 Task: Search one way flight ticket for 5 adults, 1 child, 2 infants in seat and 1 infant on lap in business from Salisbury: Salisbury-ocean City-wicomico Regional Airport to Laramie: Laramie Regional Airport on 5-3-2023. Choice of flights is Emirates. Number of bags: 2 checked bags. Outbound departure time preference is 4:00.
Action: Mouse moved to (295, 461)
Screenshot: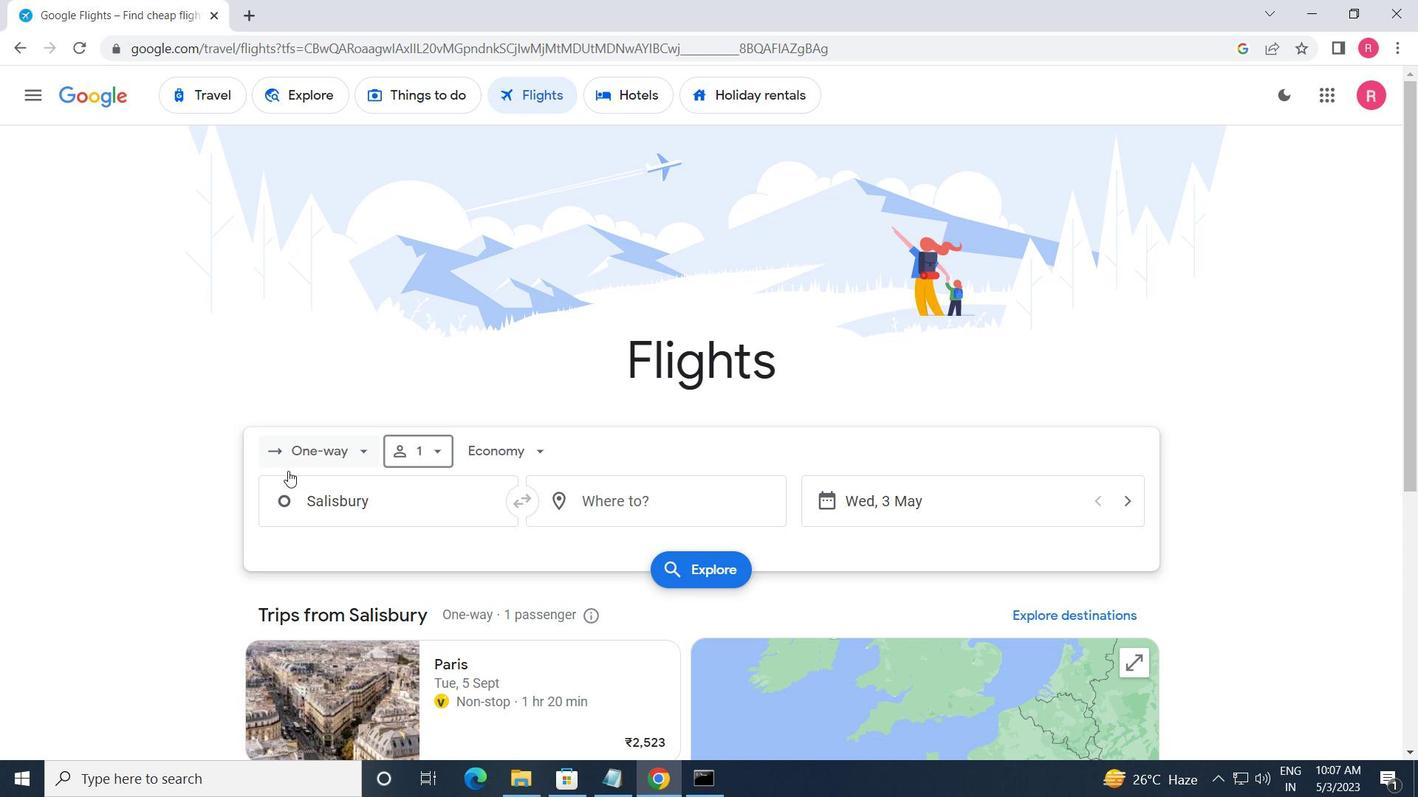 
Action: Mouse pressed left at (295, 461)
Screenshot: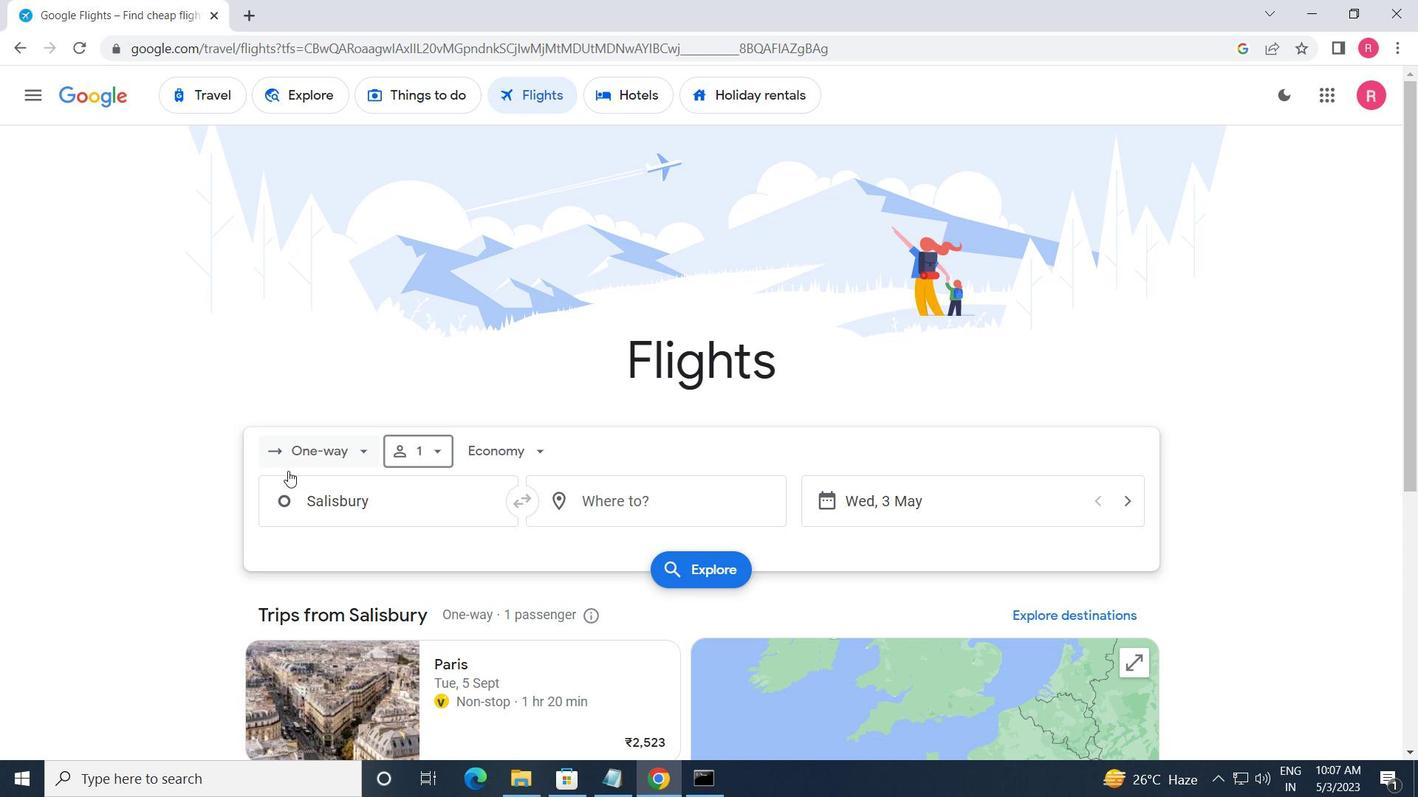 
Action: Mouse moved to (353, 543)
Screenshot: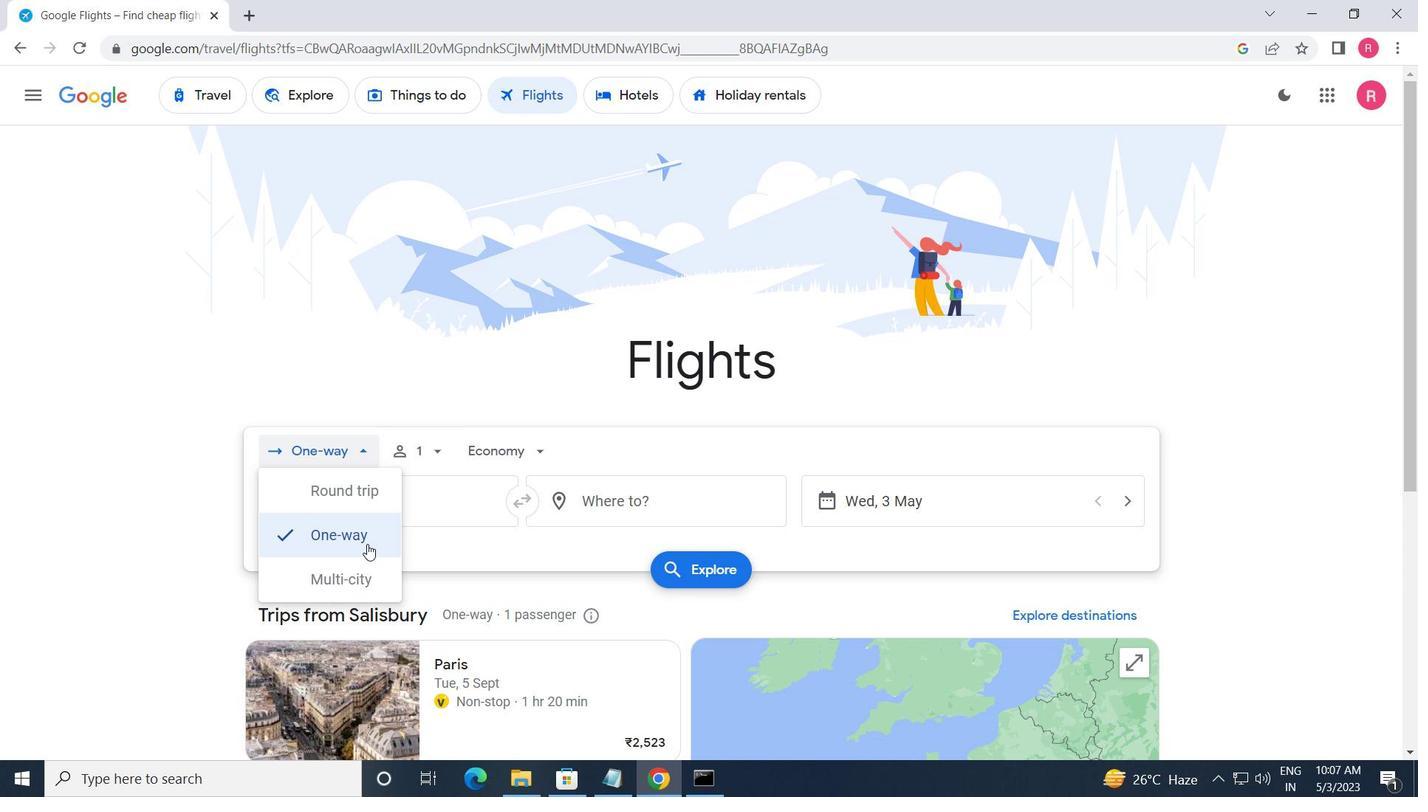 
Action: Mouse pressed left at (353, 543)
Screenshot: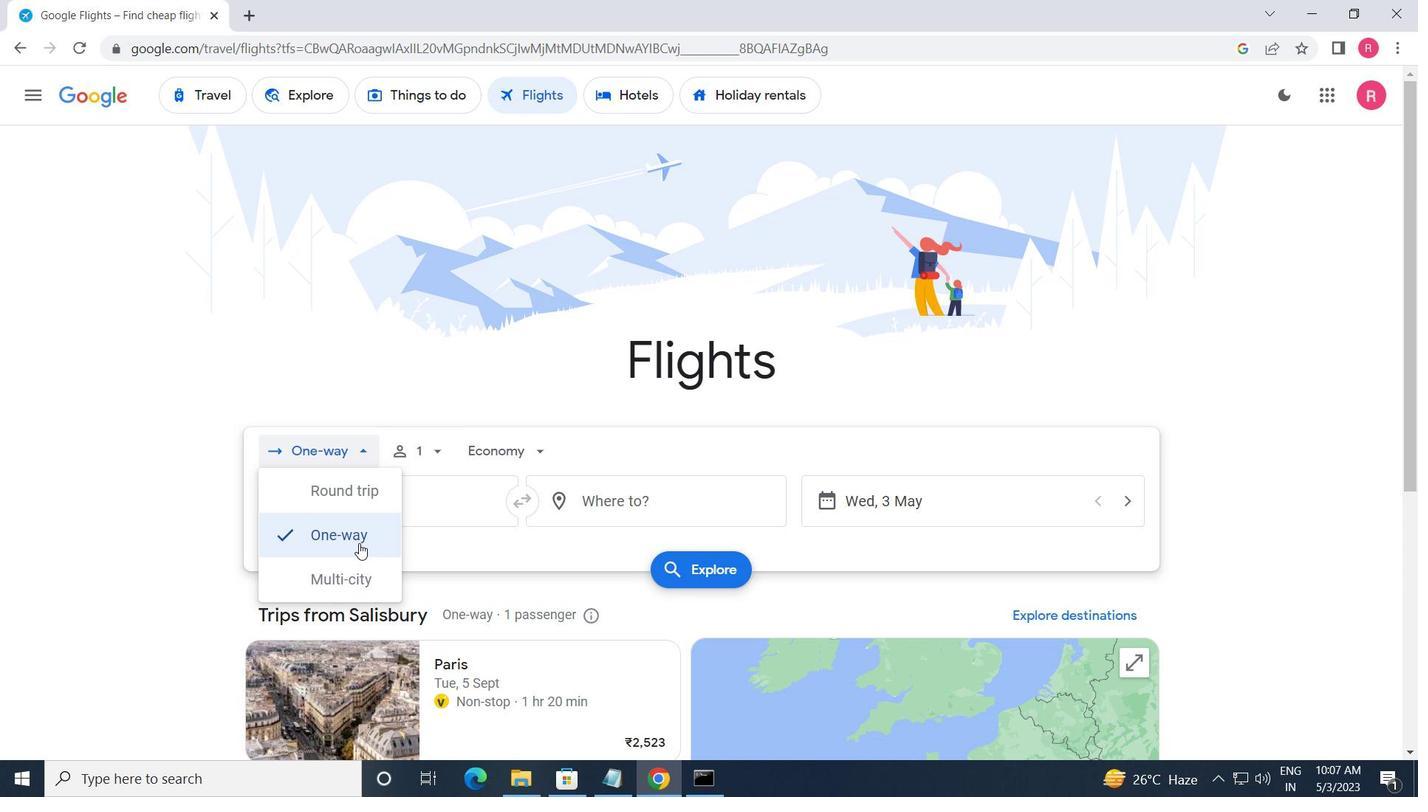
Action: Mouse moved to (432, 460)
Screenshot: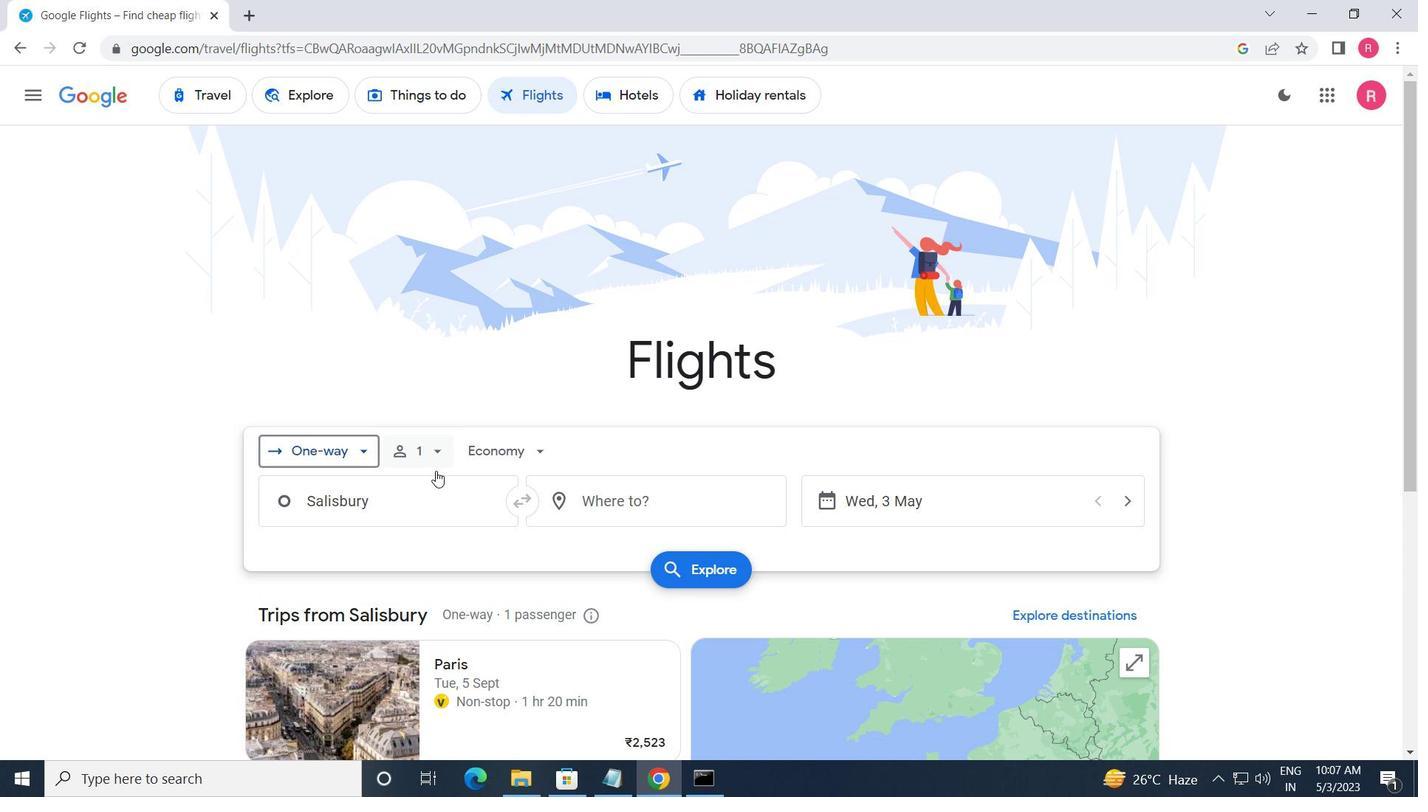 
Action: Mouse pressed left at (432, 460)
Screenshot: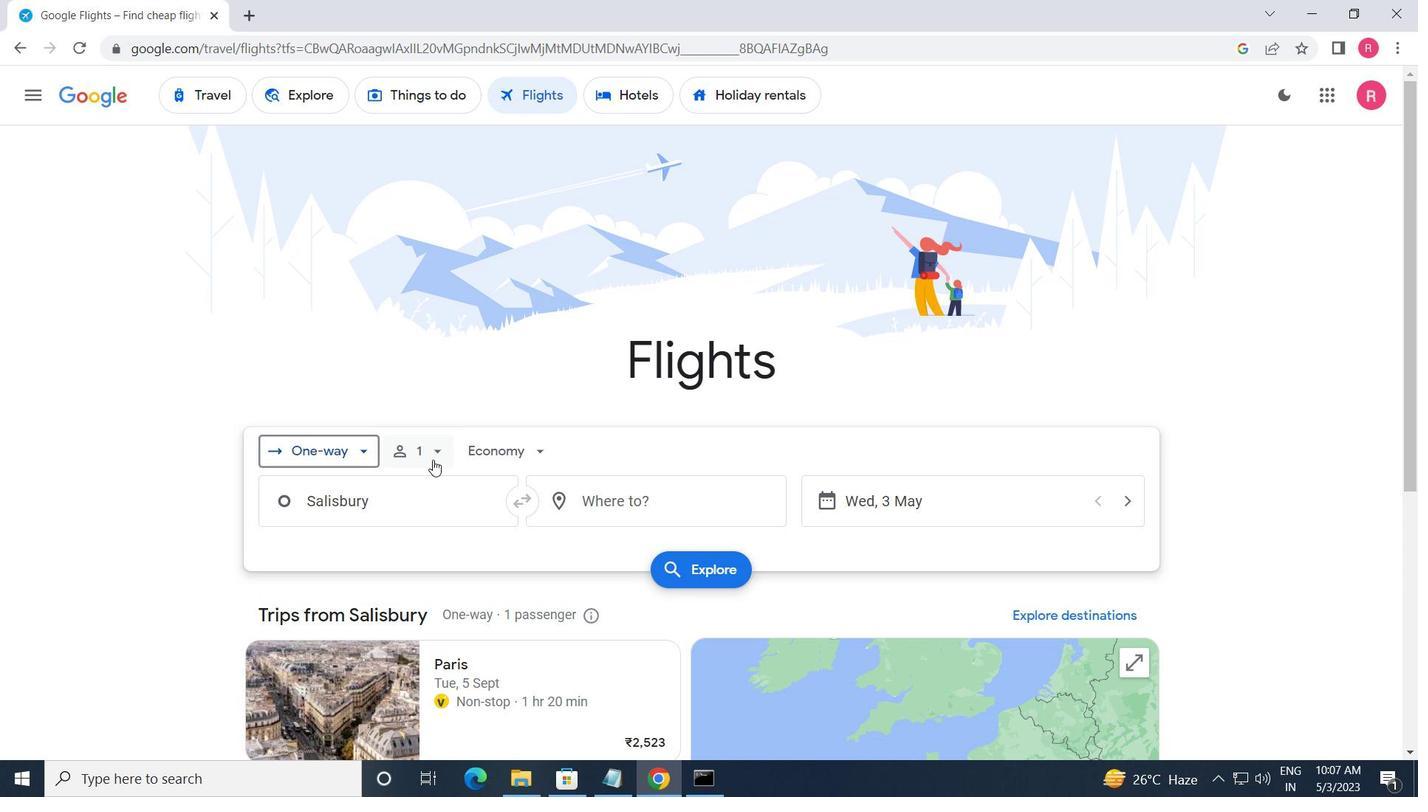
Action: Mouse moved to (576, 511)
Screenshot: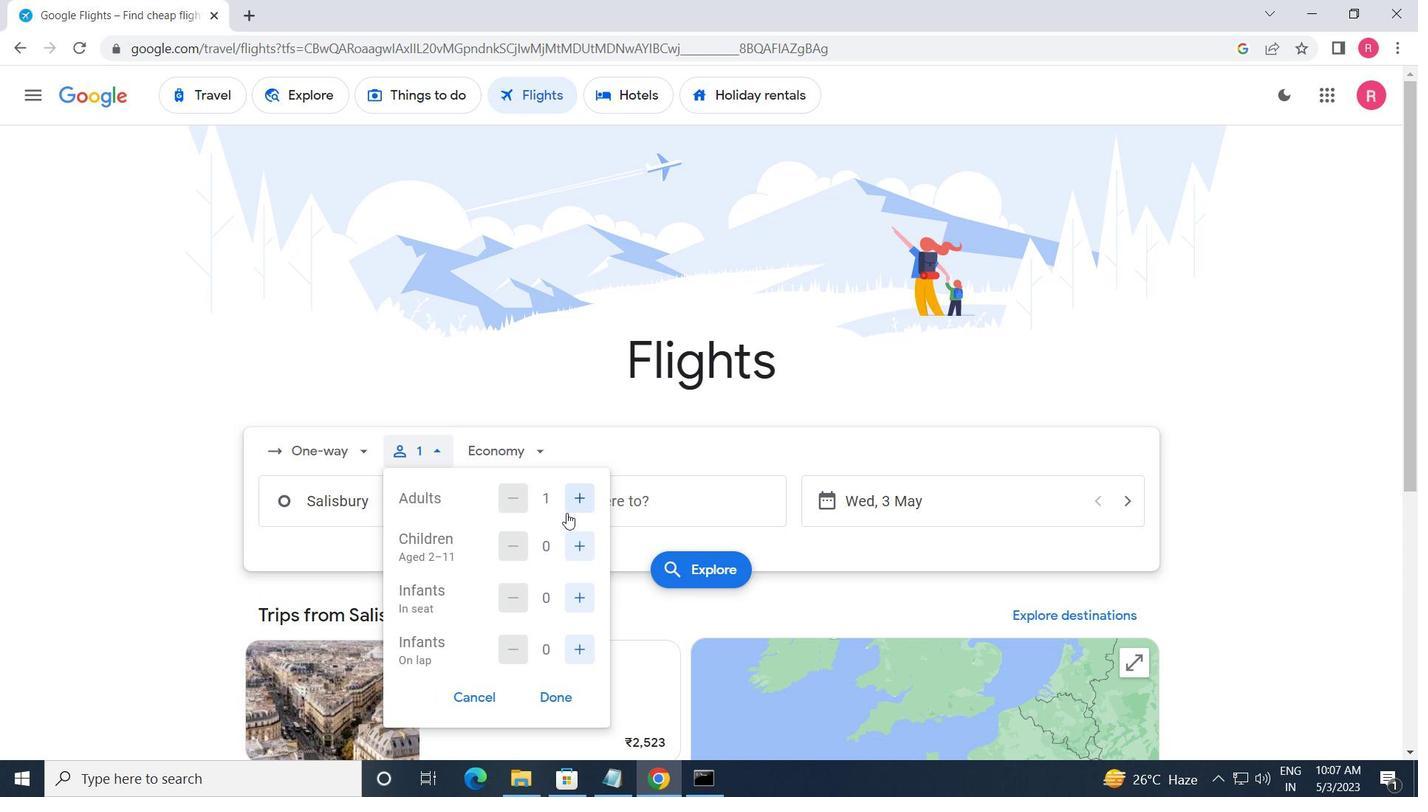 
Action: Mouse pressed left at (576, 511)
Screenshot: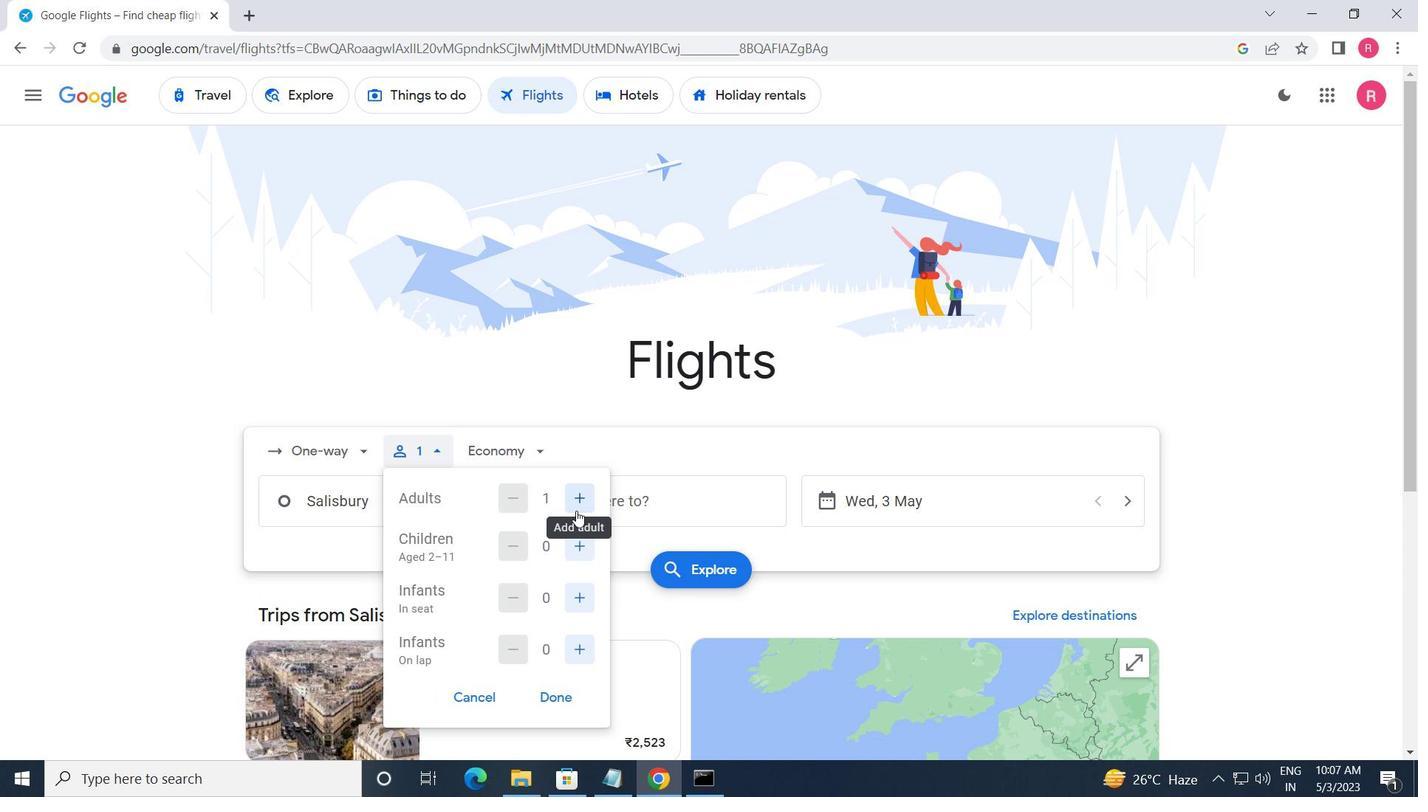 
Action: Mouse pressed left at (576, 511)
Screenshot: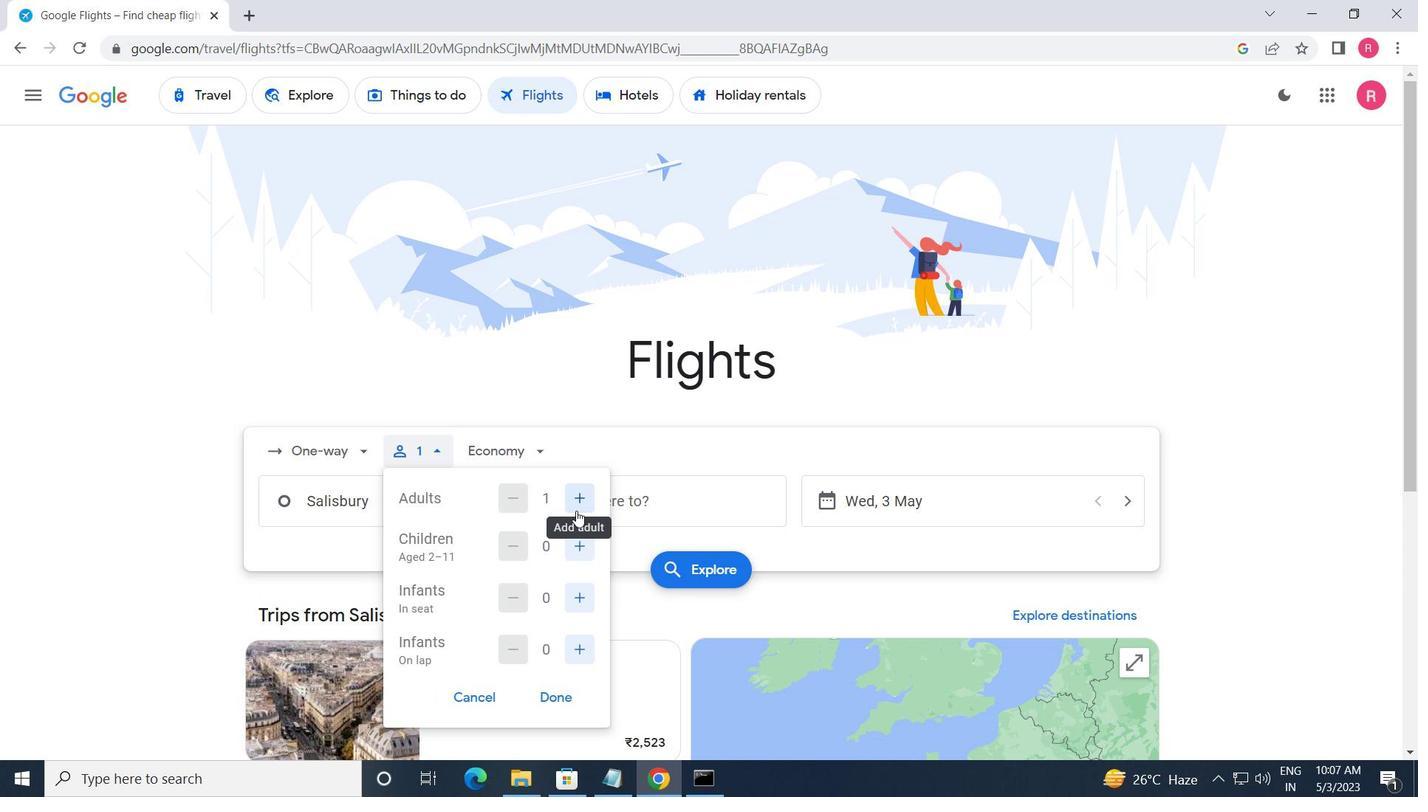 
Action: Mouse pressed left at (576, 511)
Screenshot: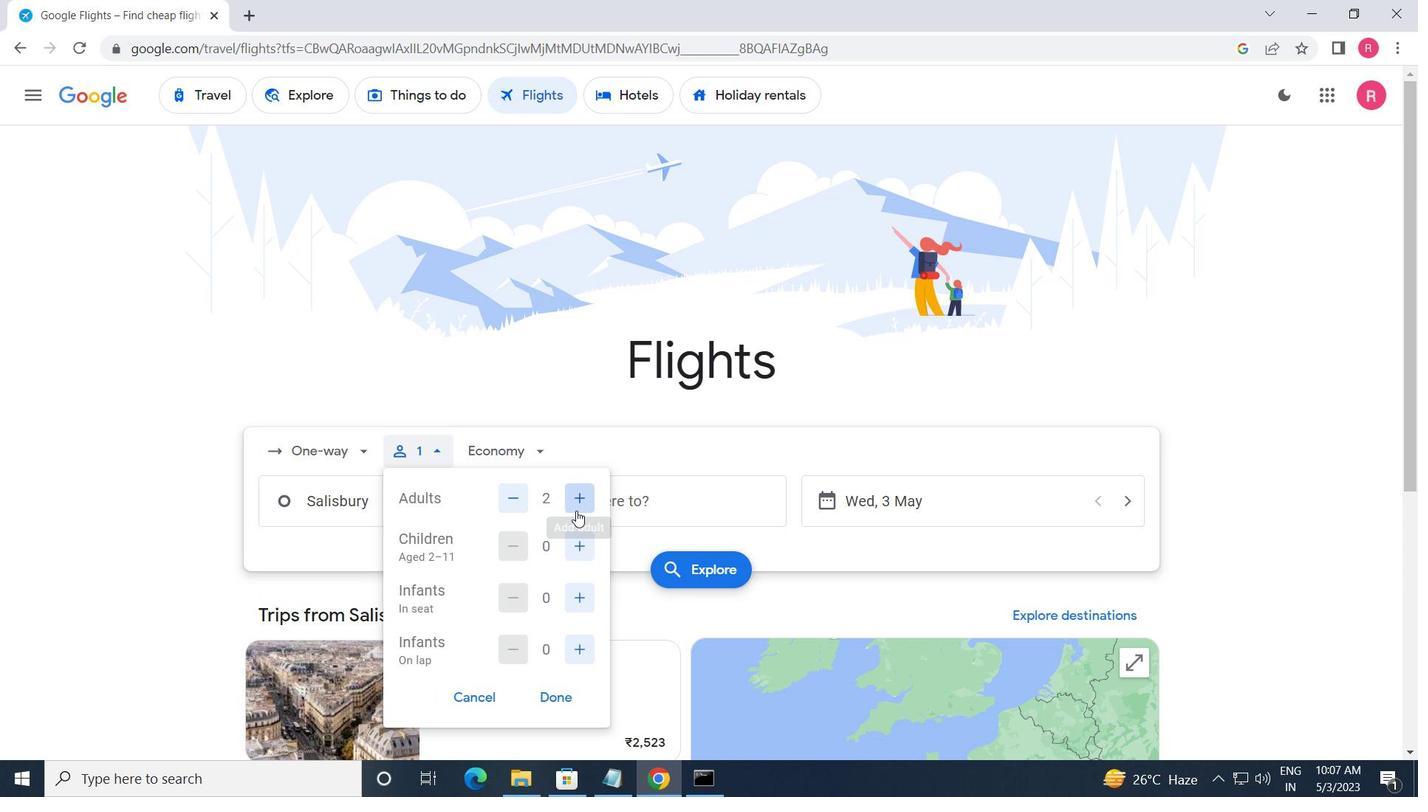 
Action: Mouse pressed left at (576, 511)
Screenshot: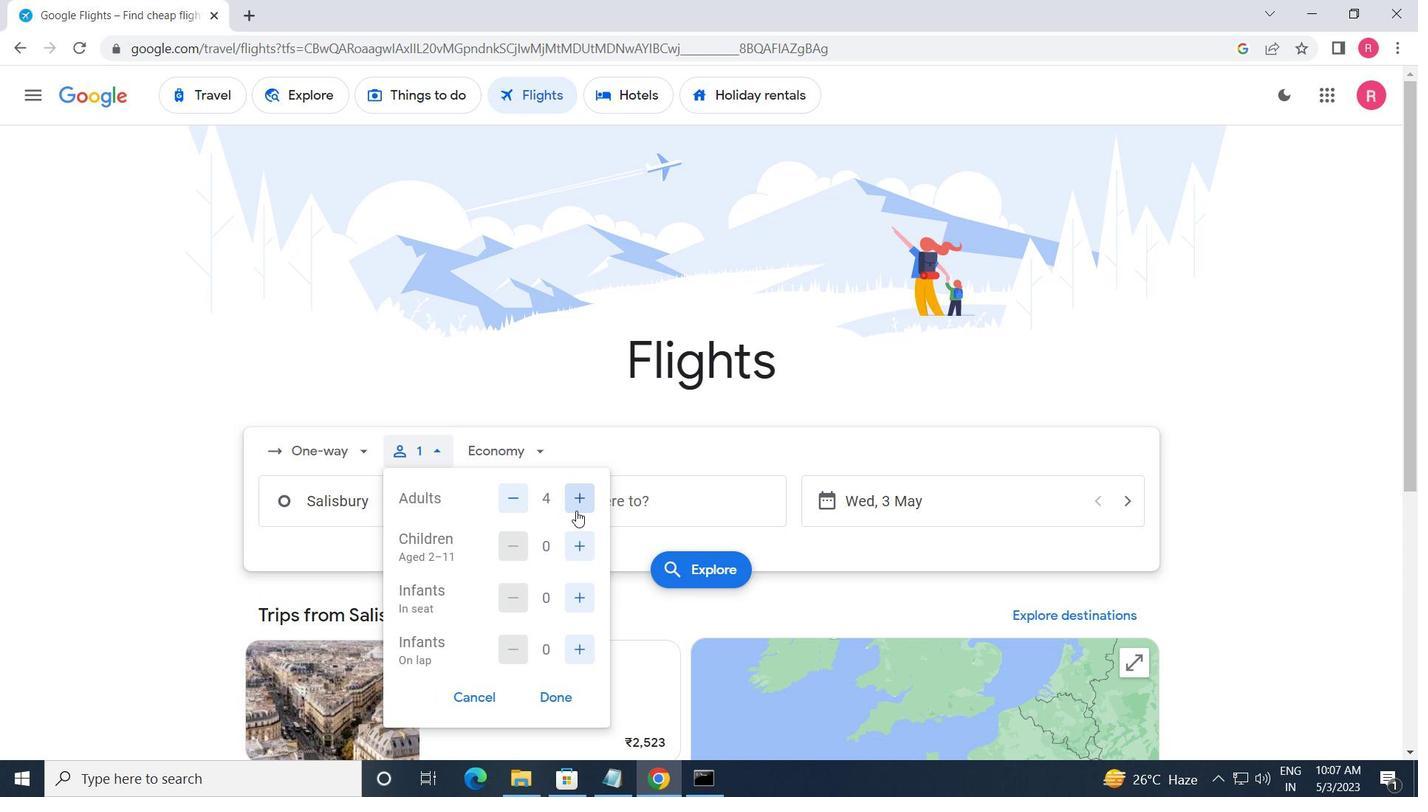 
Action: Mouse moved to (576, 544)
Screenshot: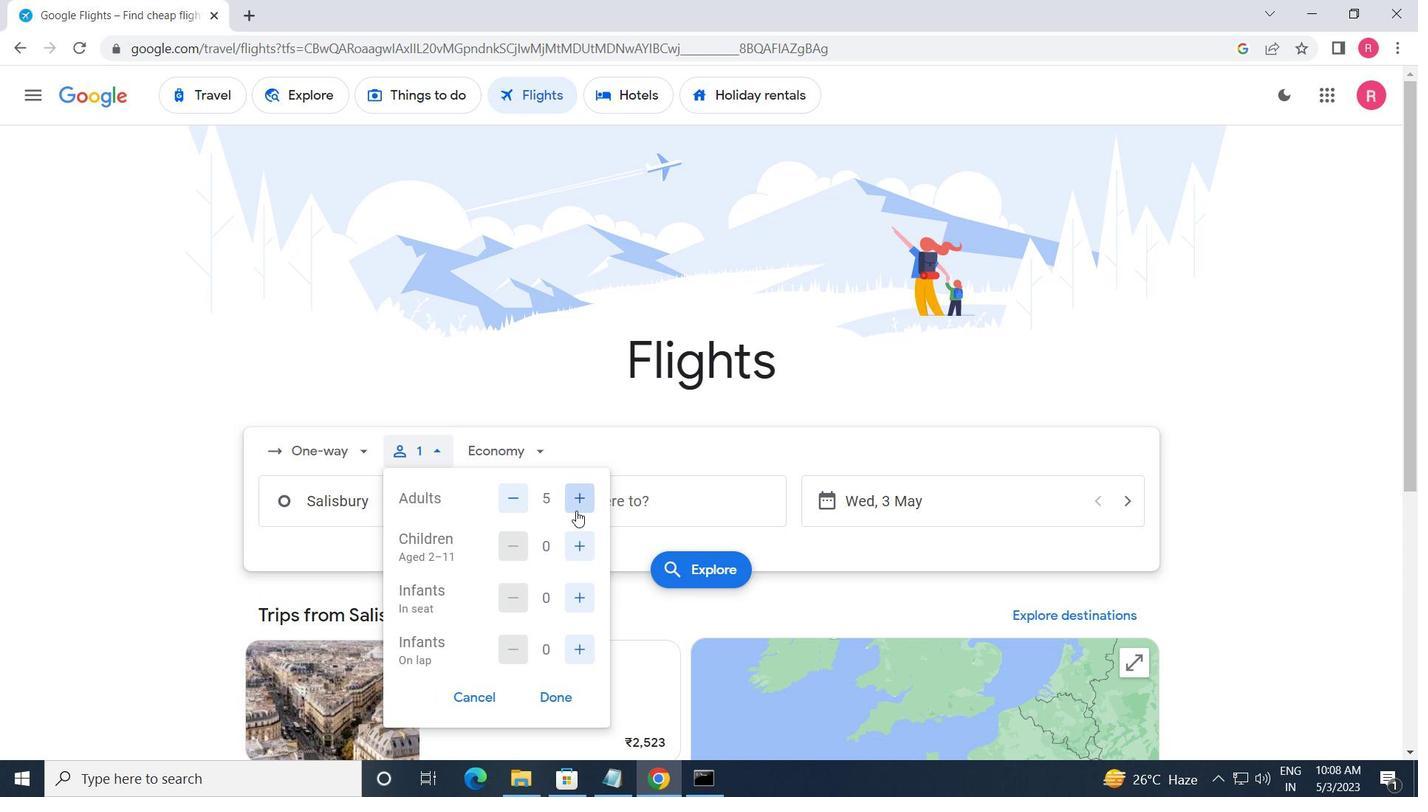 
Action: Mouse pressed left at (576, 544)
Screenshot: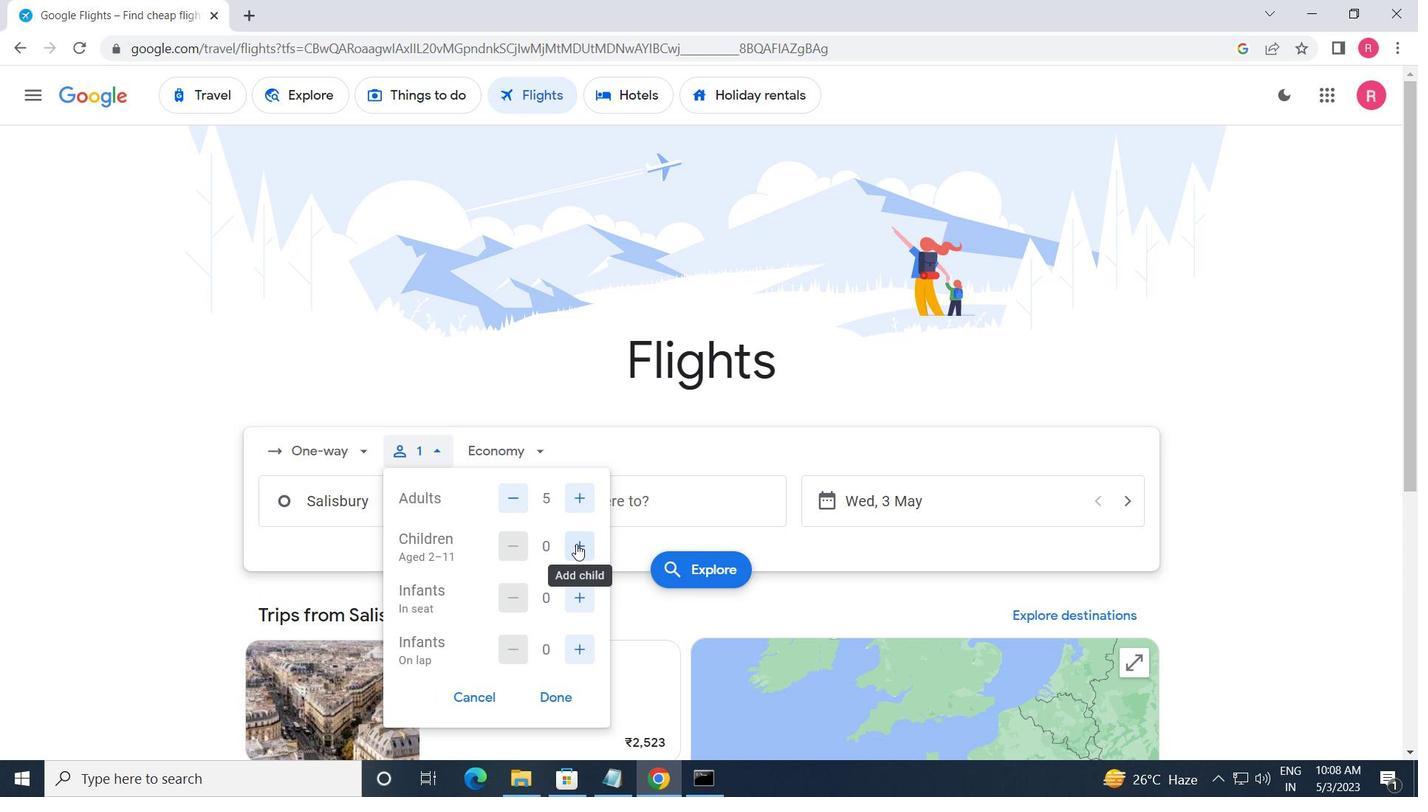 
Action: Mouse moved to (576, 595)
Screenshot: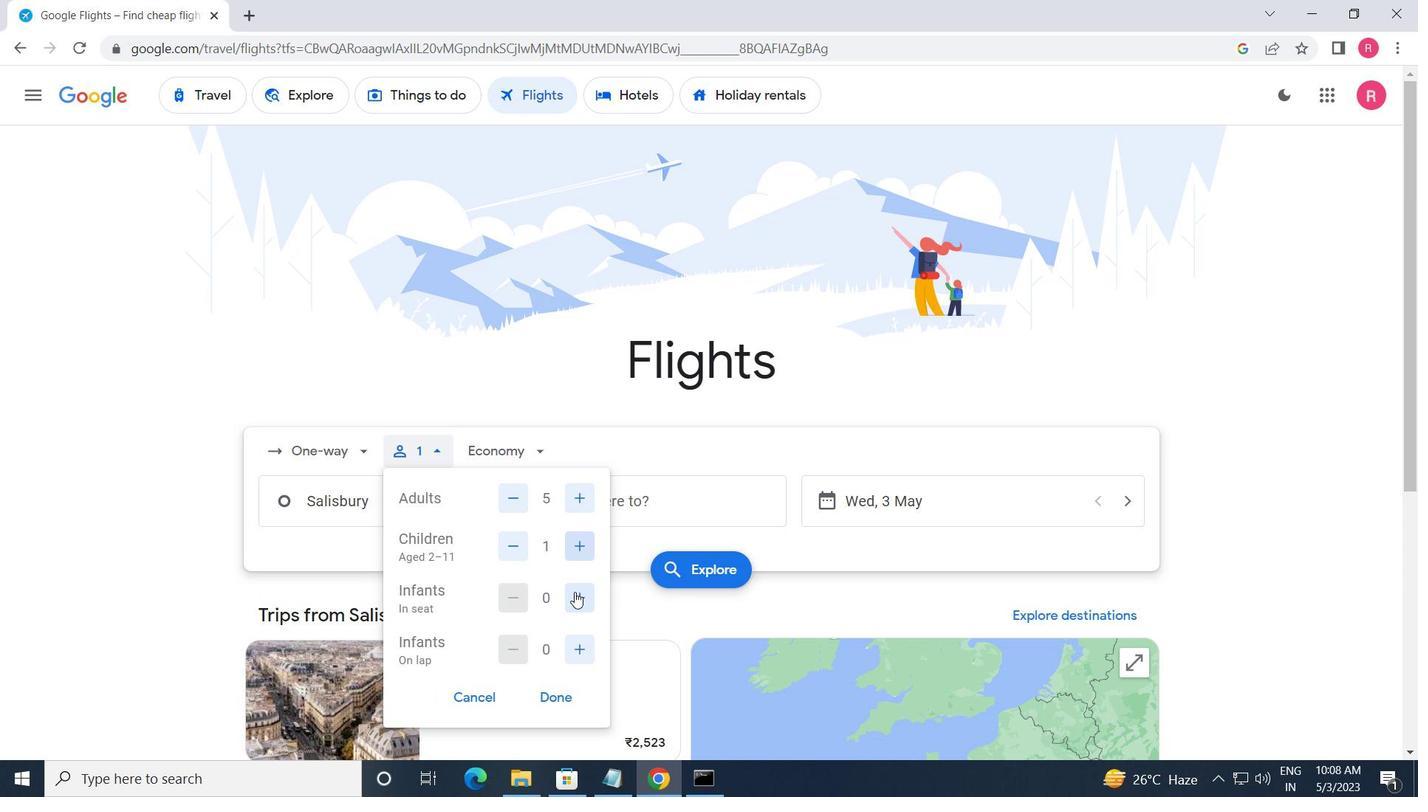 
Action: Mouse pressed left at (576, 595)
Screenshot: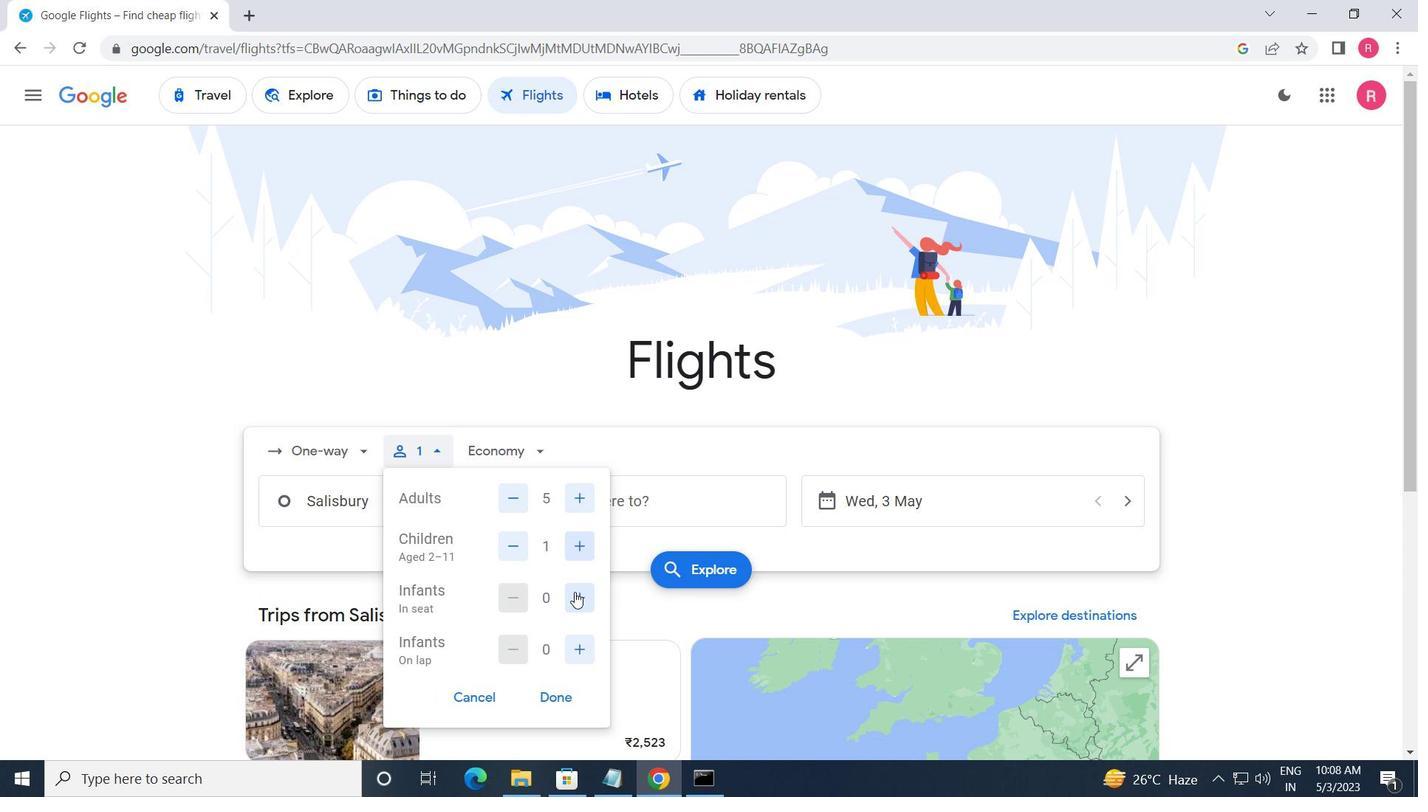 
Action: Mouse pressed left at (576, 595)
Screenshot: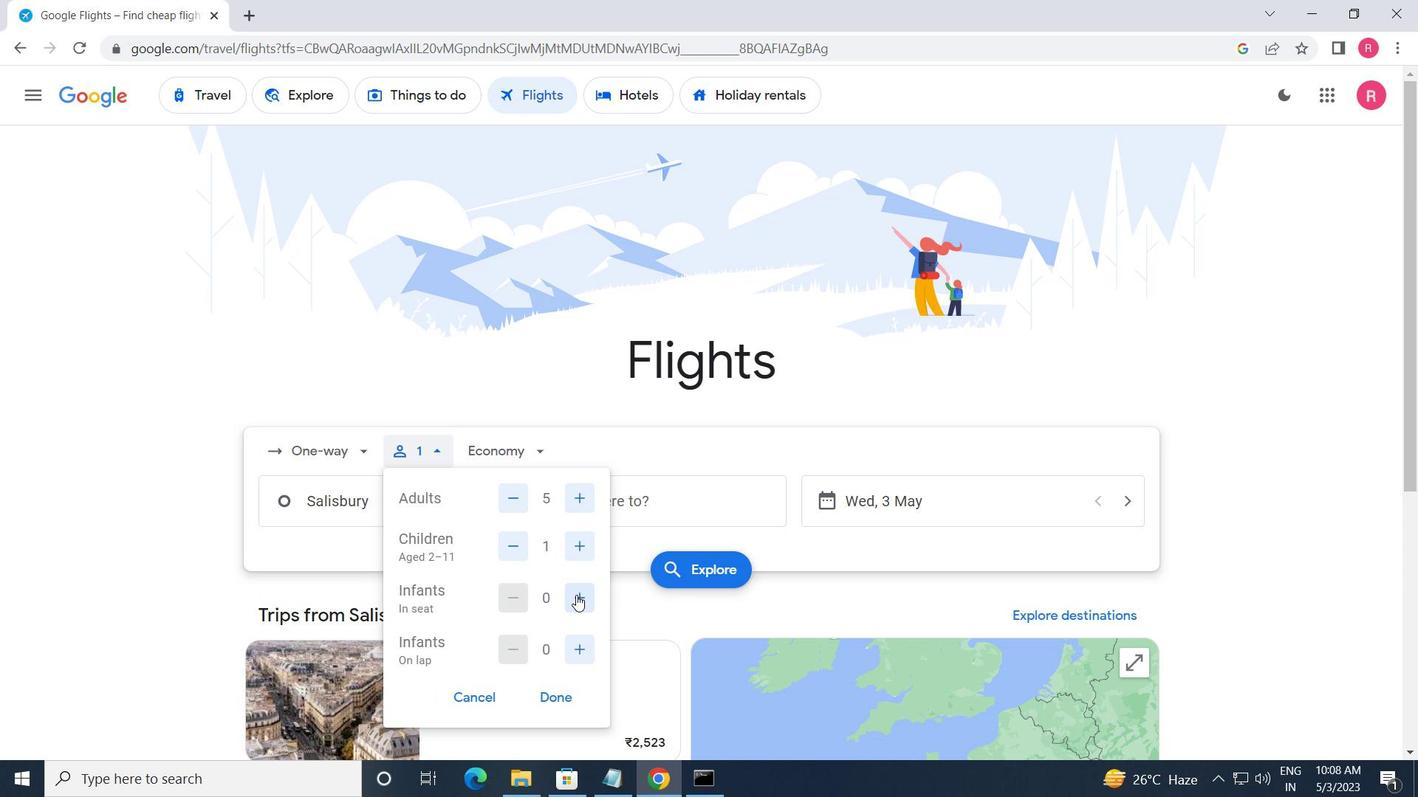 
Action: Mouse moved to (582, 646)
Screenshot: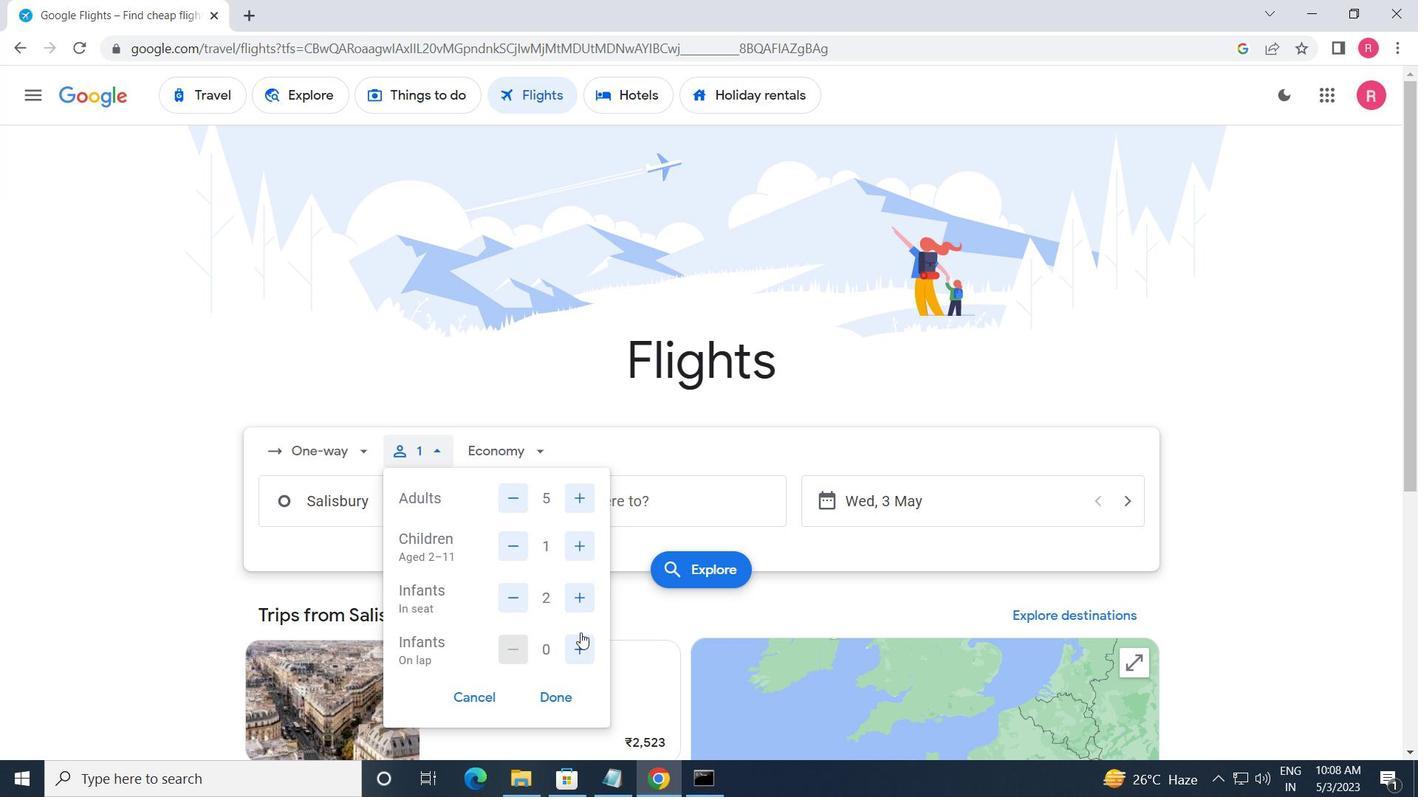 
Action: Mouse pressed left at (582, 646)
Screenshot: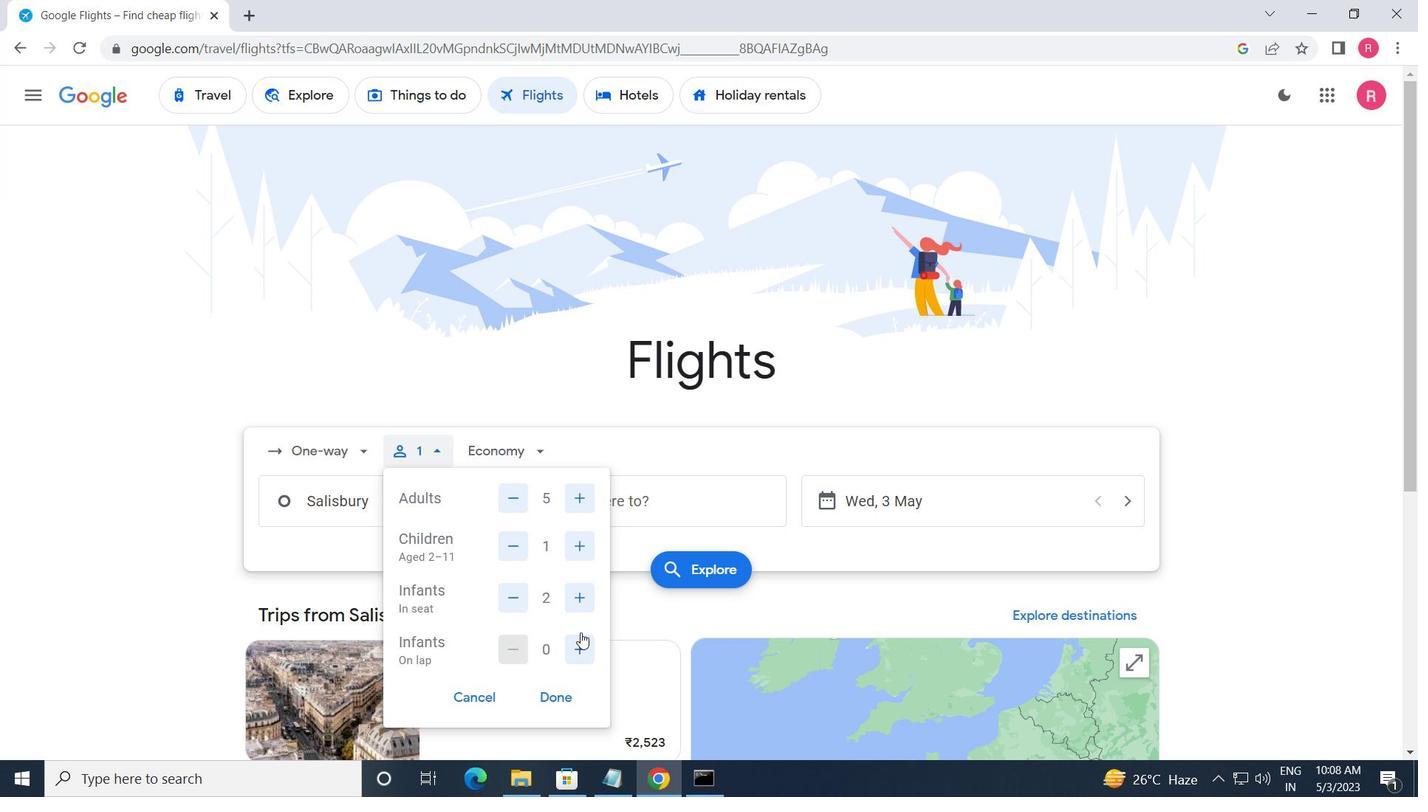 
Action: Mouse moved to (558, 695)
Screenshot: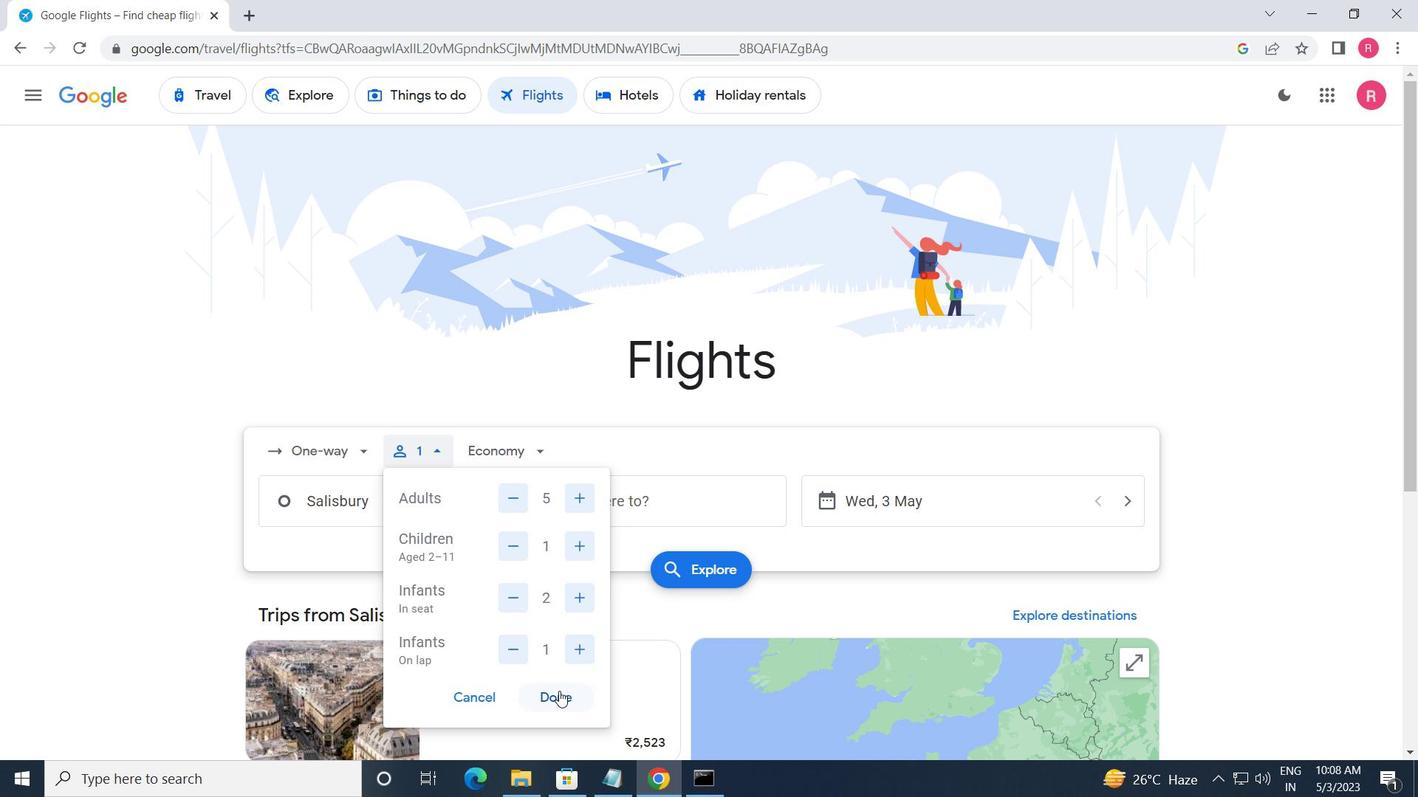 
Action: Mouse pressed left at (558, 695)
Screenshot: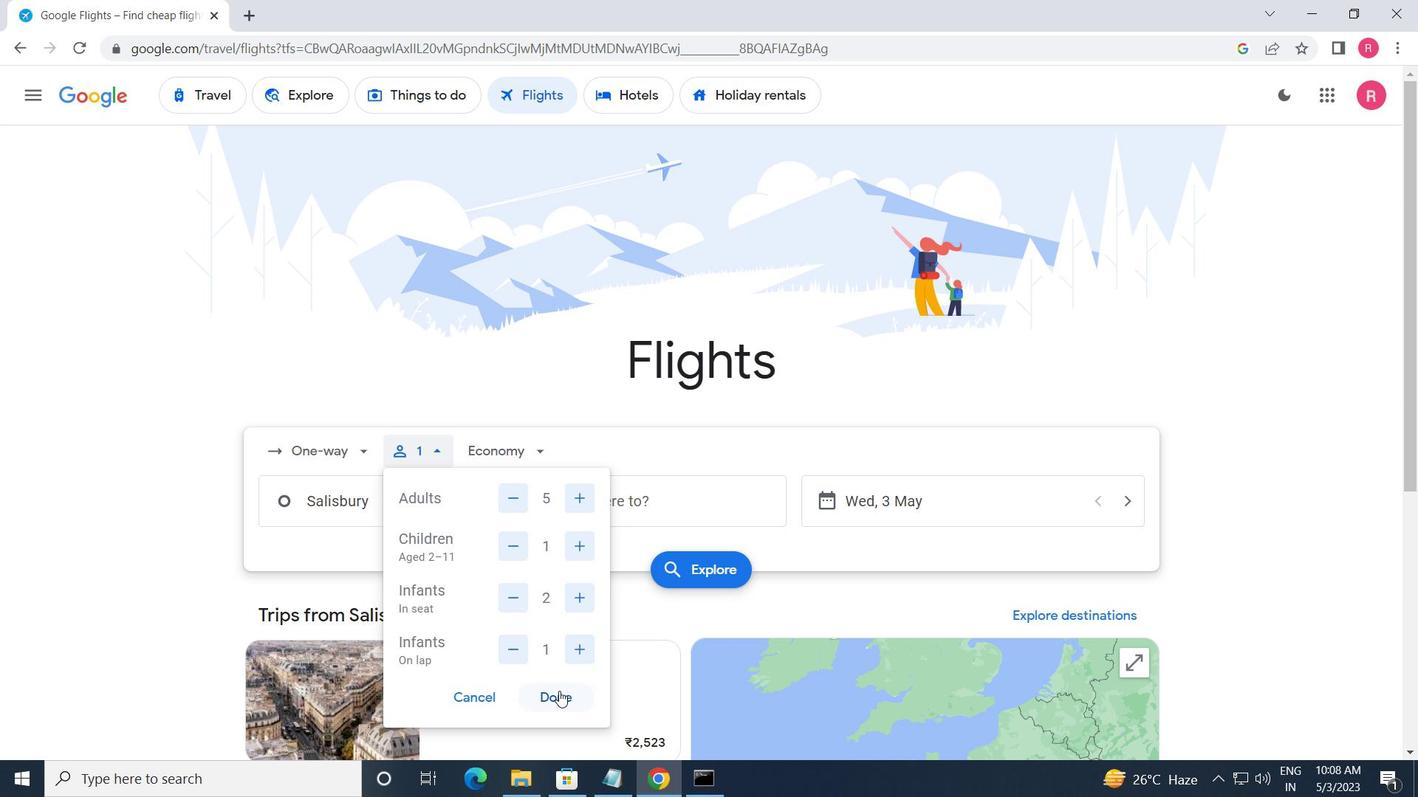 
Action: Mouse moved to (527, 454)
Screenshot: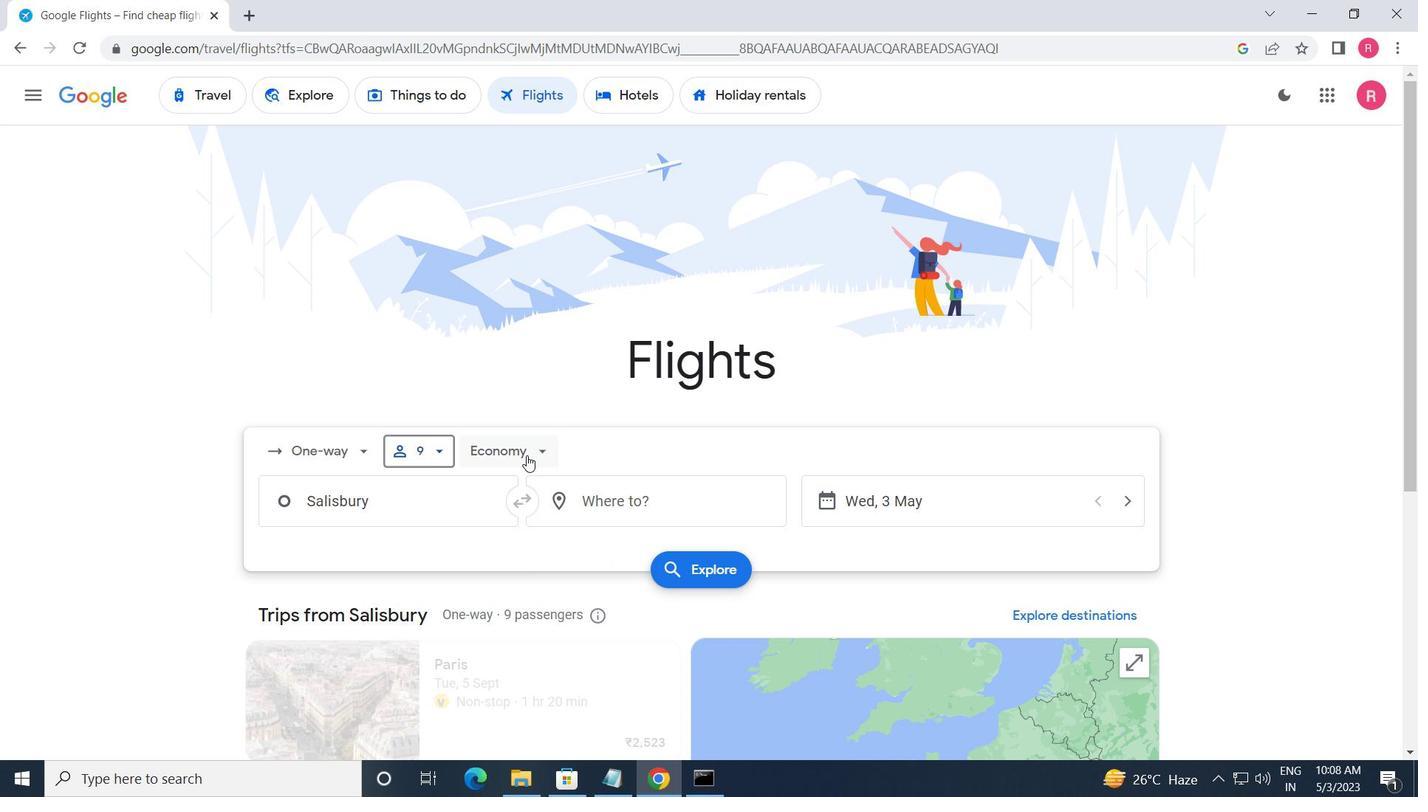 
Action: Mouse pressed left at (527, 454)
Screenshot: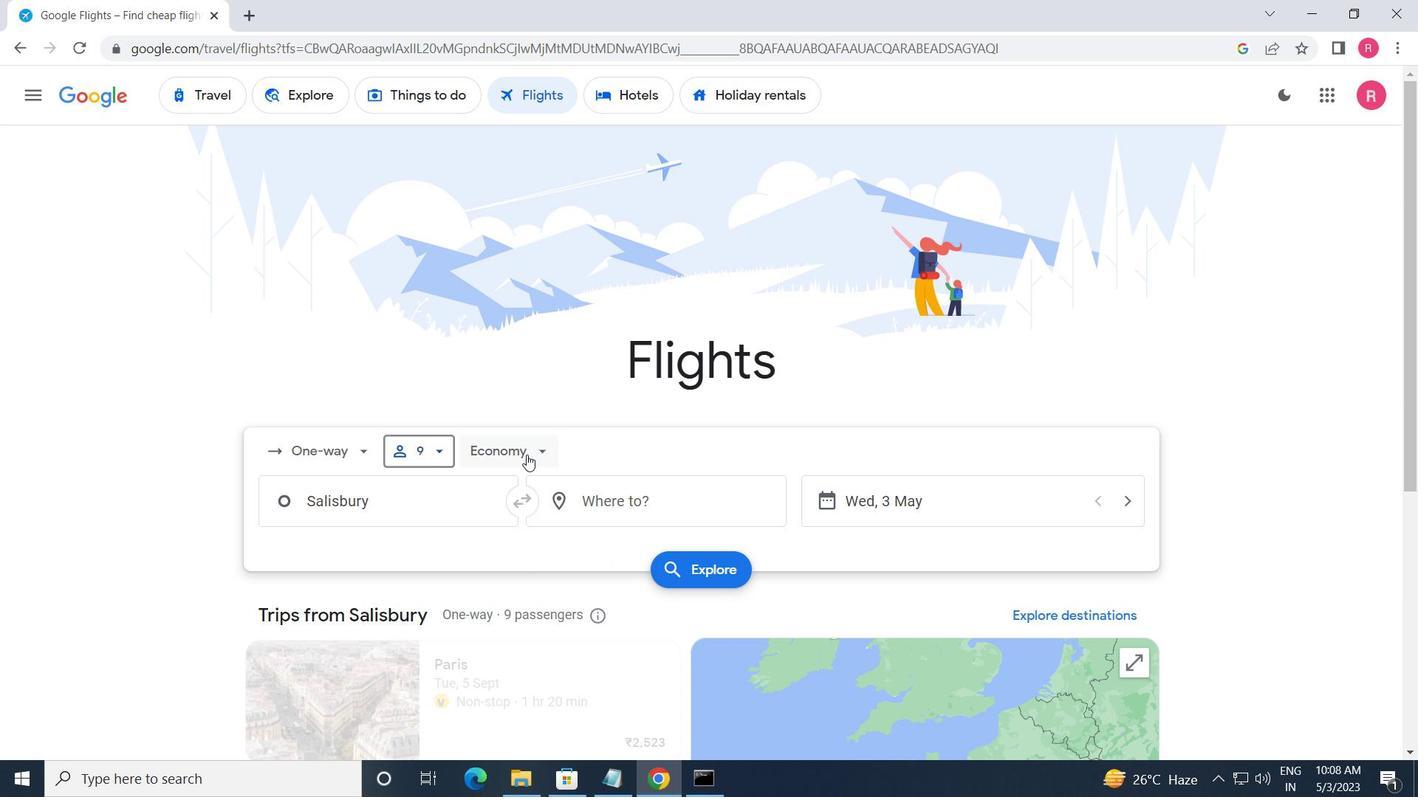 
Action: Mouse moved to (542, 579)
Screenshot: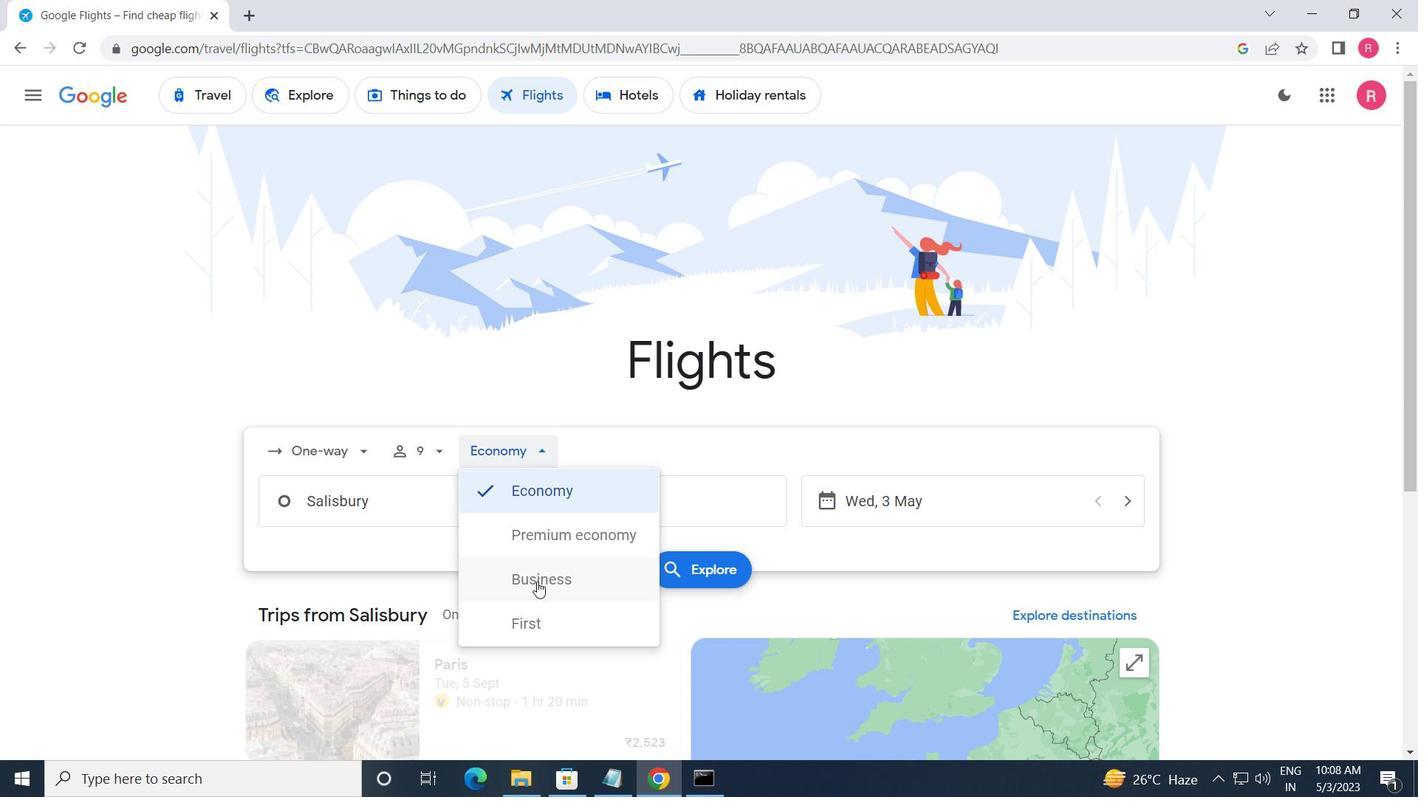 
Action: Mouse pressed left at (542, 579)
Screenshot: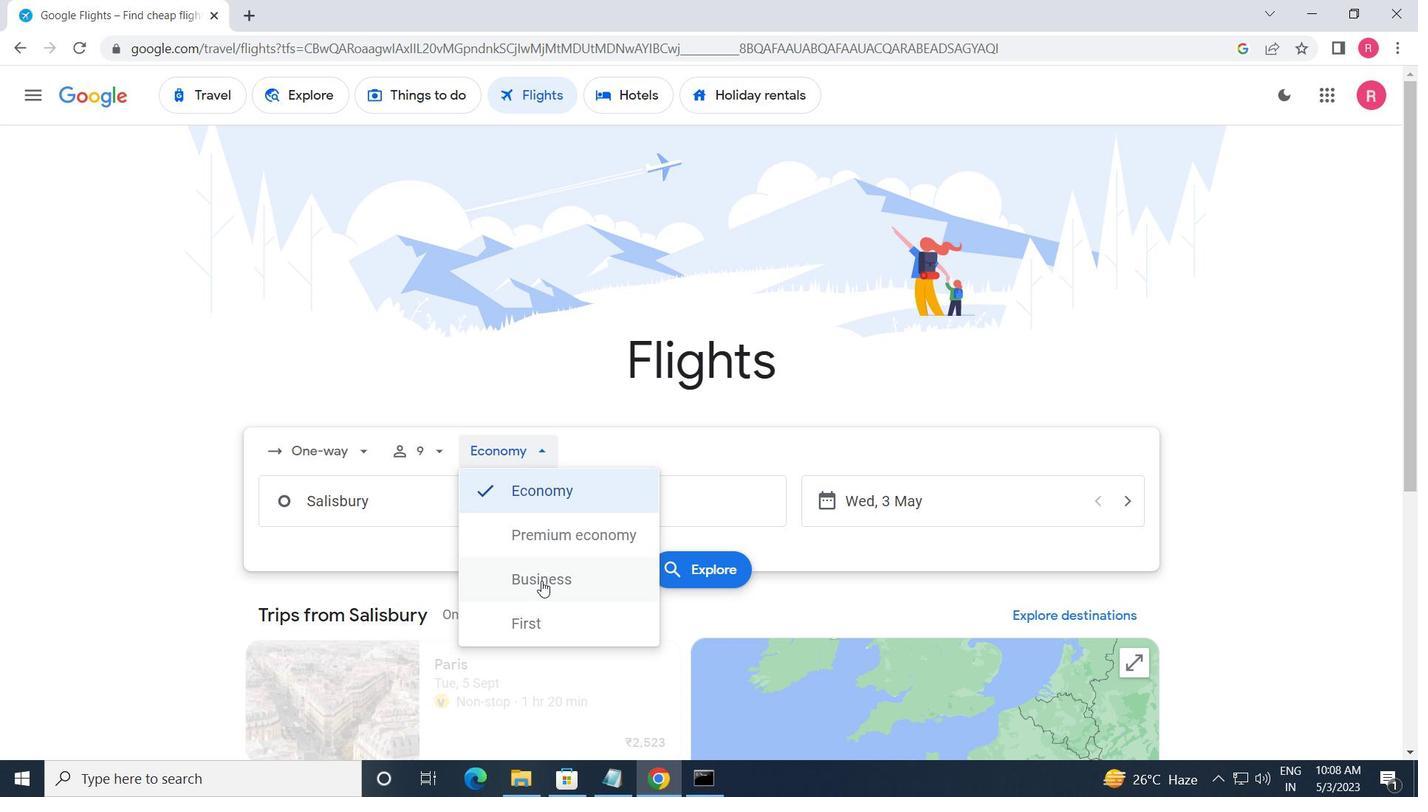 
Action: Mouse moved to (411, 500)
Screenshot: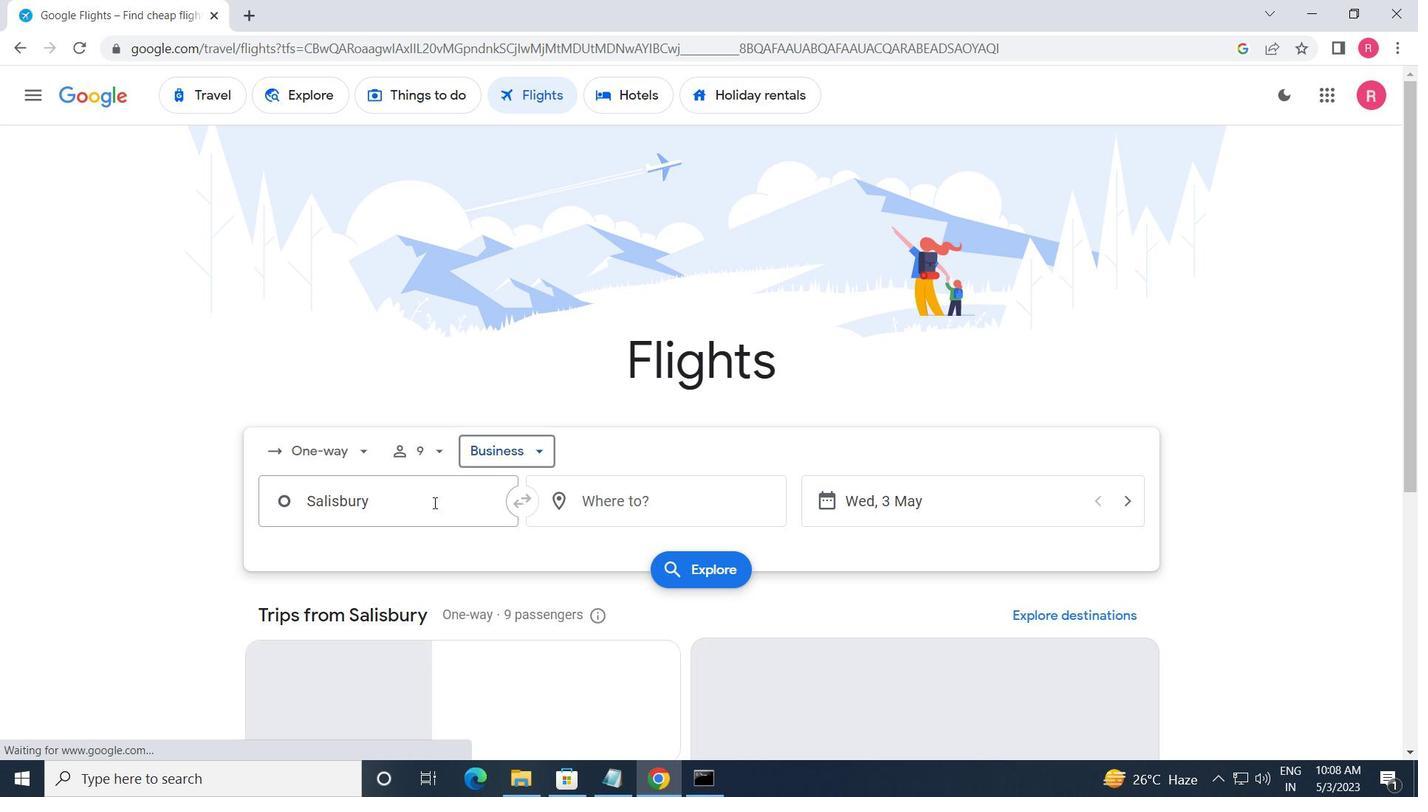 
Action: Mouse pressed left at (411, 500)
Screenshot: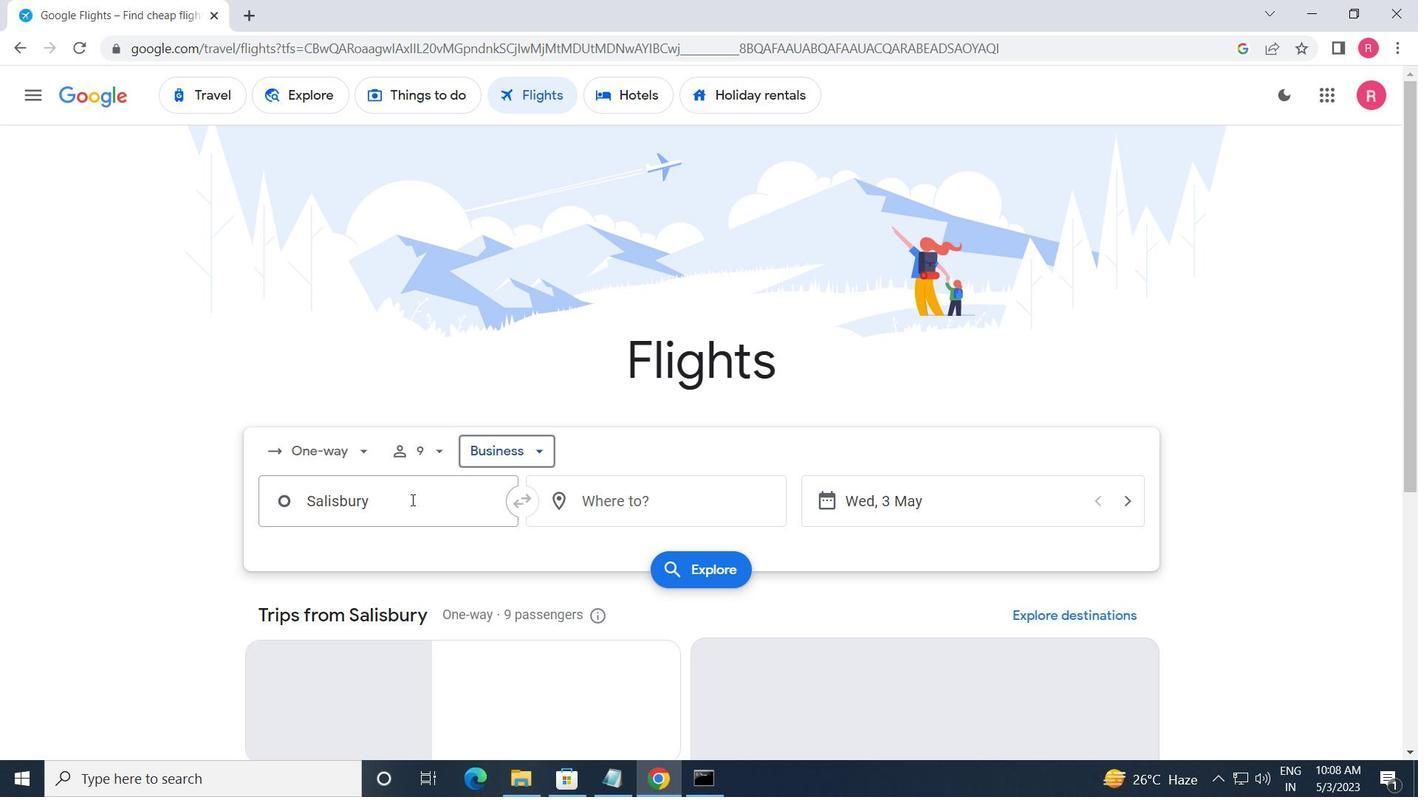 
Action: Key pressed <Key.shift_r><Key.shift>WICOMICO<Key.space><Key.shift><Key.shift>R<Key.backspace>
Screenshot: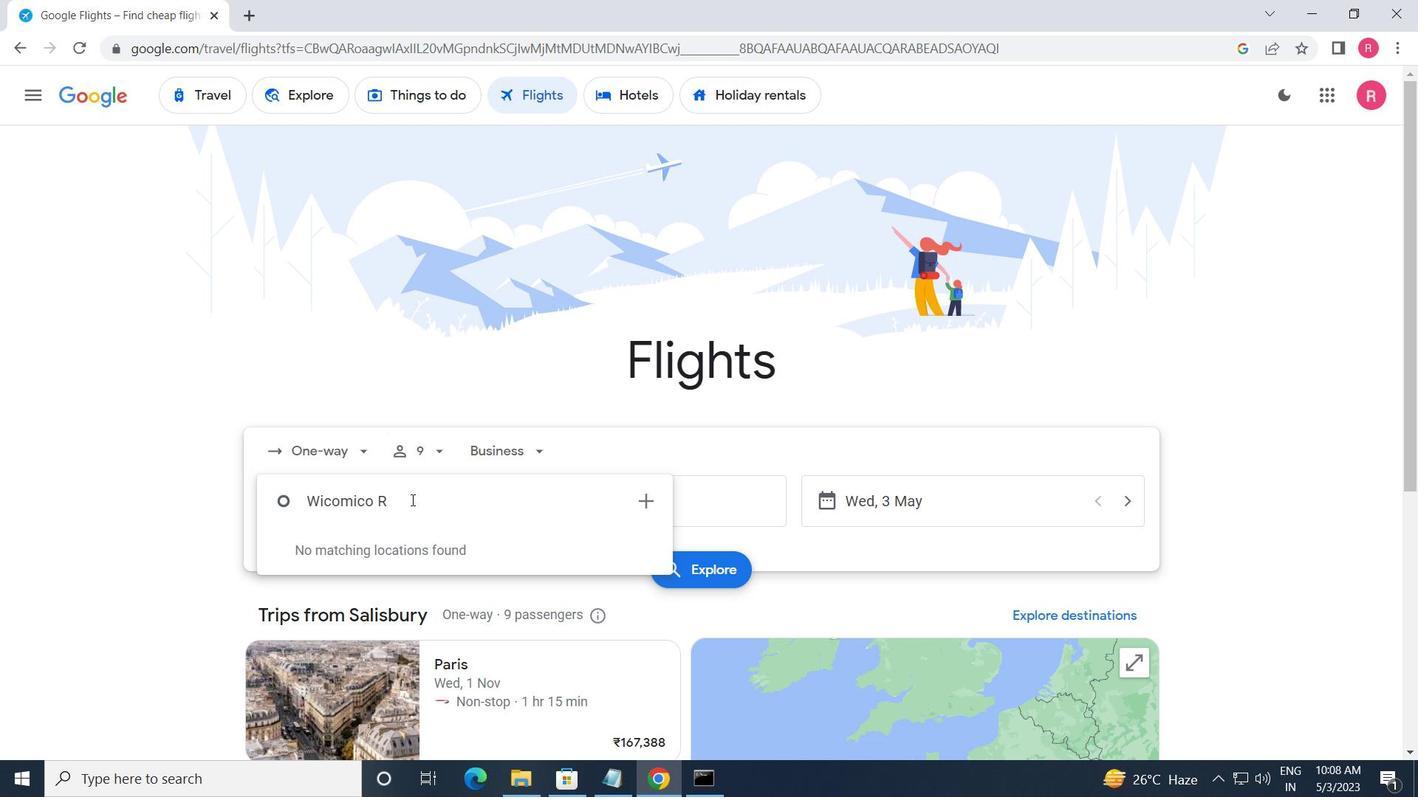 
Action: Mouse moved to (365, 571)
Screenshot: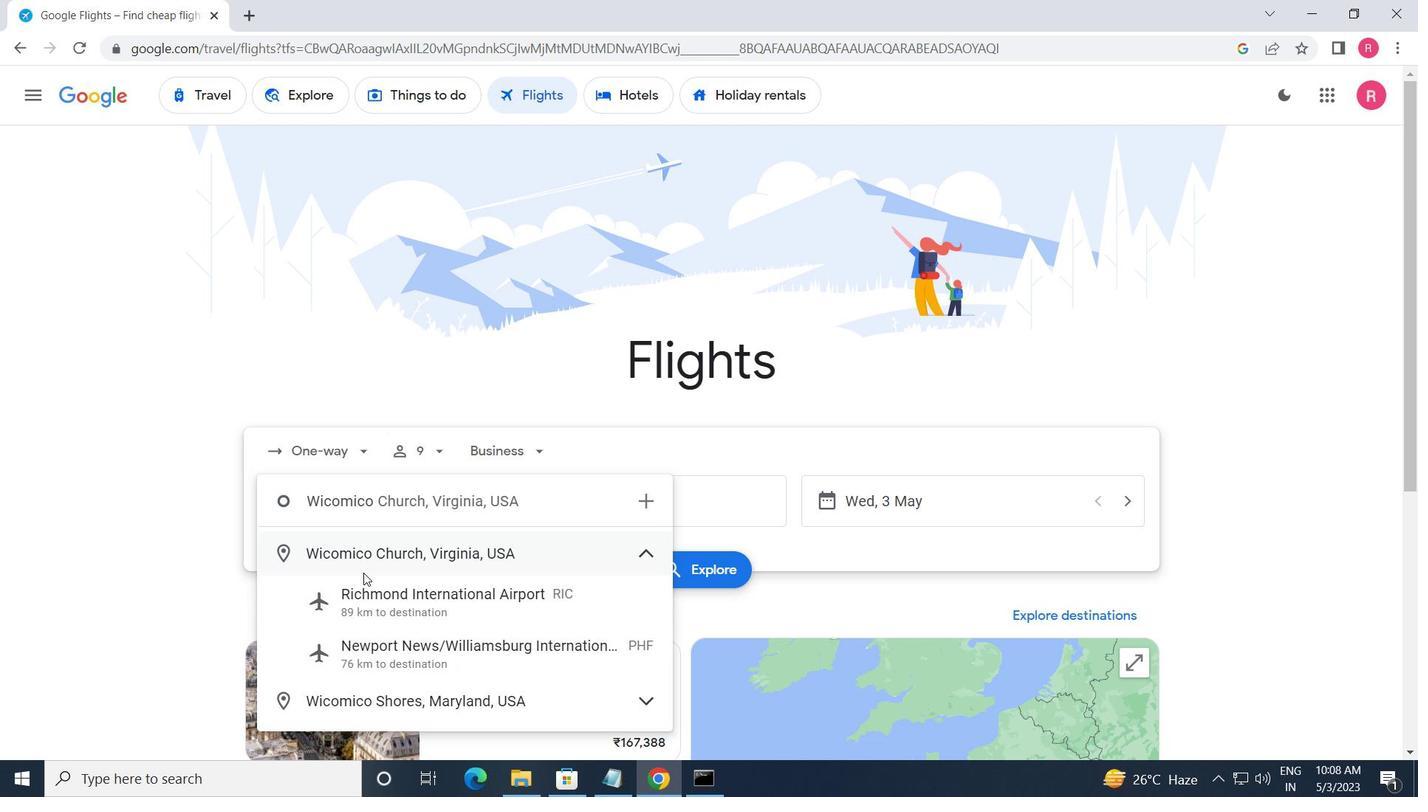 
Action: Mouse pressed left at (365, 571)
Screenshot: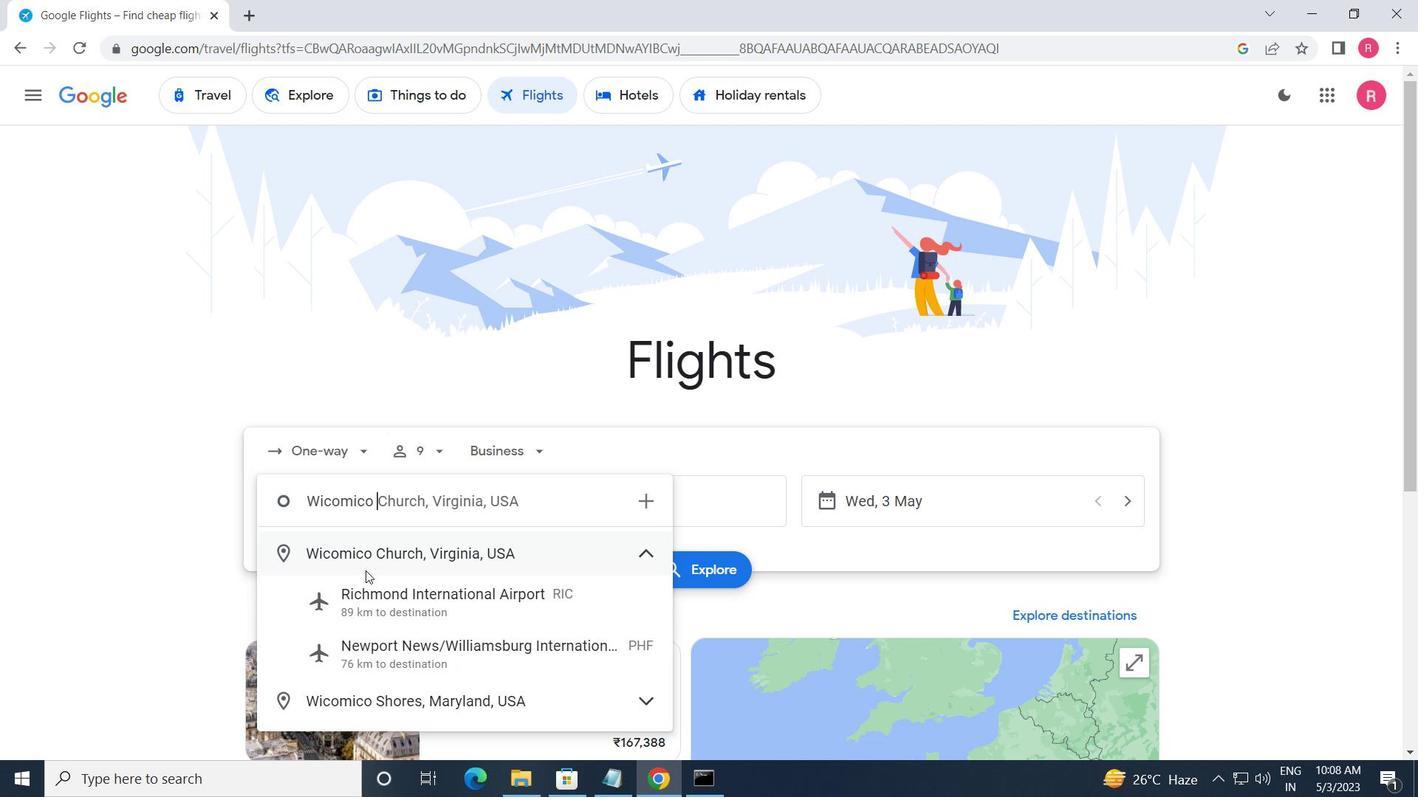 
Action: Mouse moved to (660, 502)
Screenshot: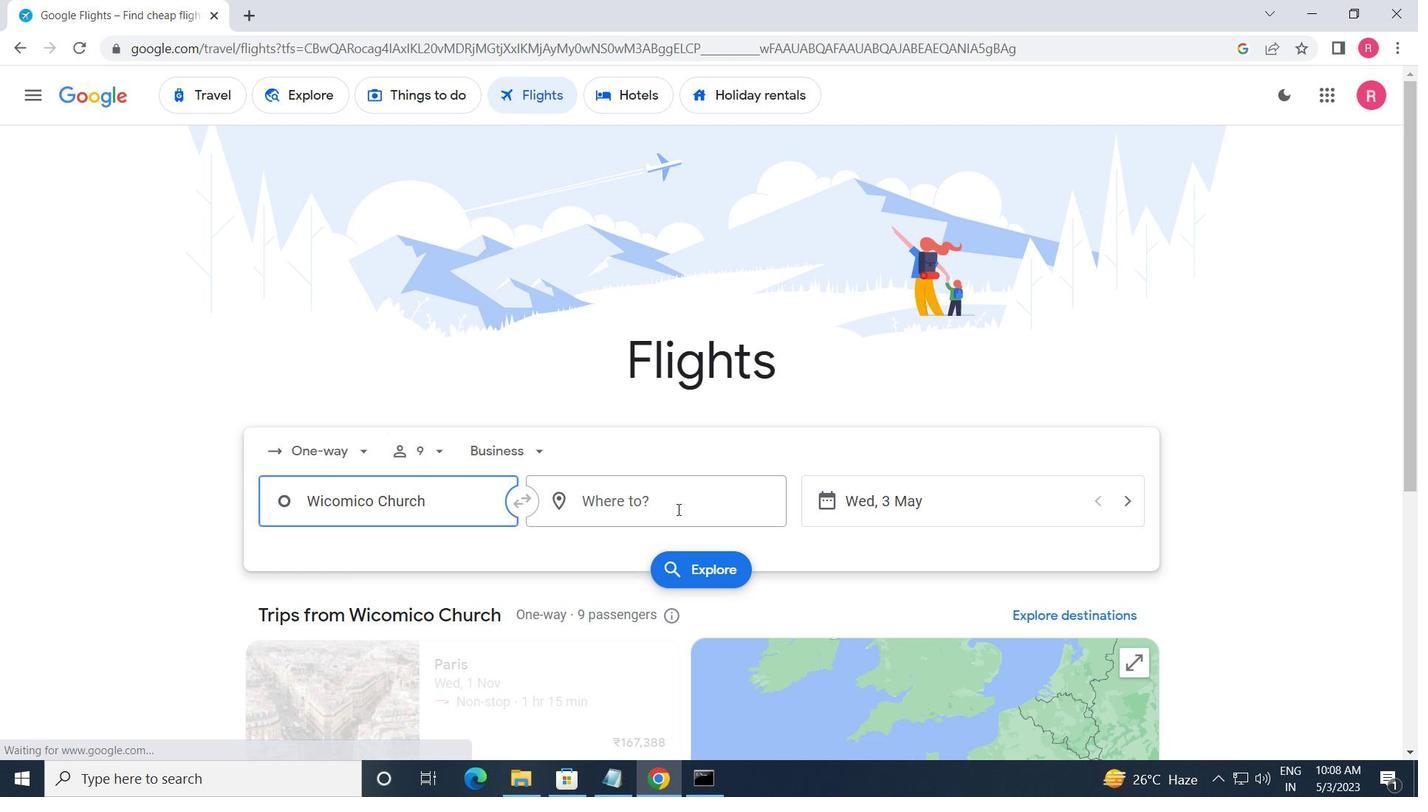 
Action: Mouse pressed left at (660, 502)
Screenshot: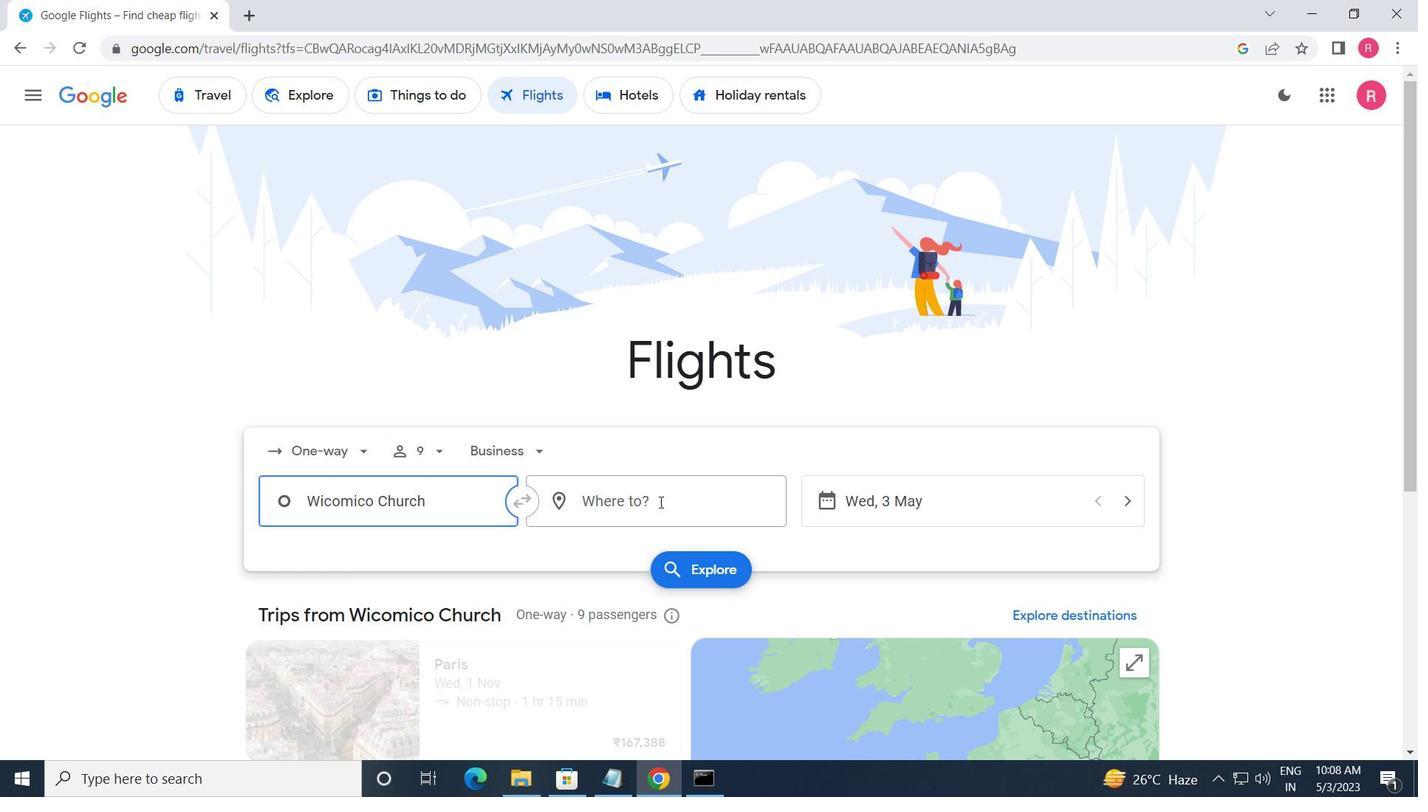 
Action: Mouse moved to (638, 694)
Screenshot: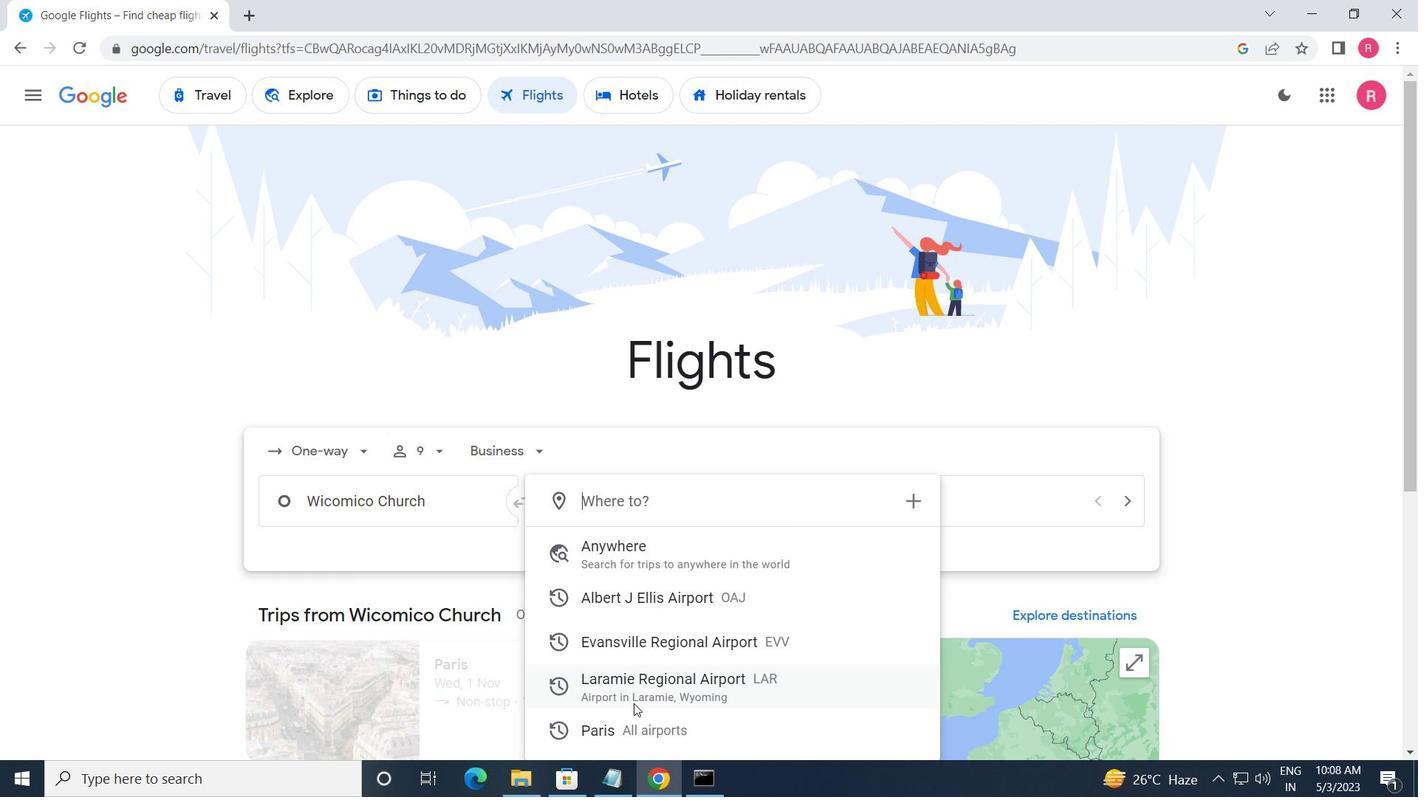 
Action: Mouse pressed left at (638, 694)
Screenshot: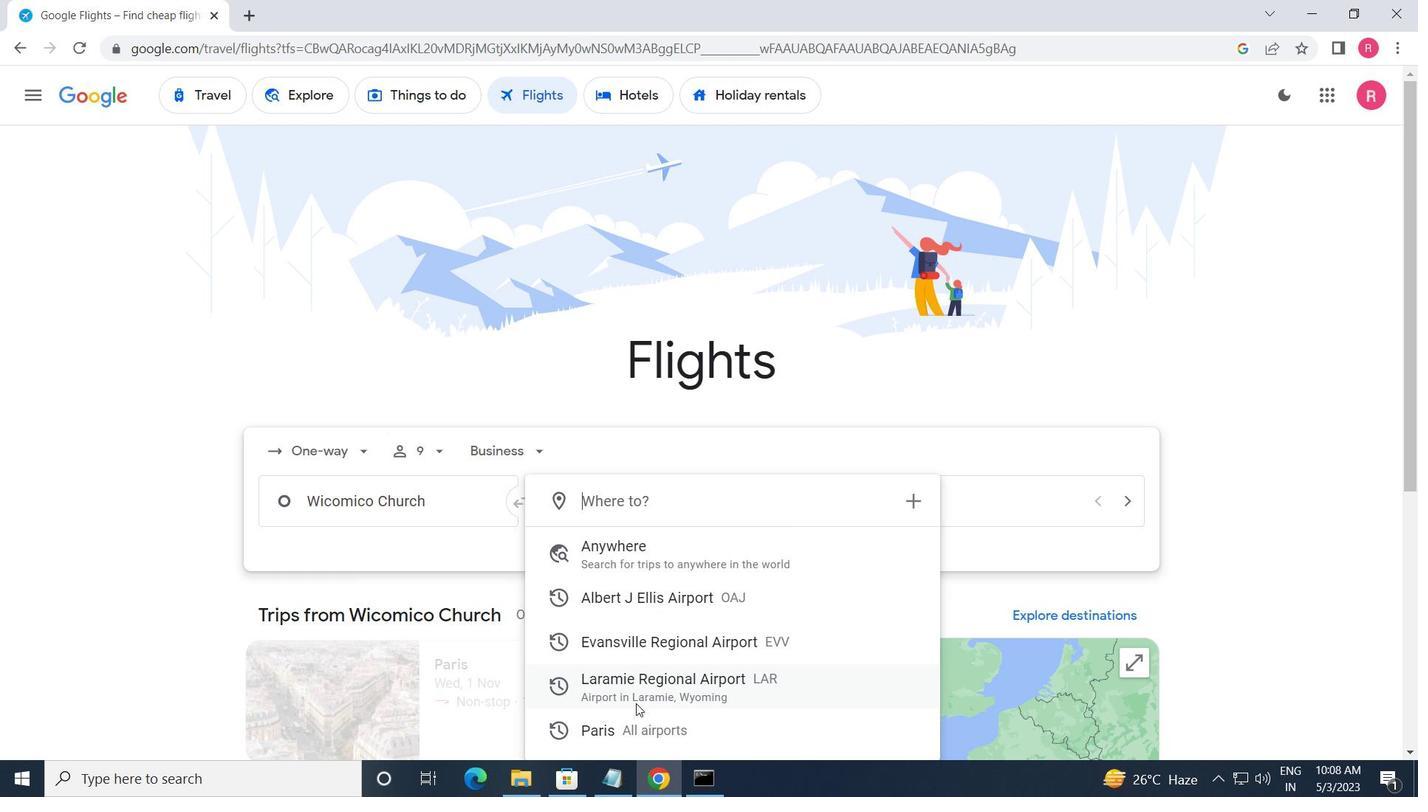 
Action: Mouse moved to (913, 494)
Screenshot: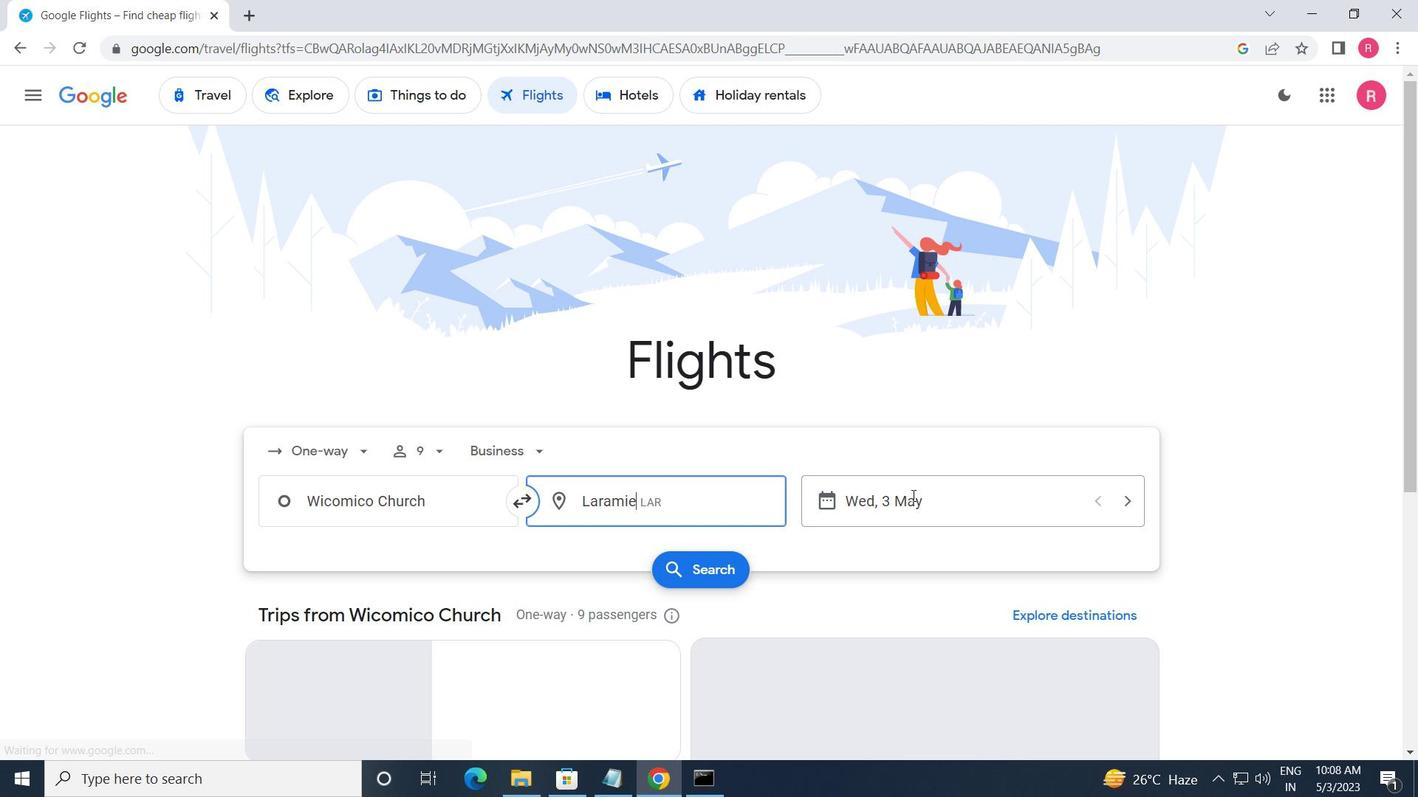 
Action: Mouse pressed left at (913, 494)
Screenshot: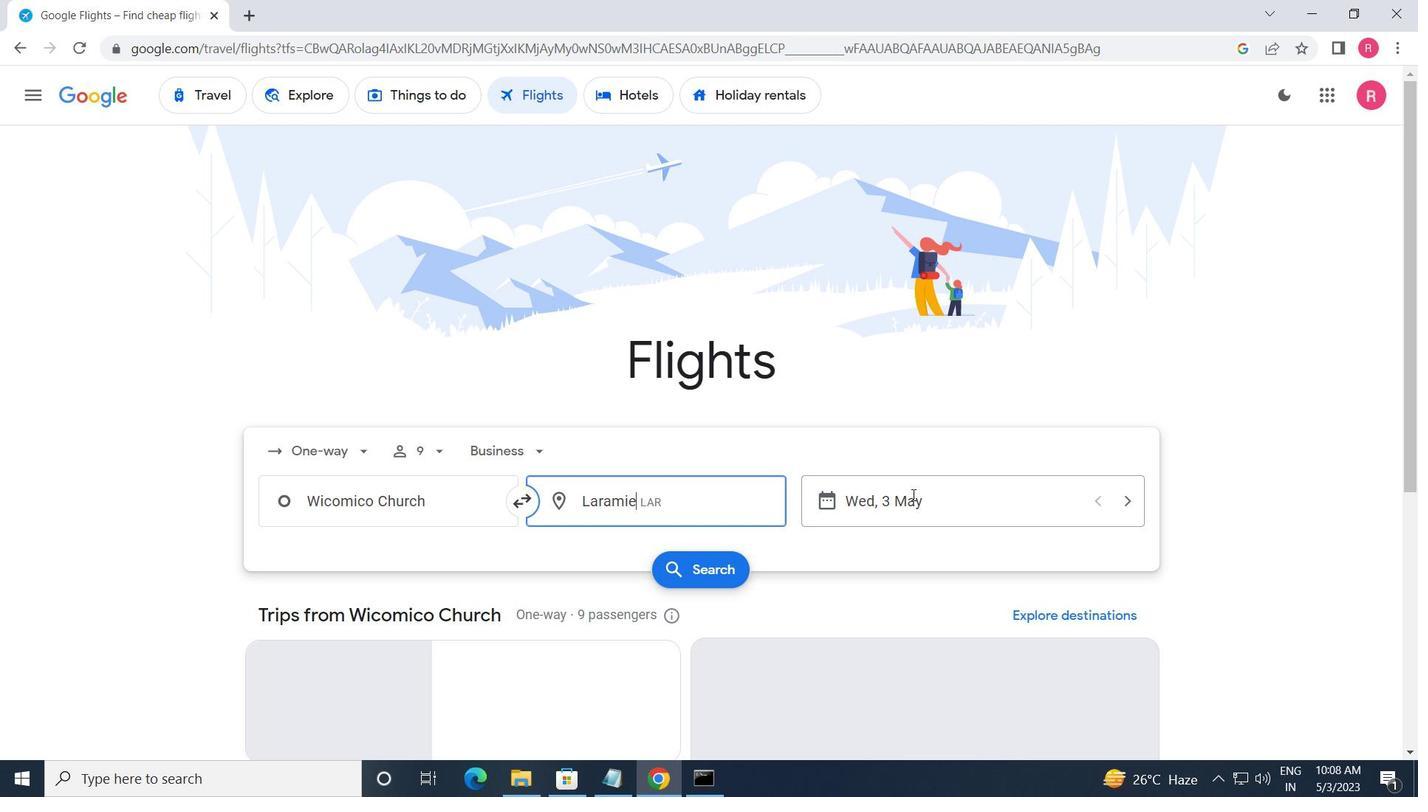 
Action: Mouse moved to (616, 429)
Screenshot: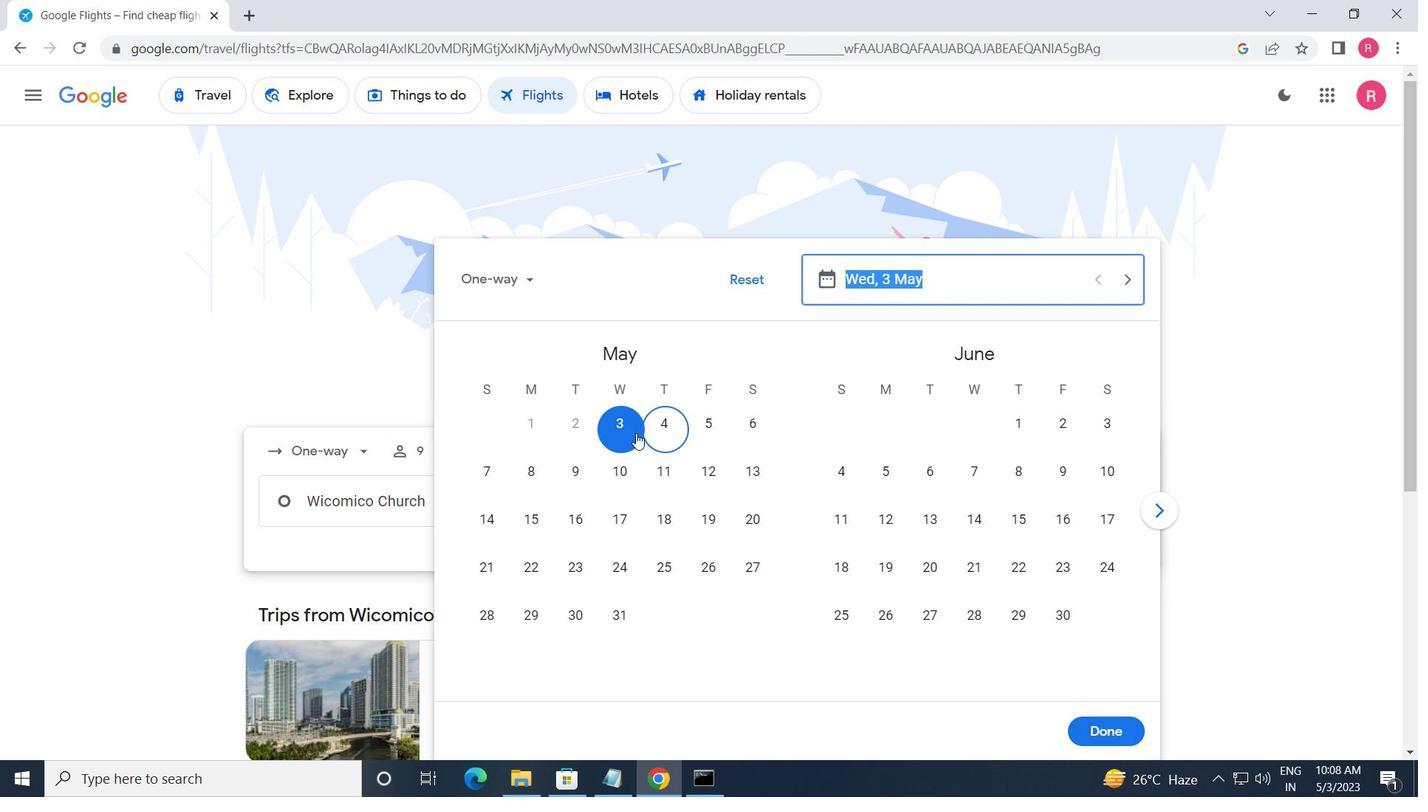 
Action: Mouse pressed left at (616, 429)
Screenshot: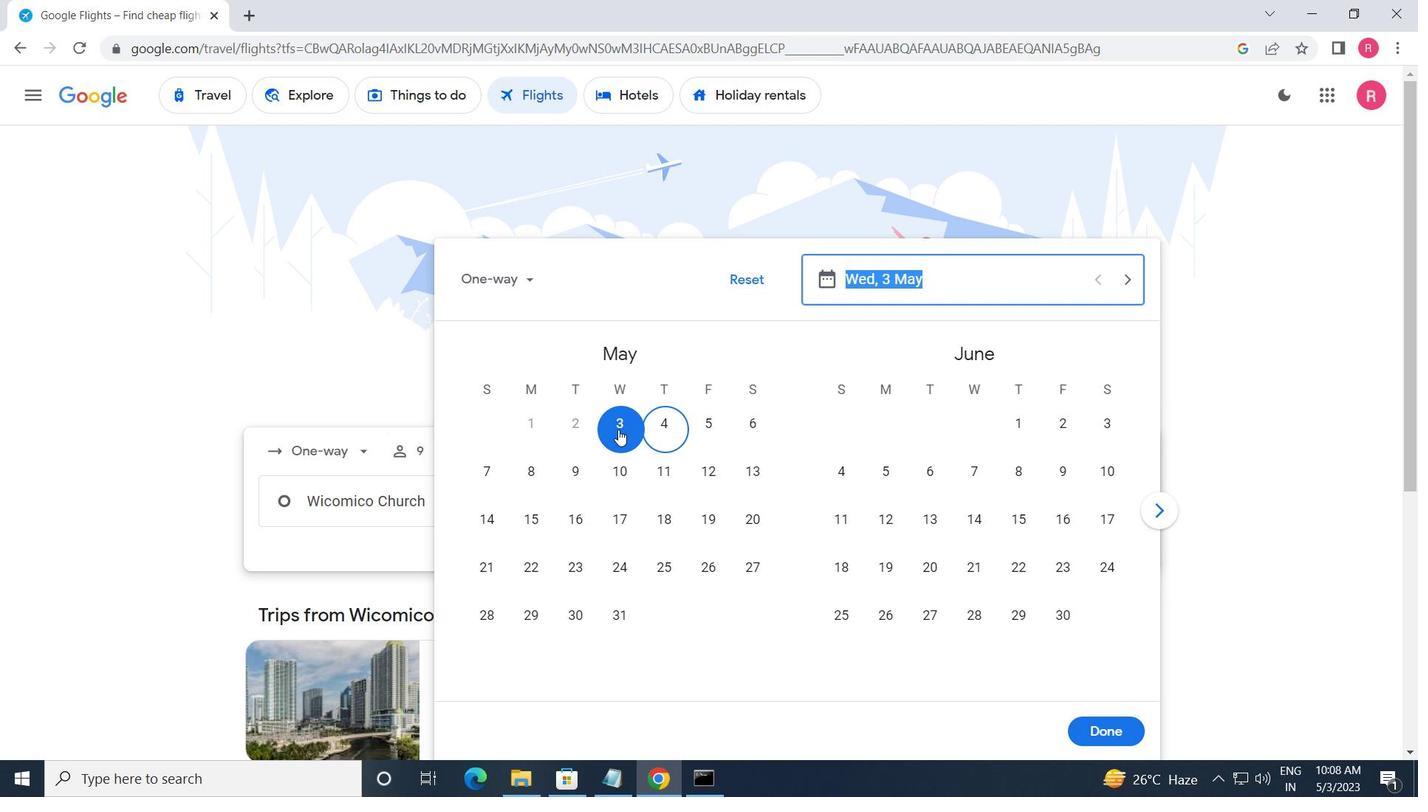 
Action: Mouse moved to (1101, 730)
Screenshot: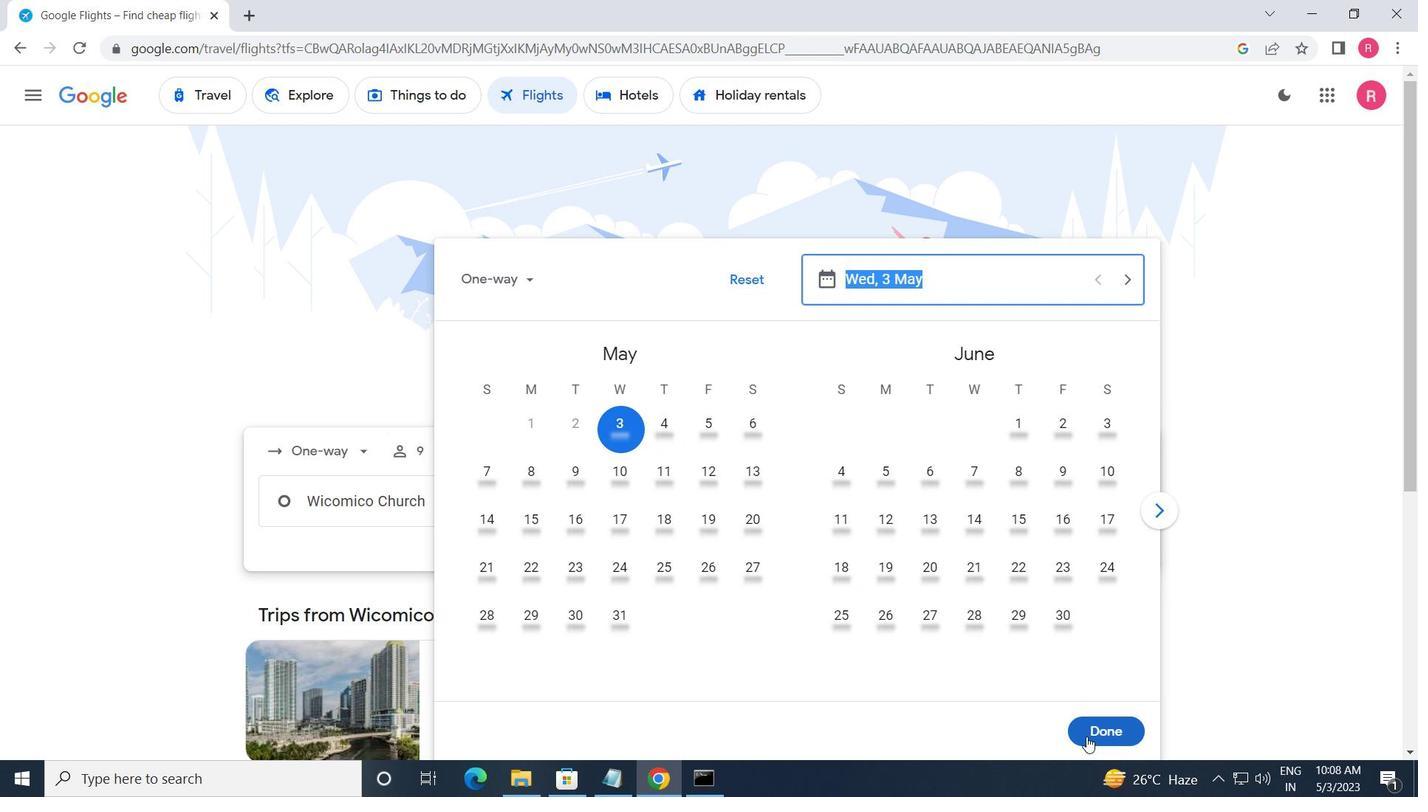 
Action: Mouse pressed left at (1101, 730)
Screenshot: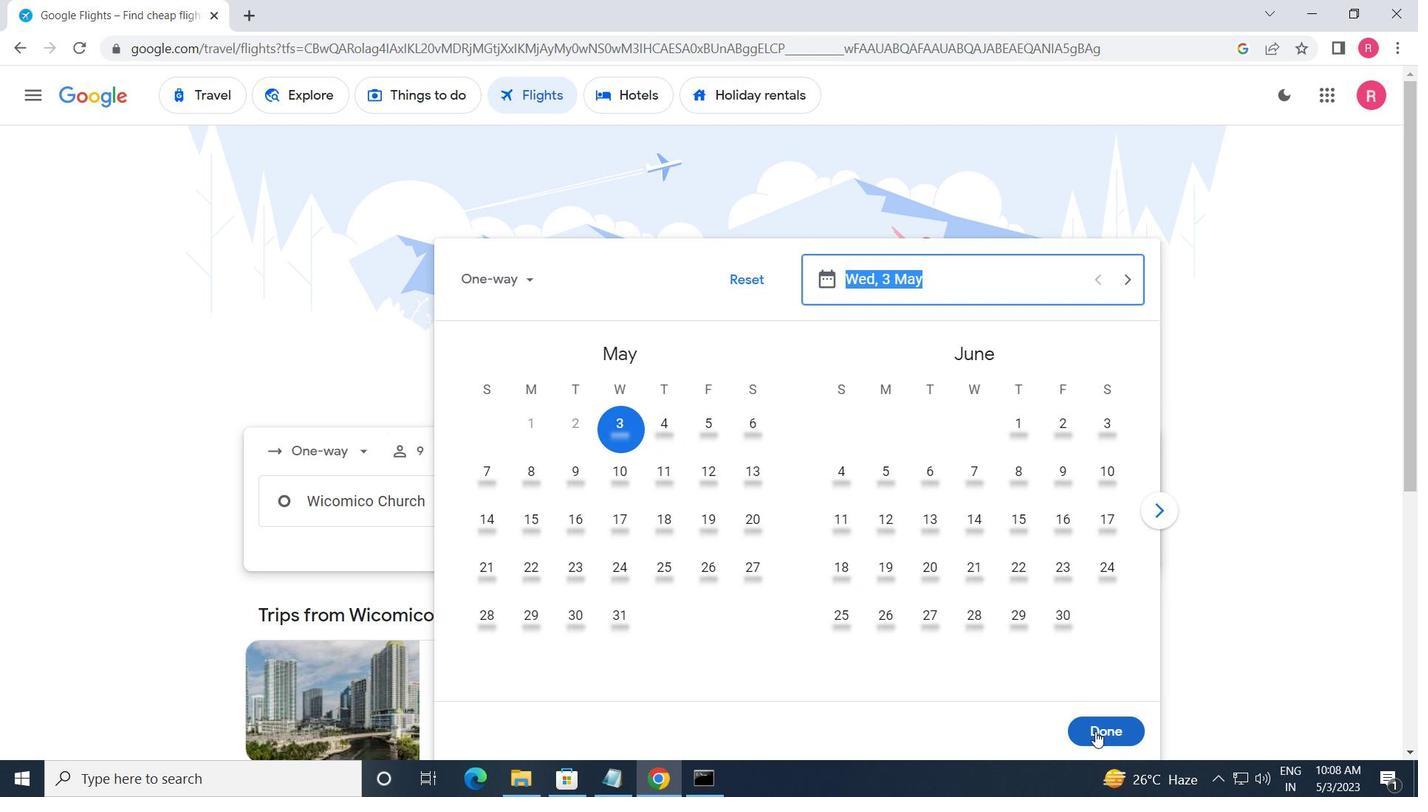 
Action: Mouse moved to (699, 582)
Screenshot: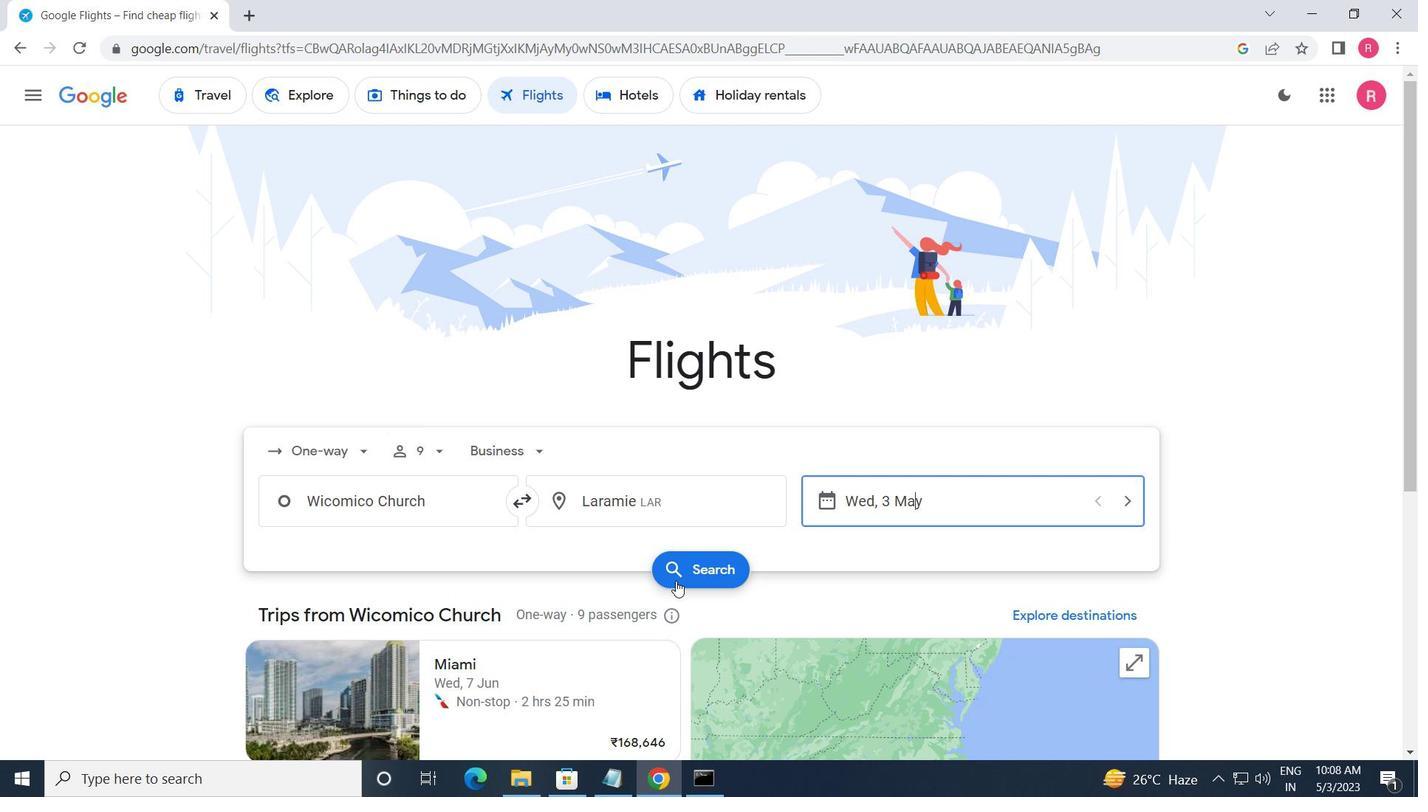 
Action: Mouse pressed left at (699, 582)
Screenshot: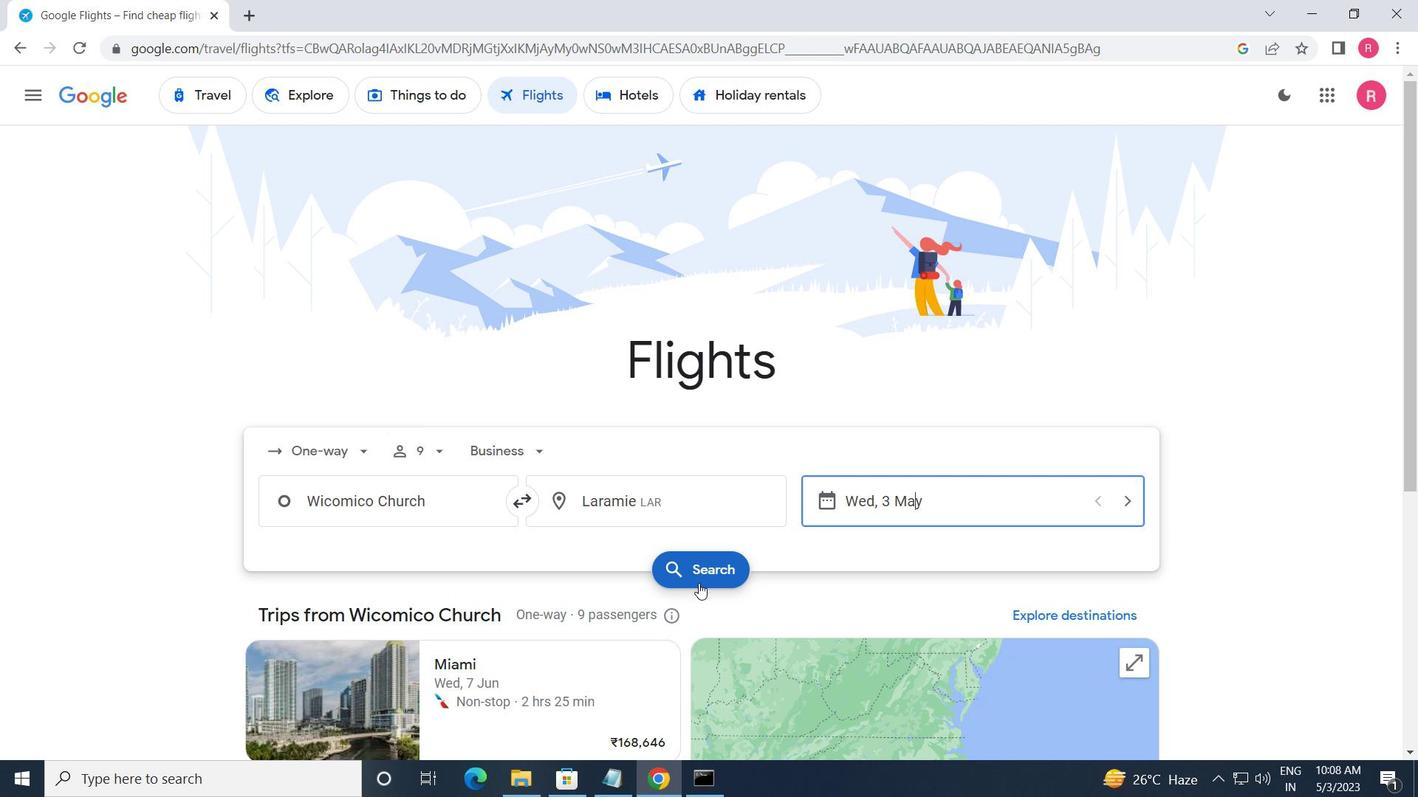 
Action: Mouse moved to (268, 273)
Screenshot: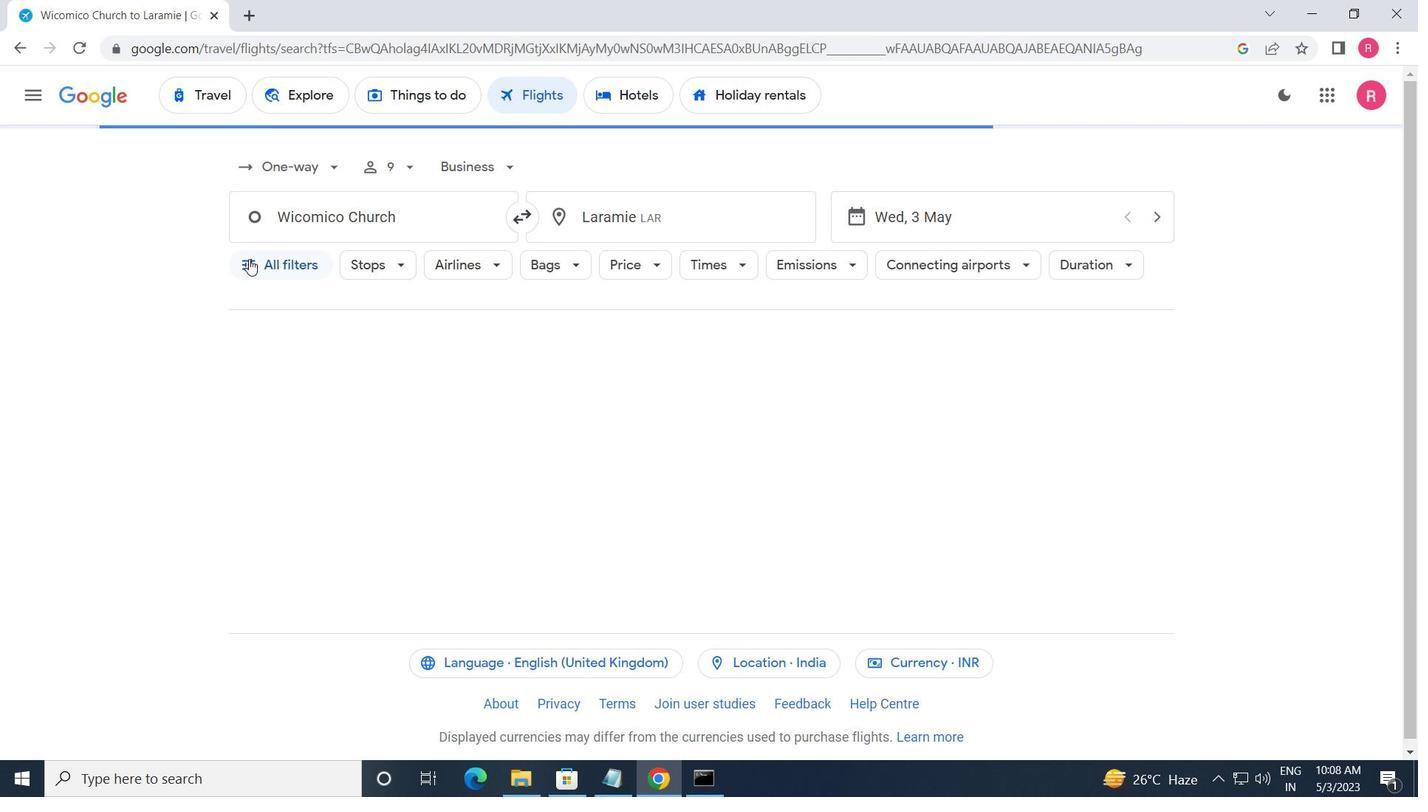 
Action: Mouse pressed left at (268, 273)
Screenshot: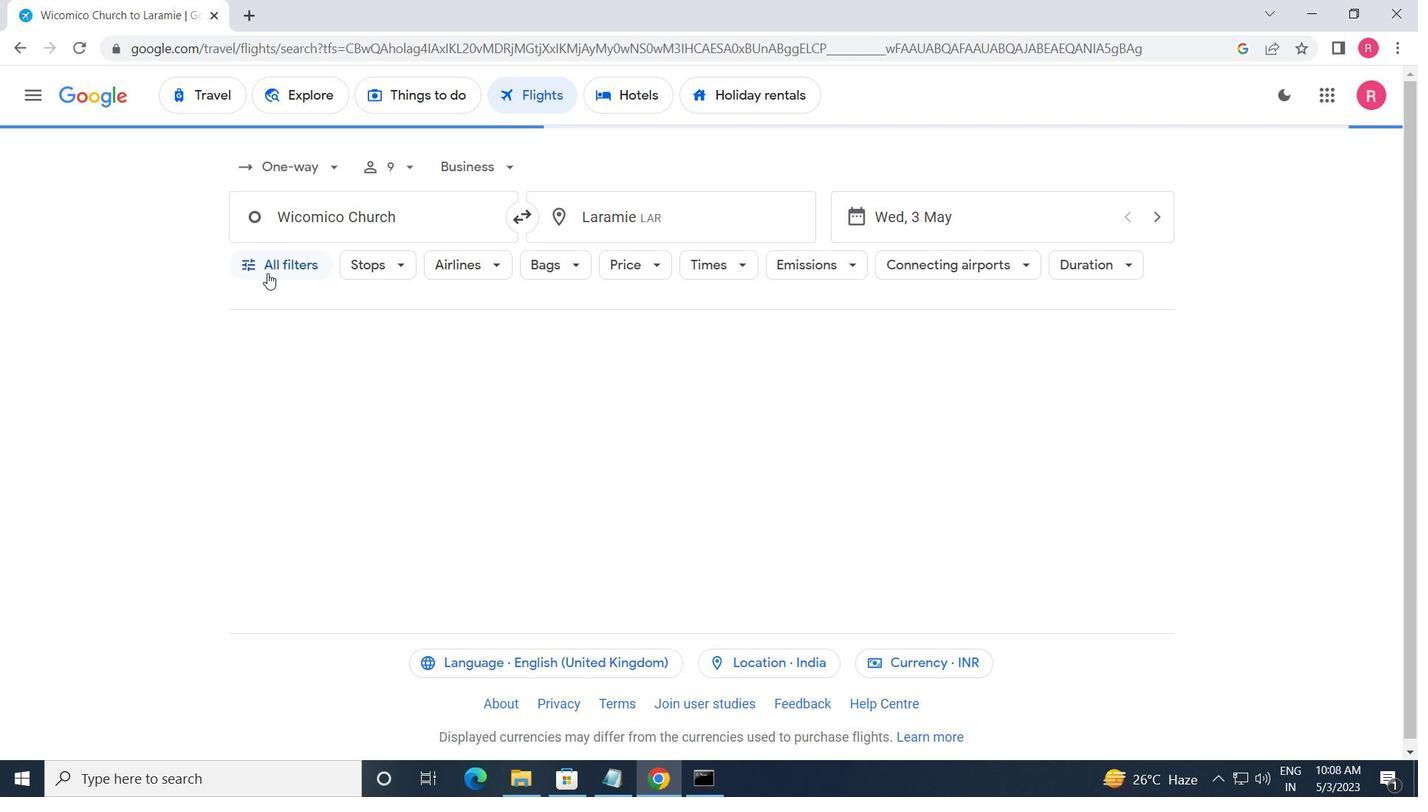 
Action: Mouse moved to (293, 468)
Screenshot: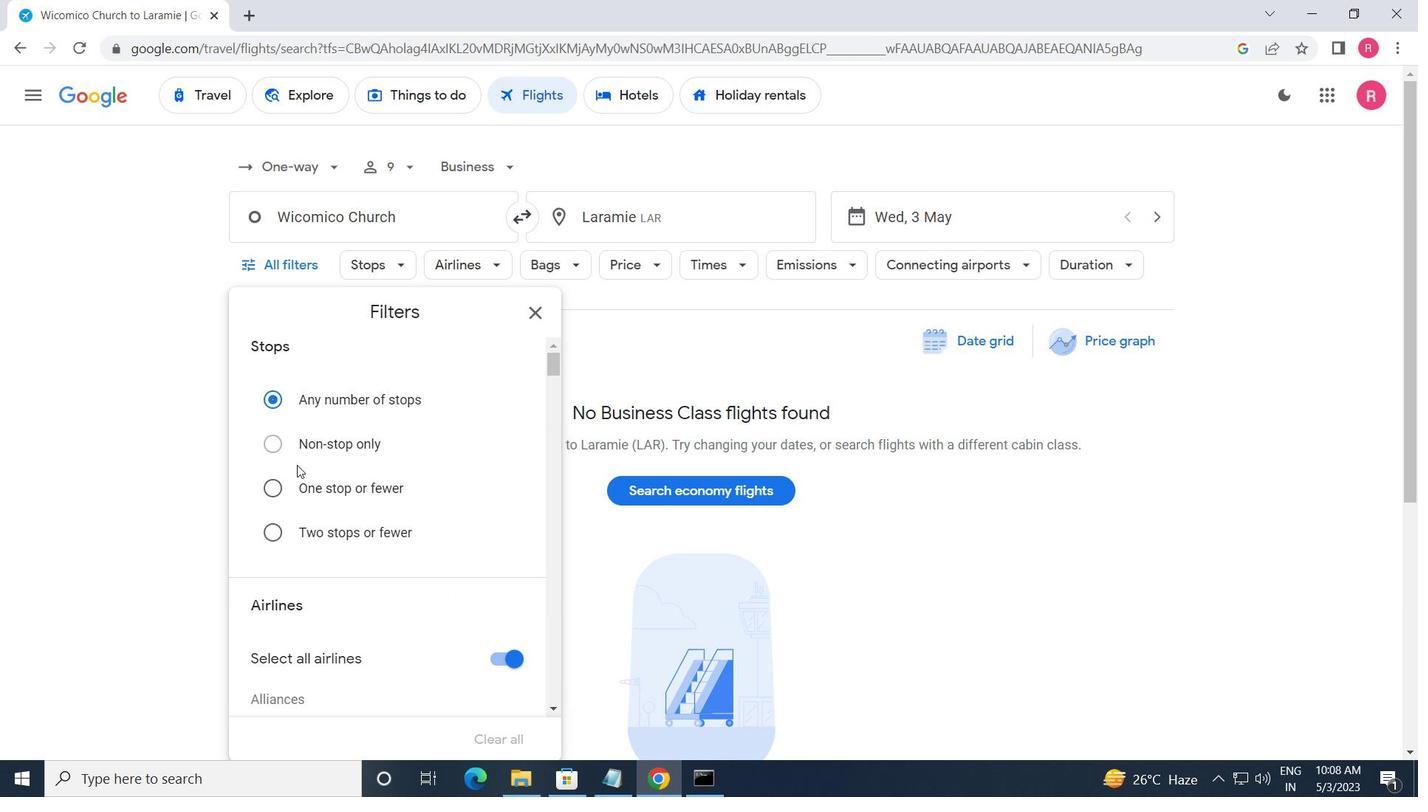 
Action: Mouse scrolled (293, 468) with delta (0, 0)
Screenshot: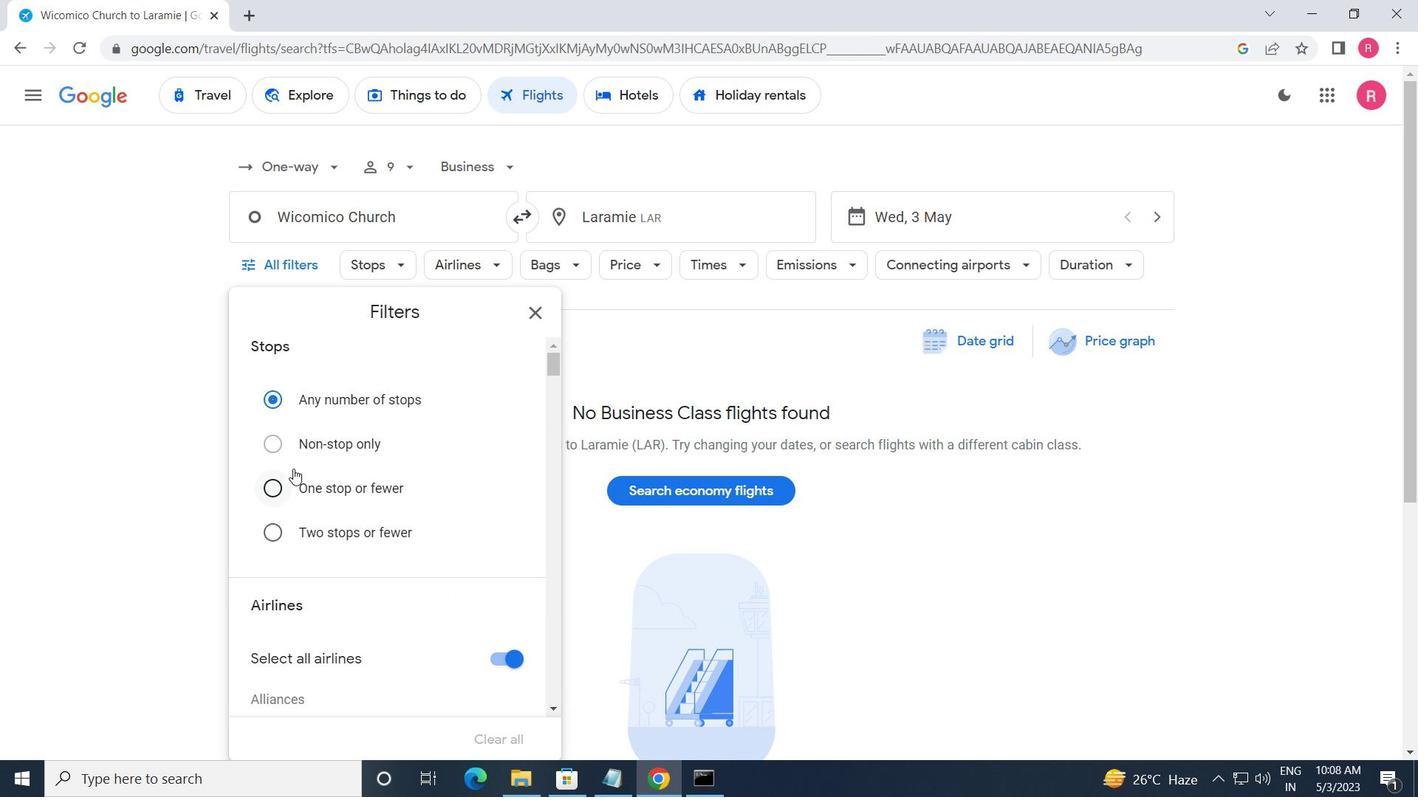 
Action: Mouse scrolled (293, 468) with delta (0, 0)
Screenshot: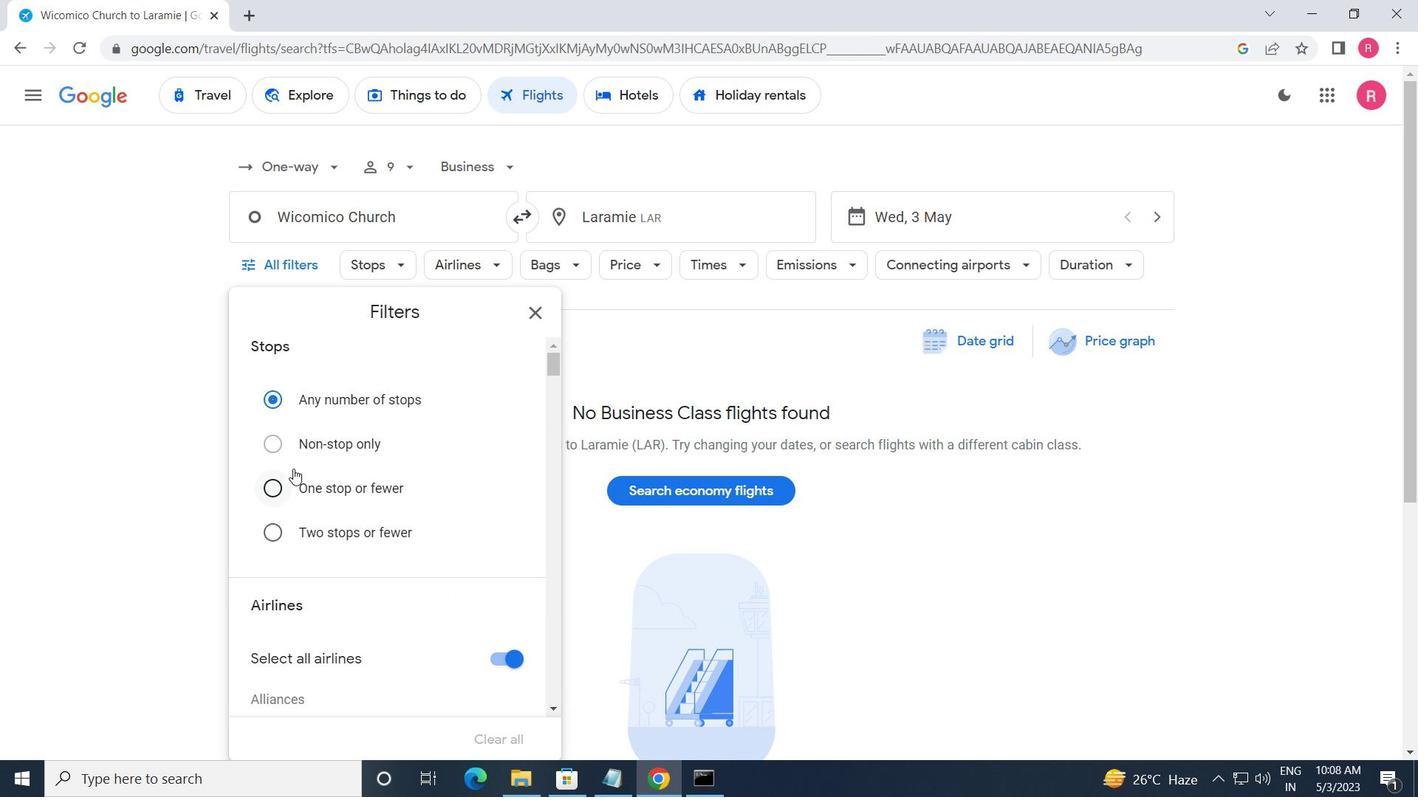 
Action: Mouse scrolled (293, 468) with delta (0, 0)
Screenshot: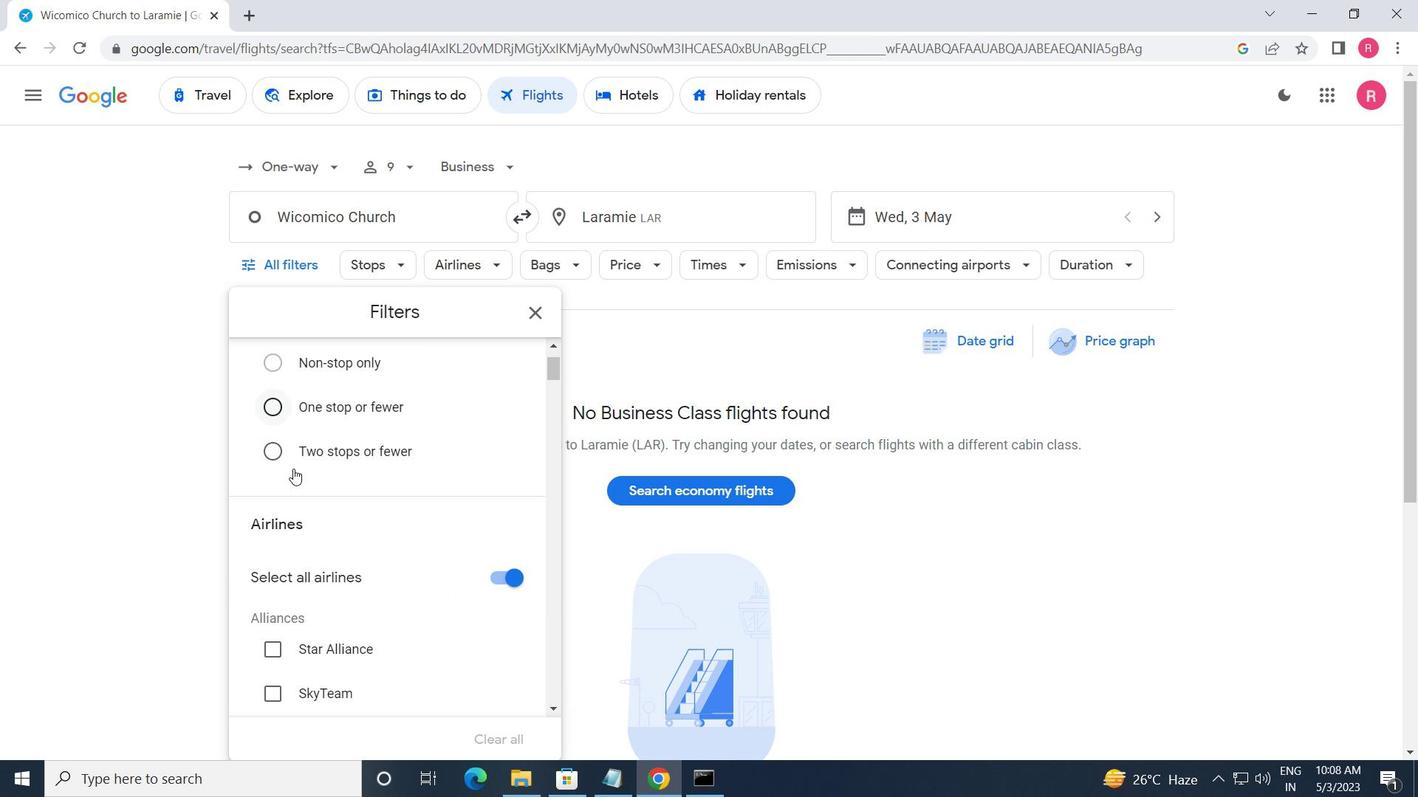 
Action: Mouse moved to (293, 469)
Screenshot: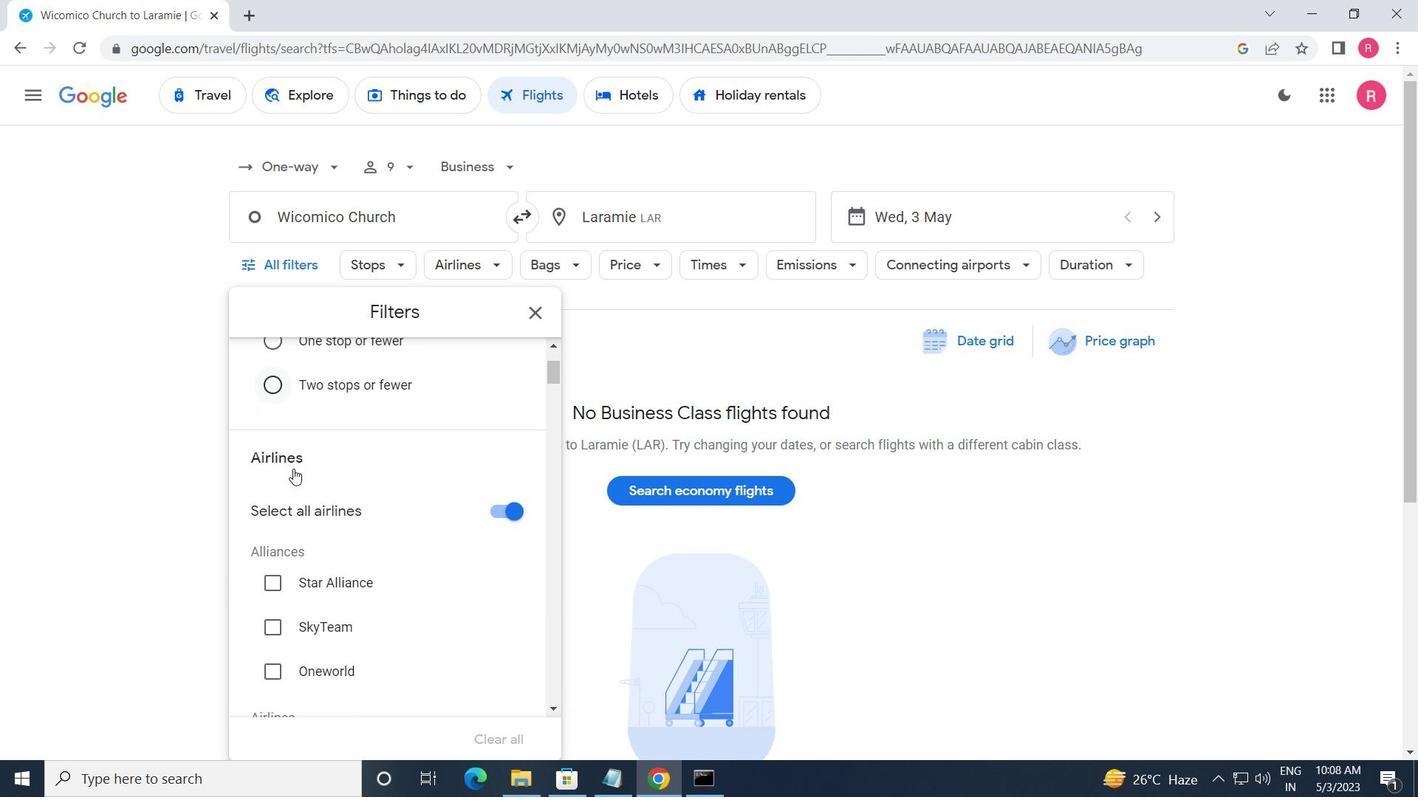 
Action: Mouse scrolled (293, 468) with delta (0, 0)
Screenshot: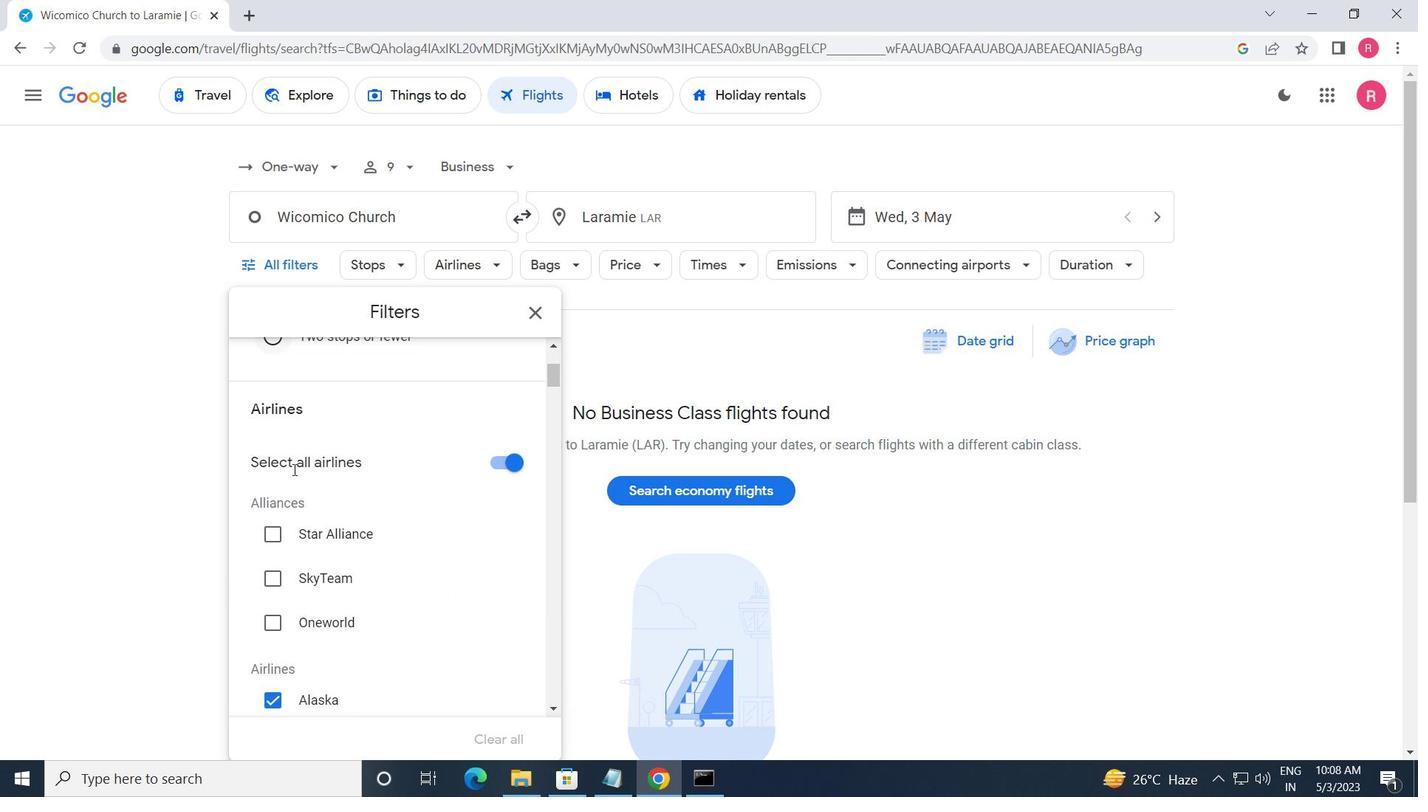 
Action: Mouse scrolled (293, 468) with delta (0, 0)
Screenshot: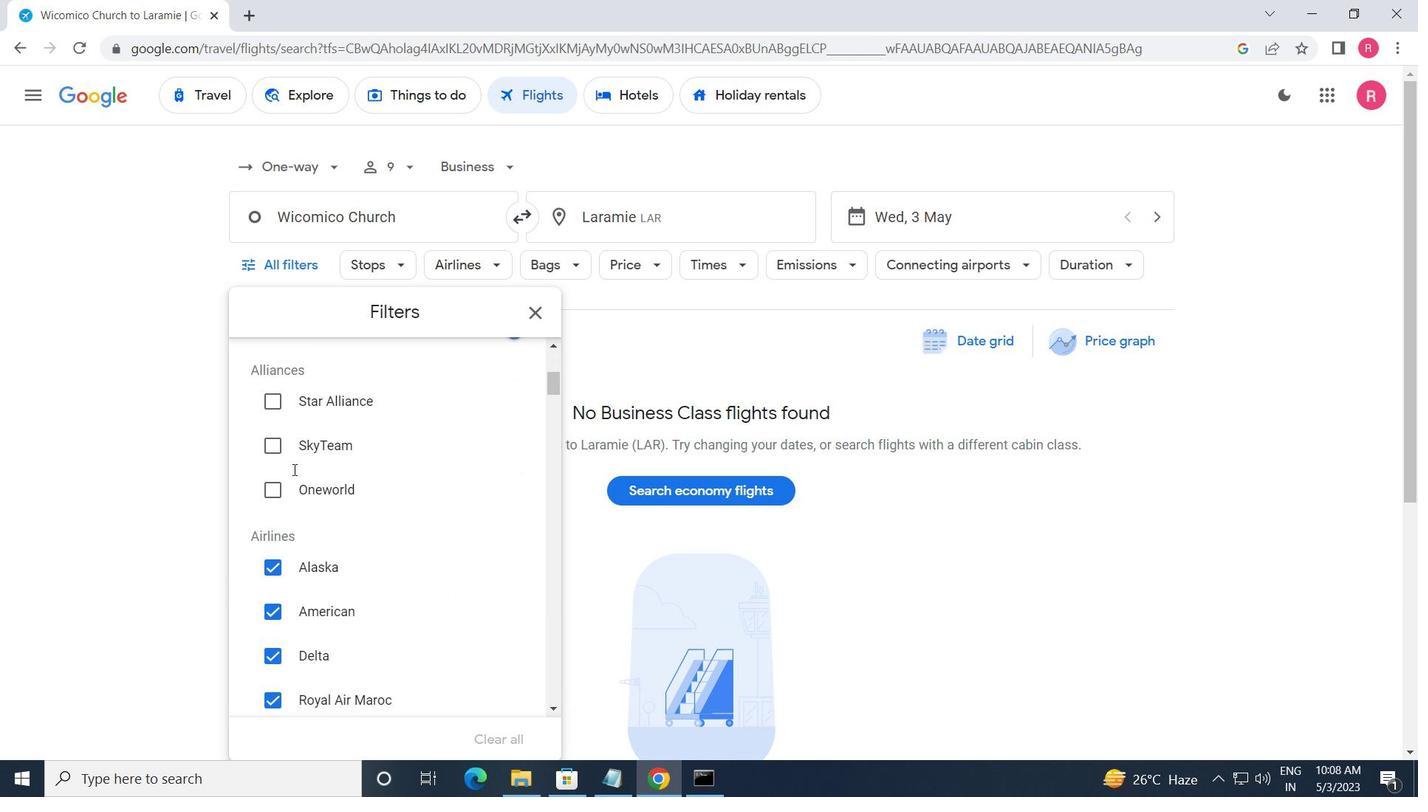 
Action: Mouse moved to (305, 471)
Screenshot: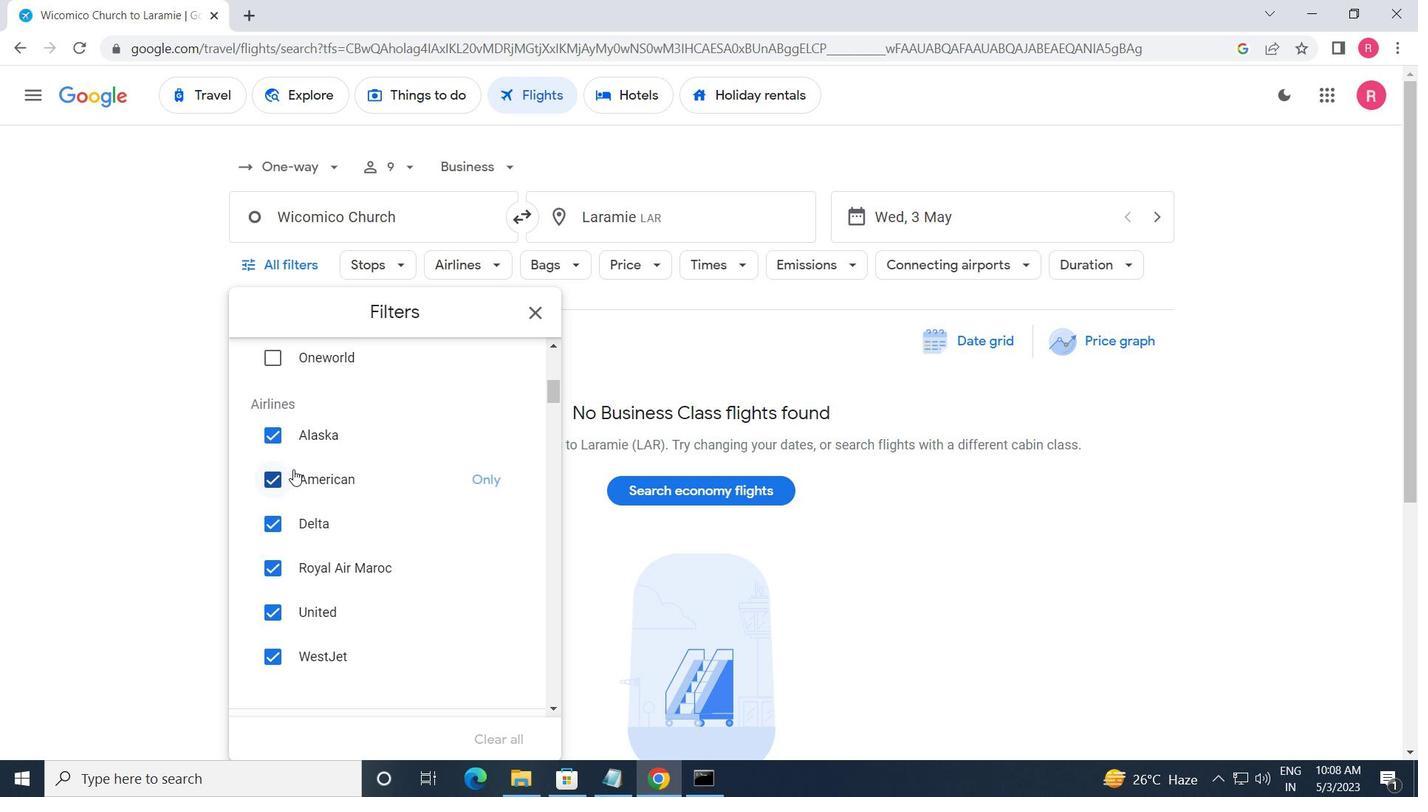 
Action: Mouse scrolled (305, 471) with delta (0, 0)
Screenshot: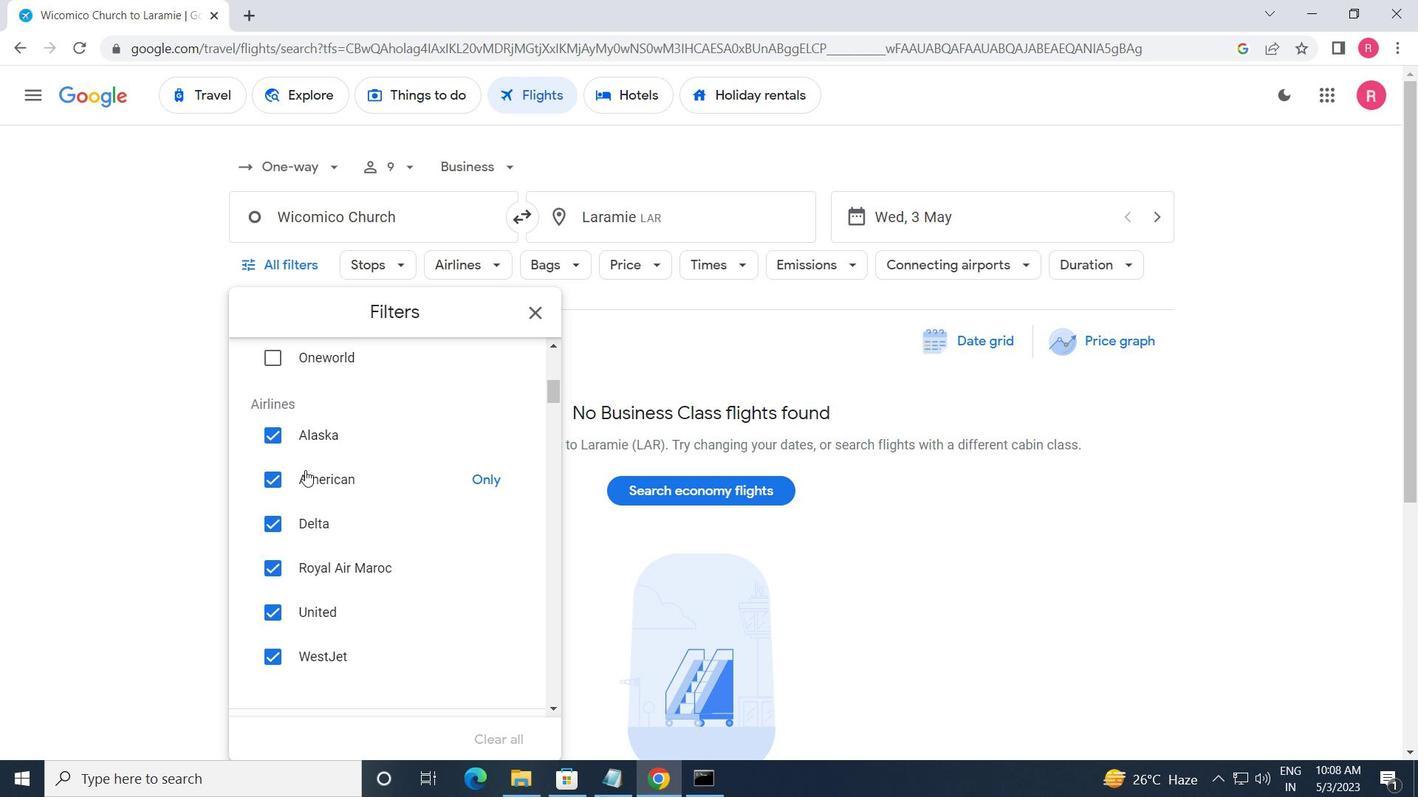 
Action: Mouse scrolled (305, 471) with delta (0, 0)
Screenshot: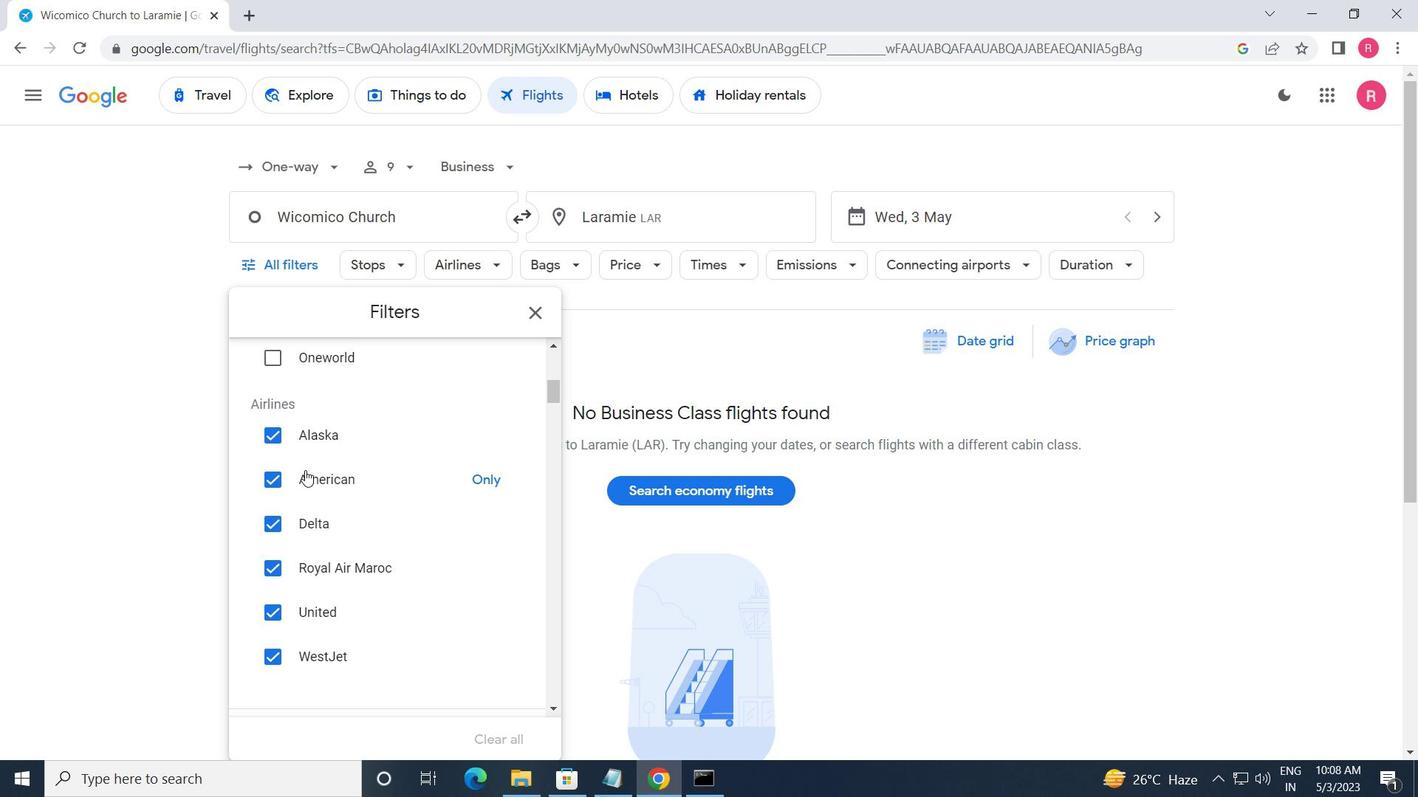 
Action: Mouse scrolled (305, 471) with delta (0, 0)
Screenshot: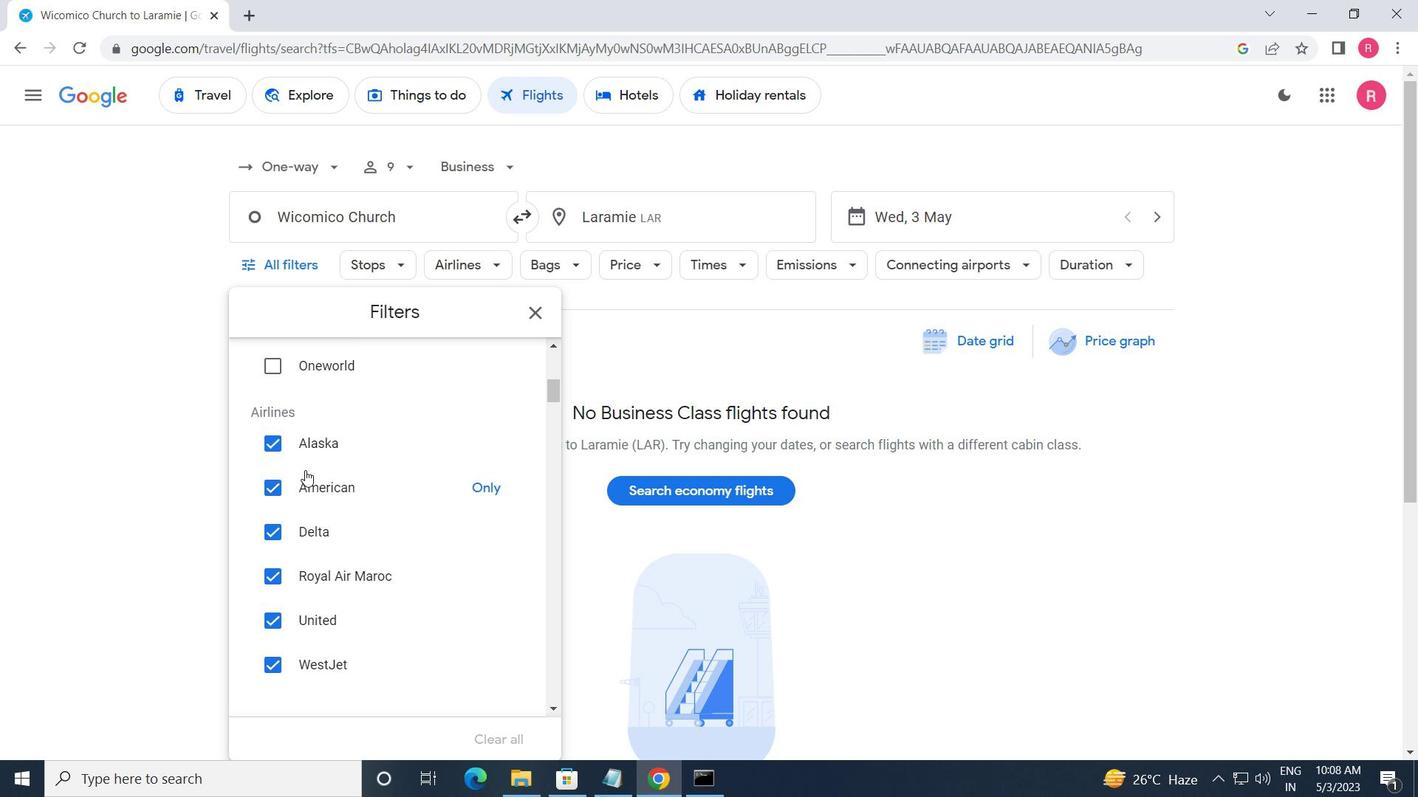 
Action: Mouse moved to (503, 470)
Screenshot: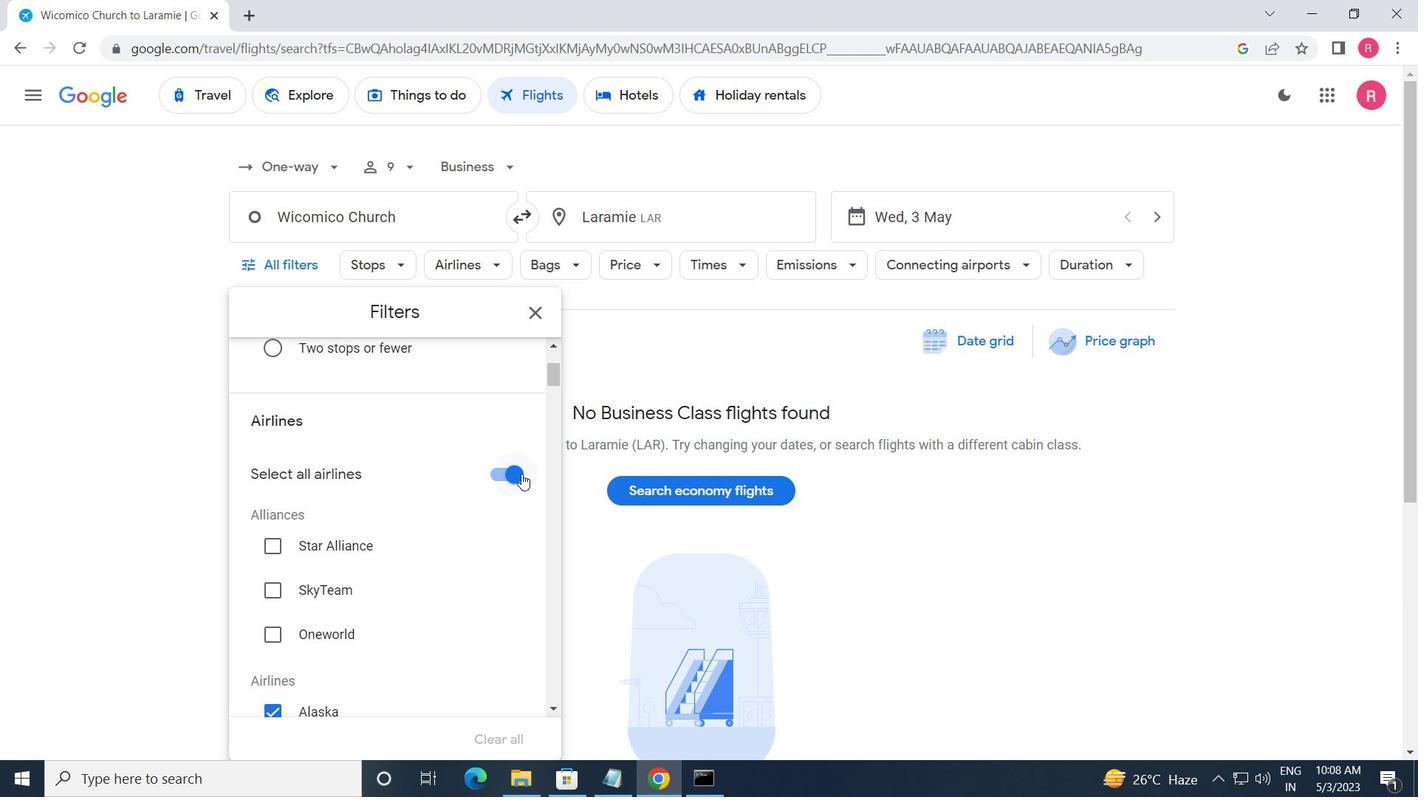
Action: Mouse pressed left at (503, 470)
Screenshot: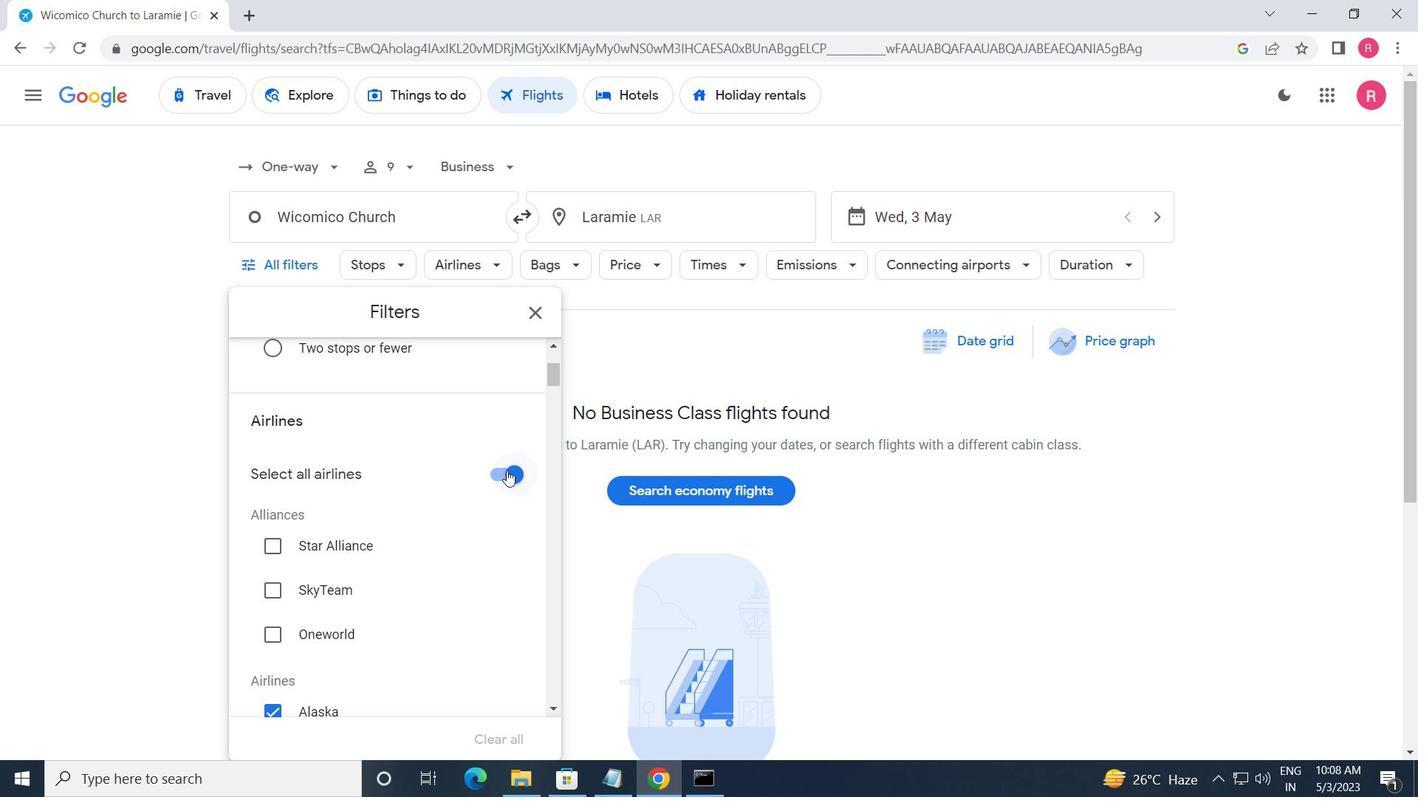 
Action: Mouse moved to (454, 533)
Screenshot: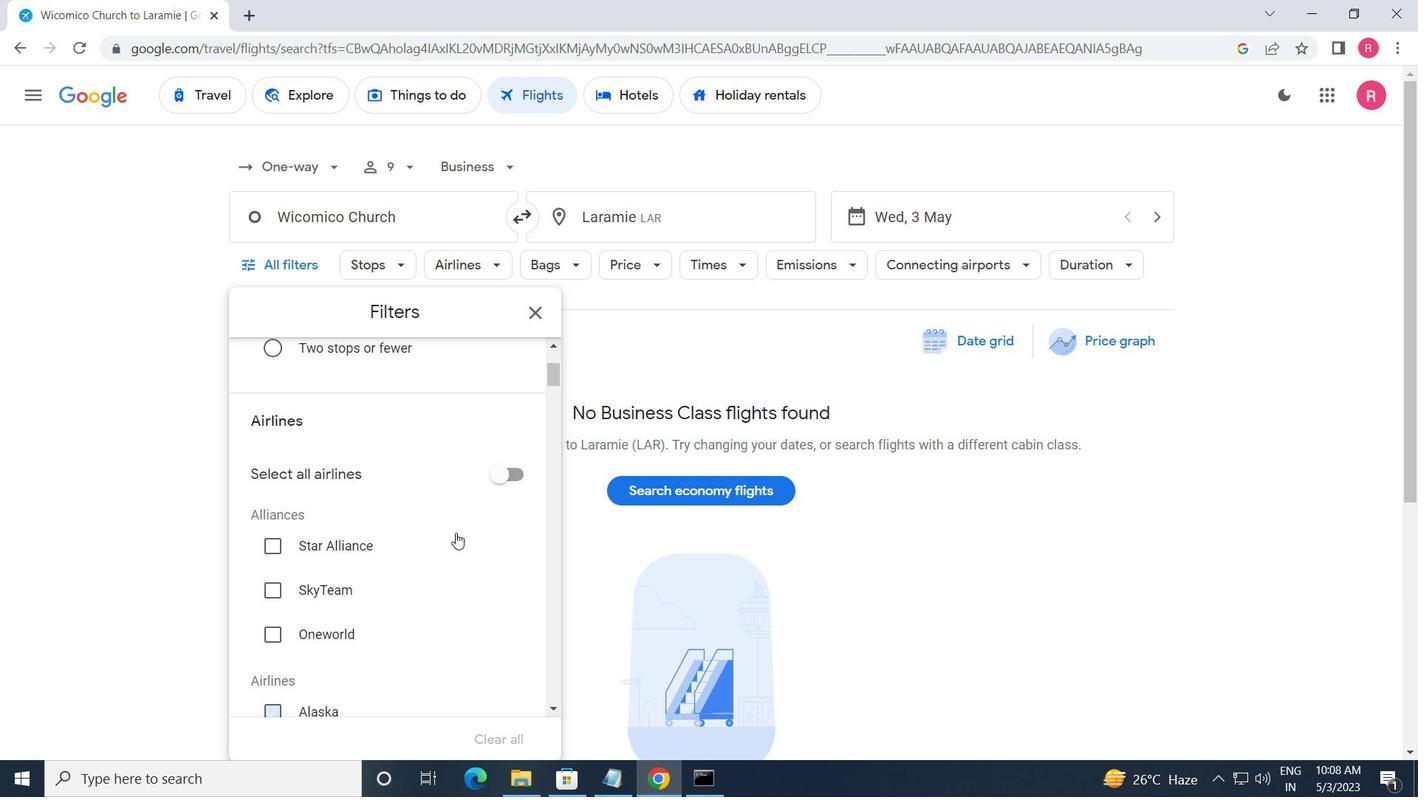 
Action: Mouse scrolled (454, 532) with delta (0, 0)
Screenshot: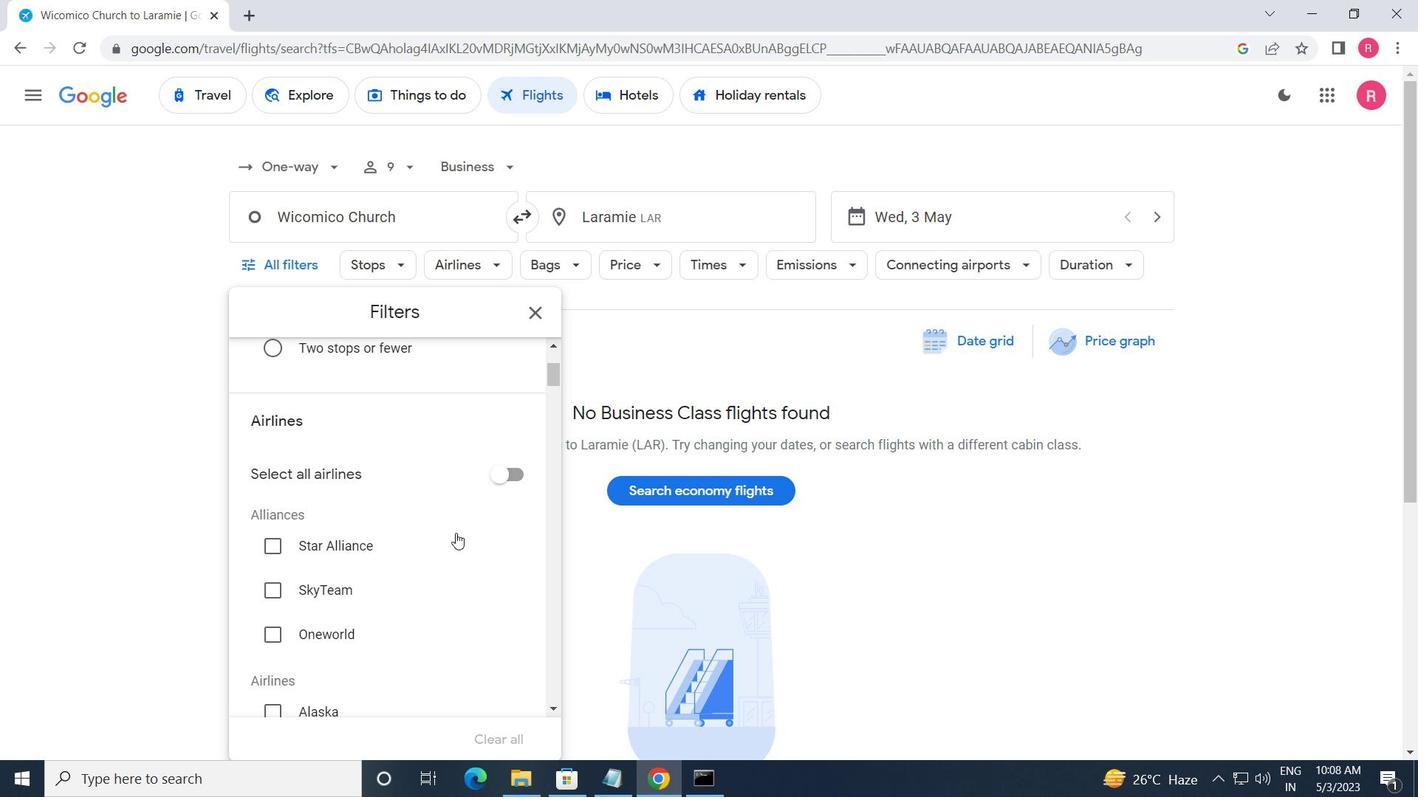
Action: Mouse moved to (454, 533)
Screenshot: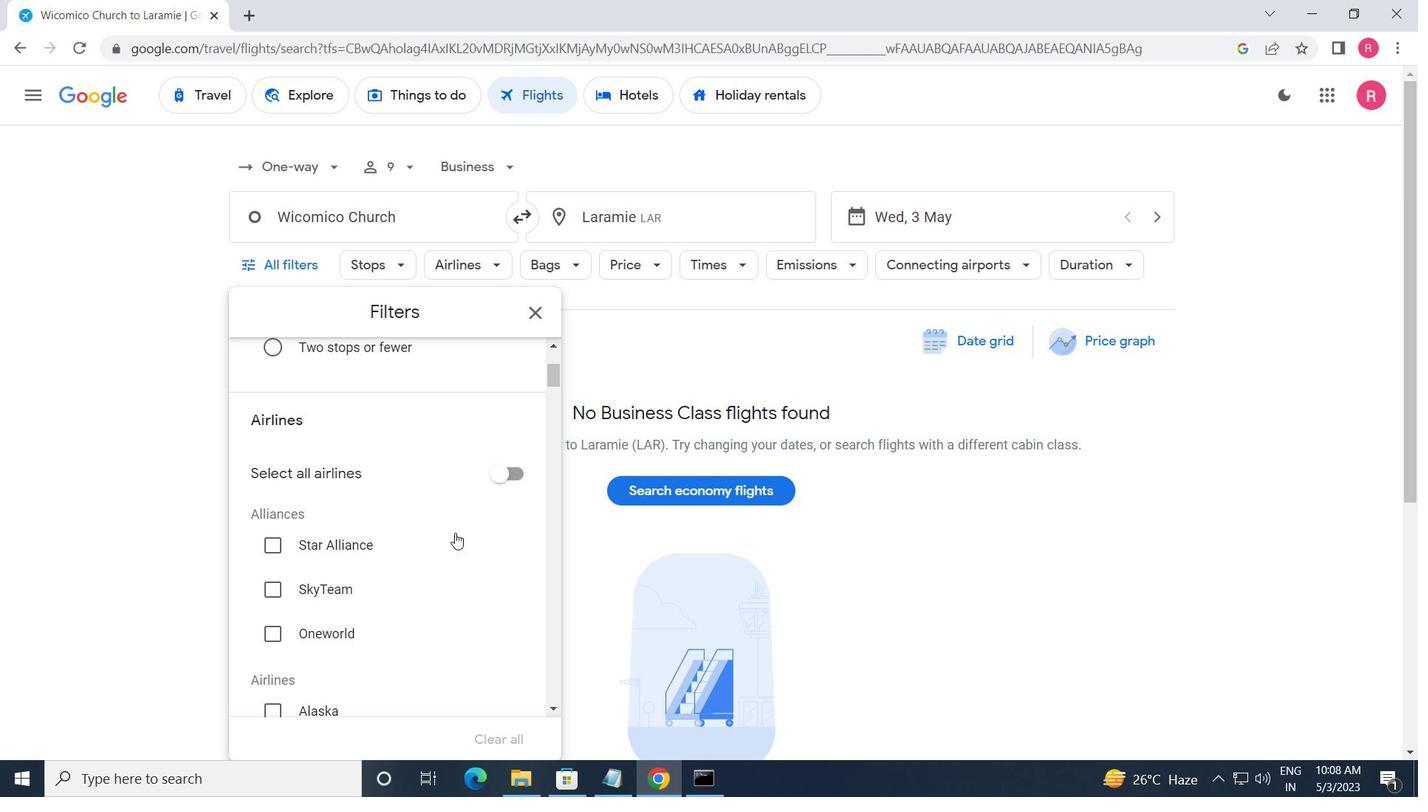 
Action: Mouse scrolled (454, 533) with delta (0, 0)
Screenshot: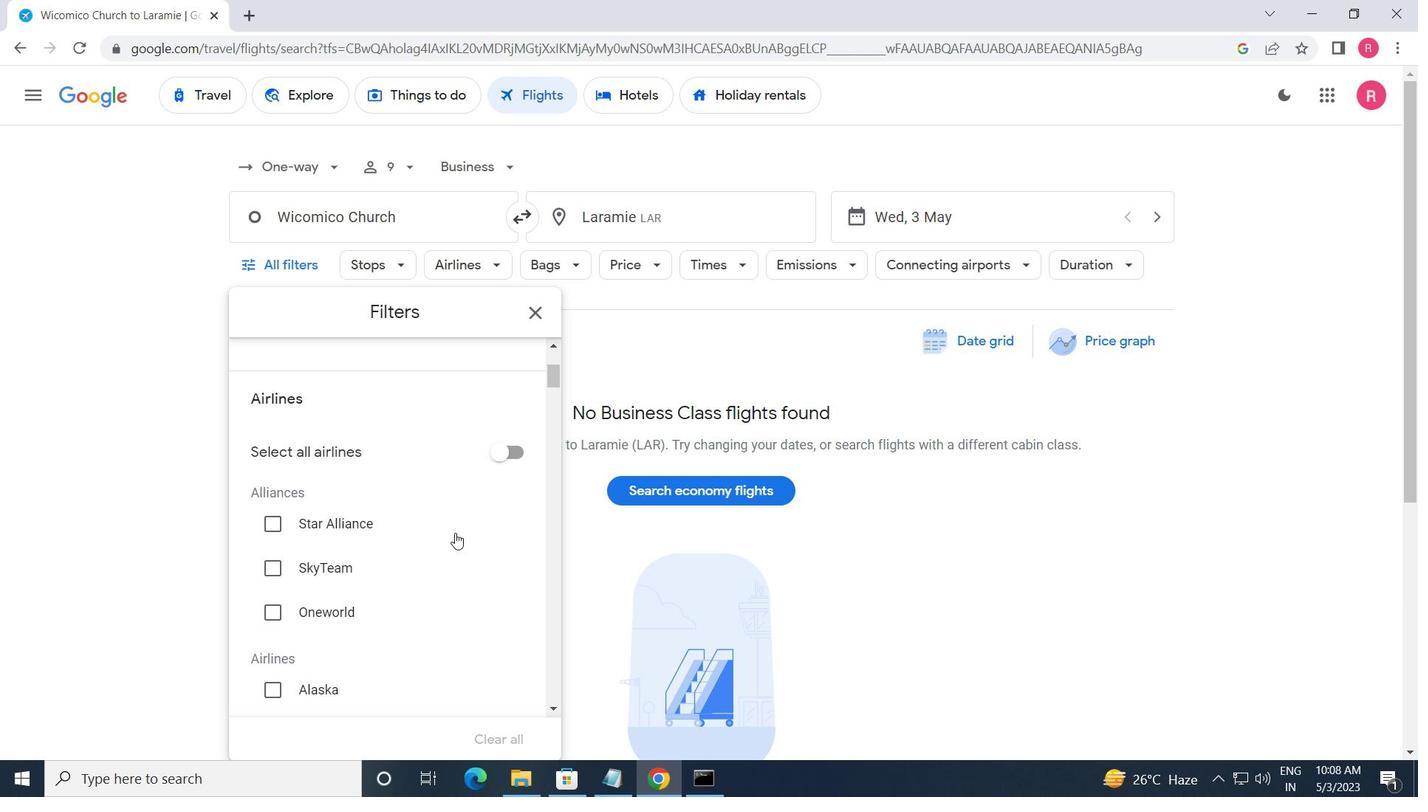 
Action: Mouse moved to (454, 533)
Screenshot: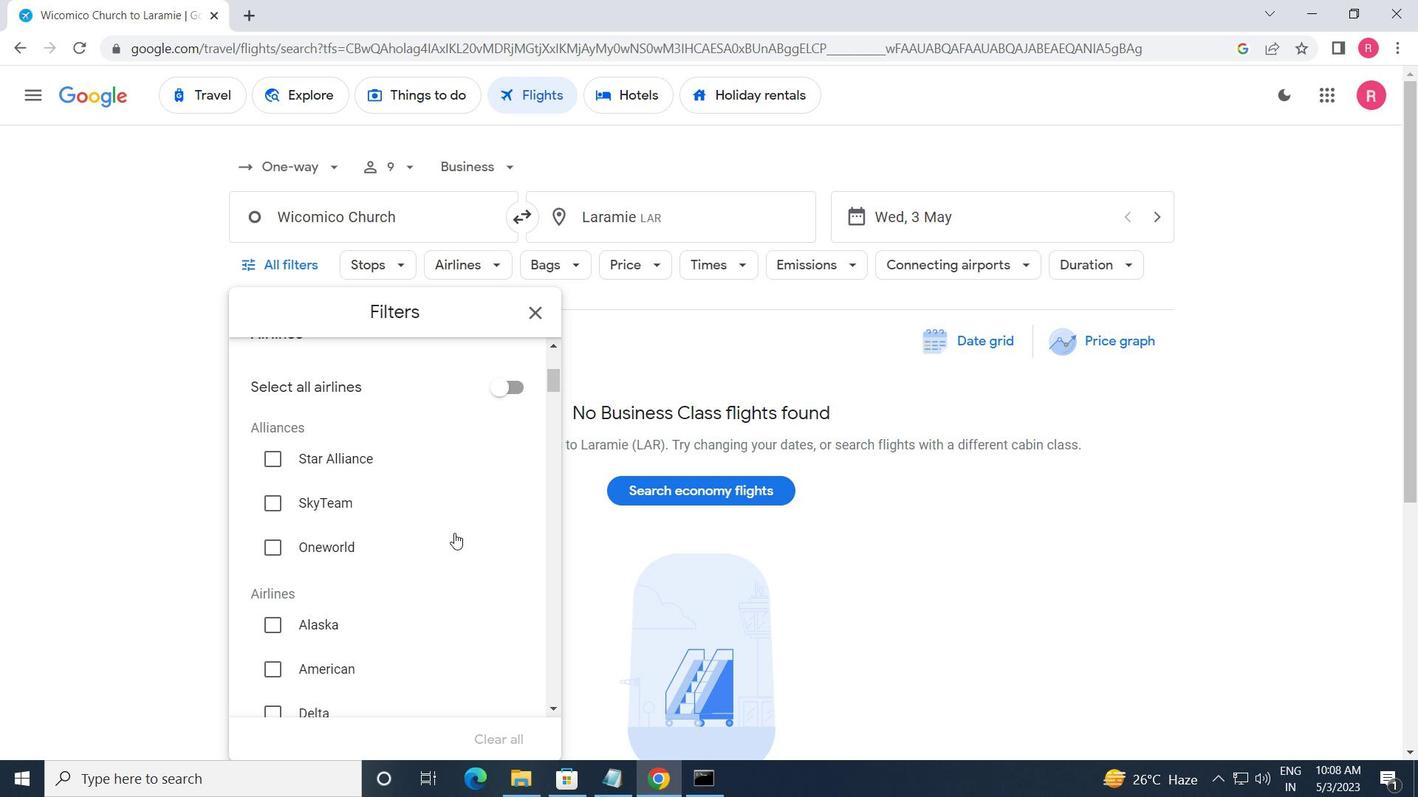 
Action: Mouse scrolled (454, 533) with delta (0, 0)
Screenshot: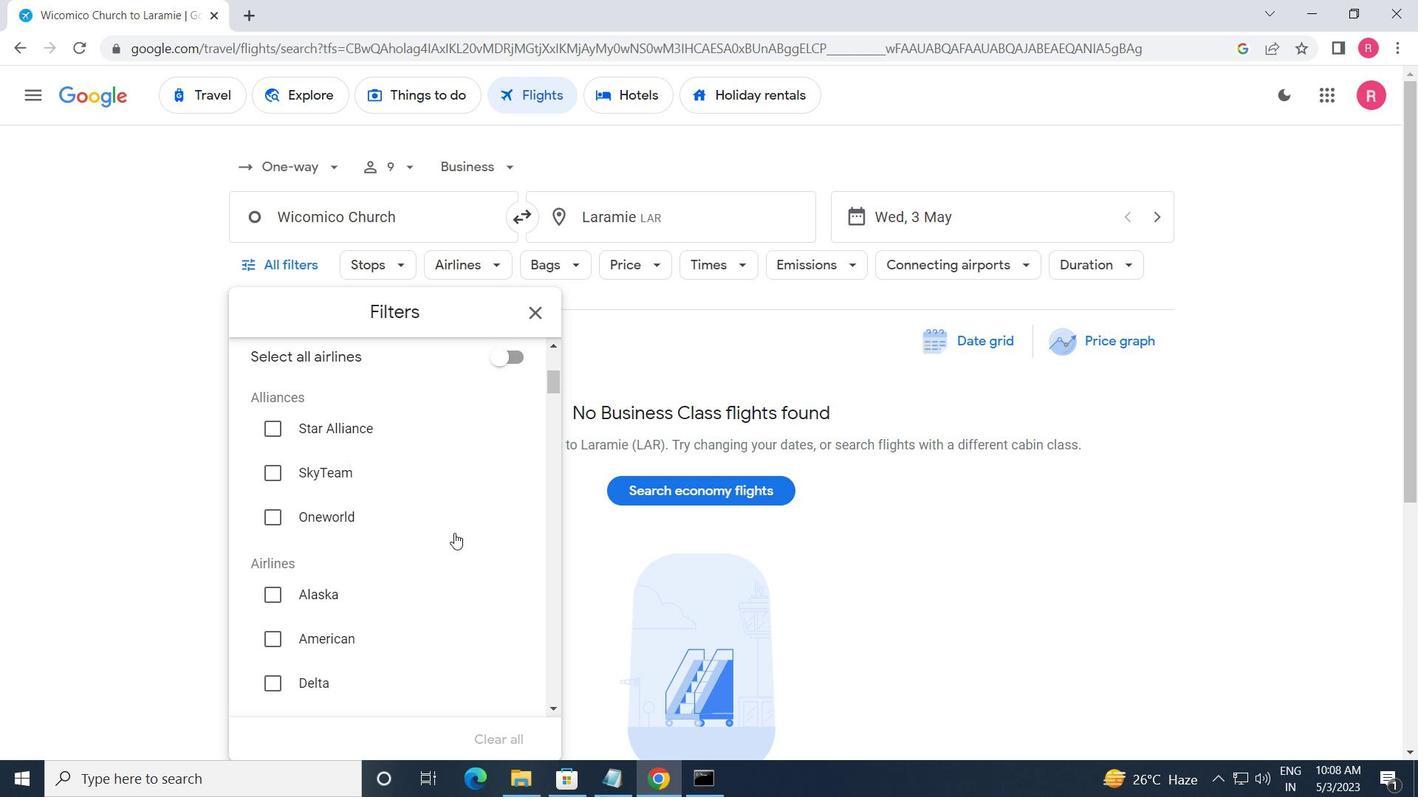 
Action: Mouse moved to (454, 534)
Screenshot: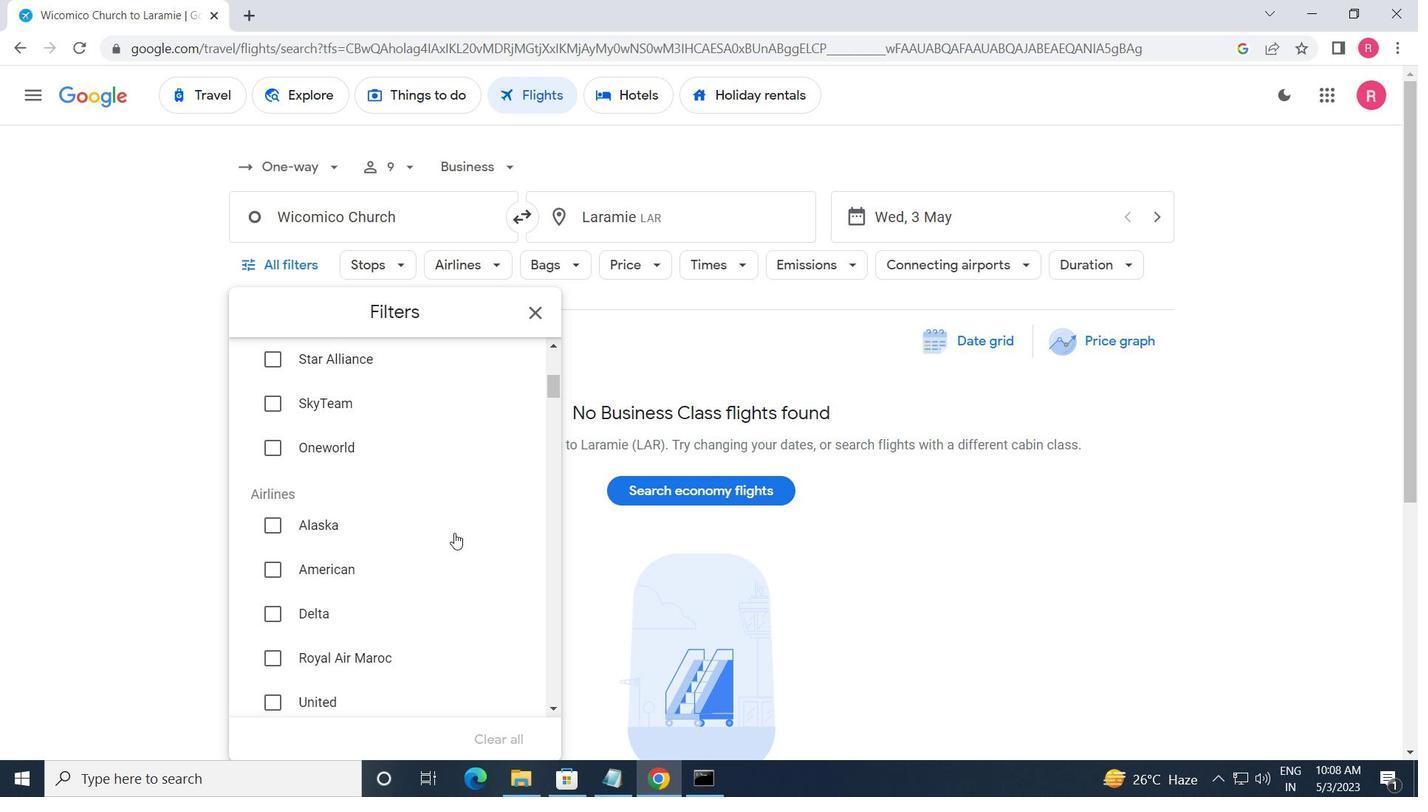 
Action: Mouse scrolled (454, 533) with delta (0, 0)
Screenshot: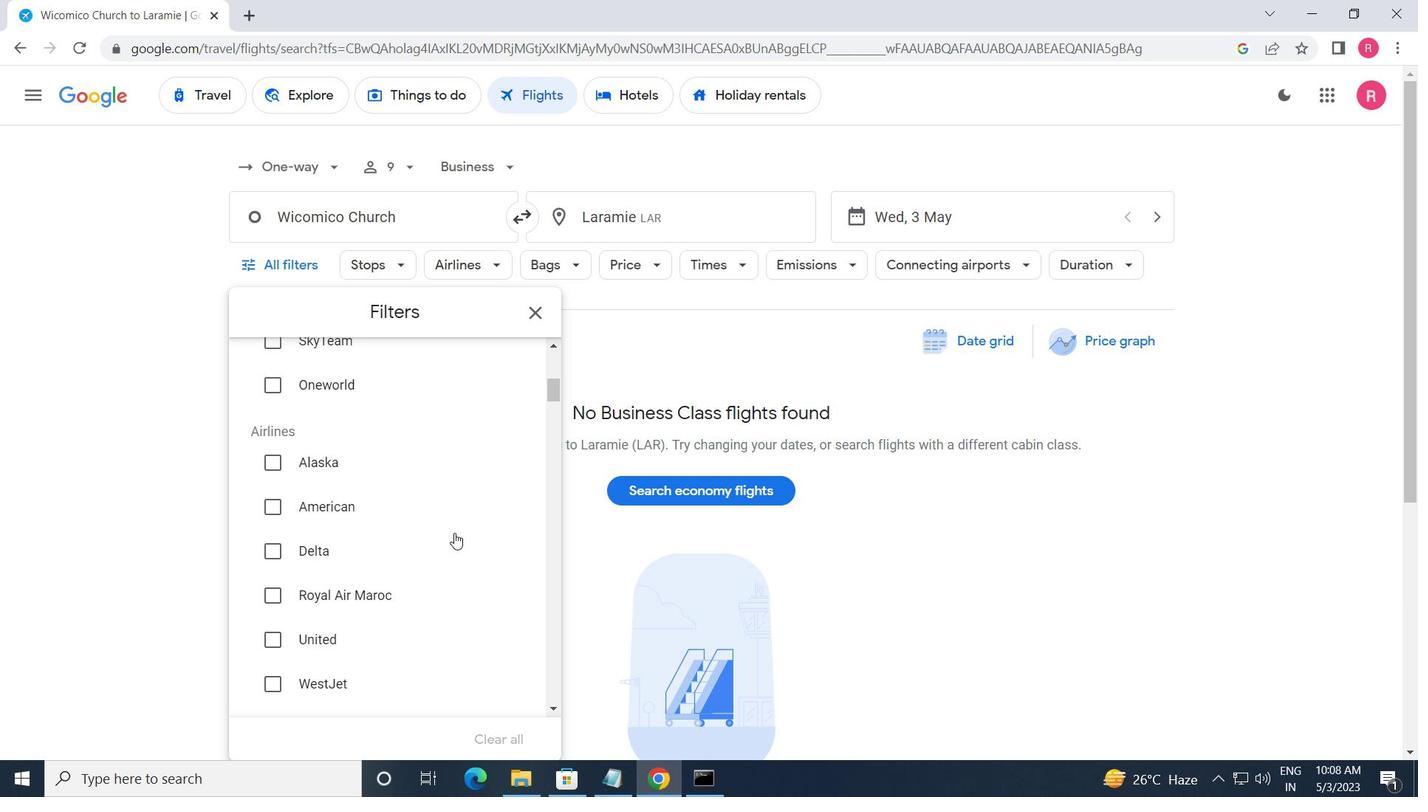 
Action: Mouse scrolled (454, 533) with delta (0, 0)
Screenshot: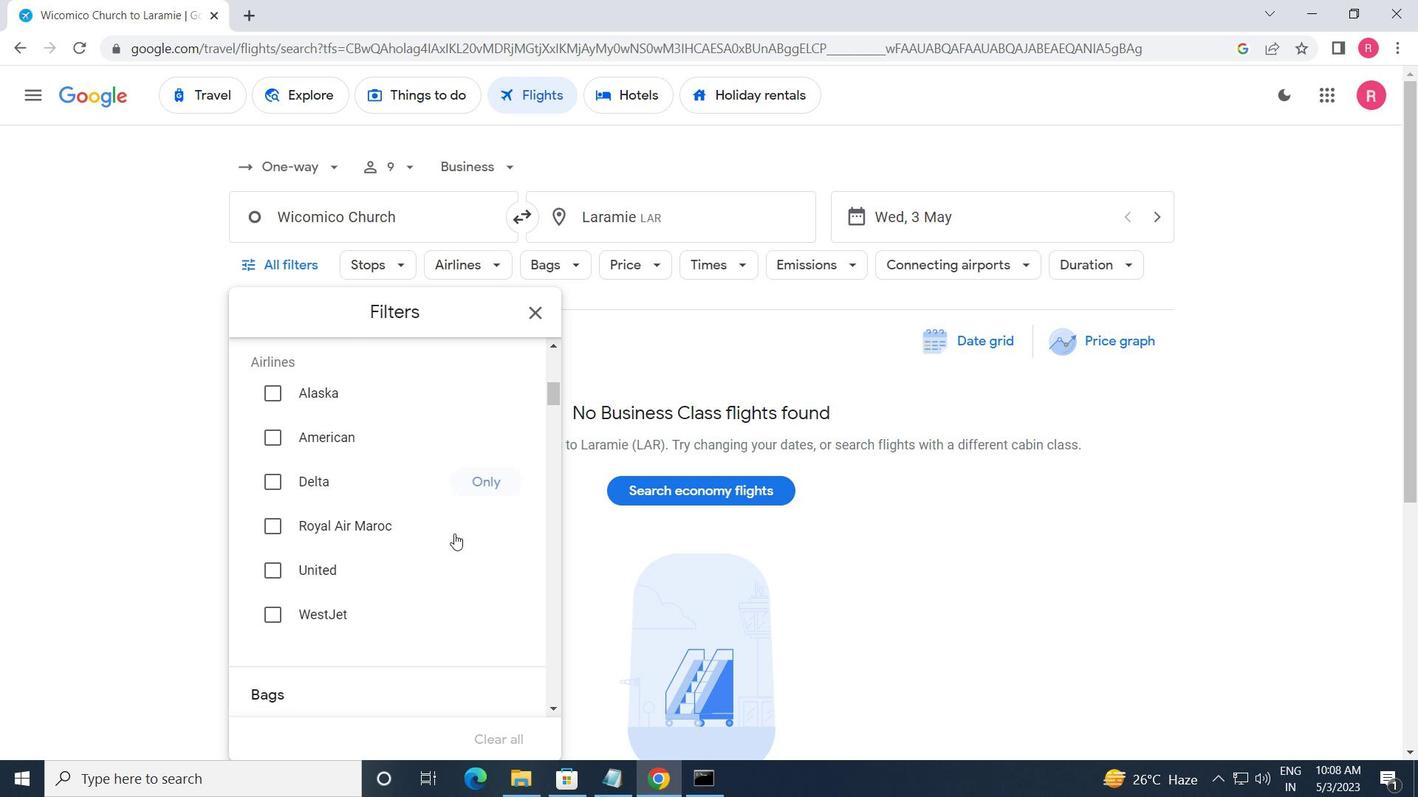 
Action: Mouse scrolled (454, 533) with delta (0, 0)
Screenshot: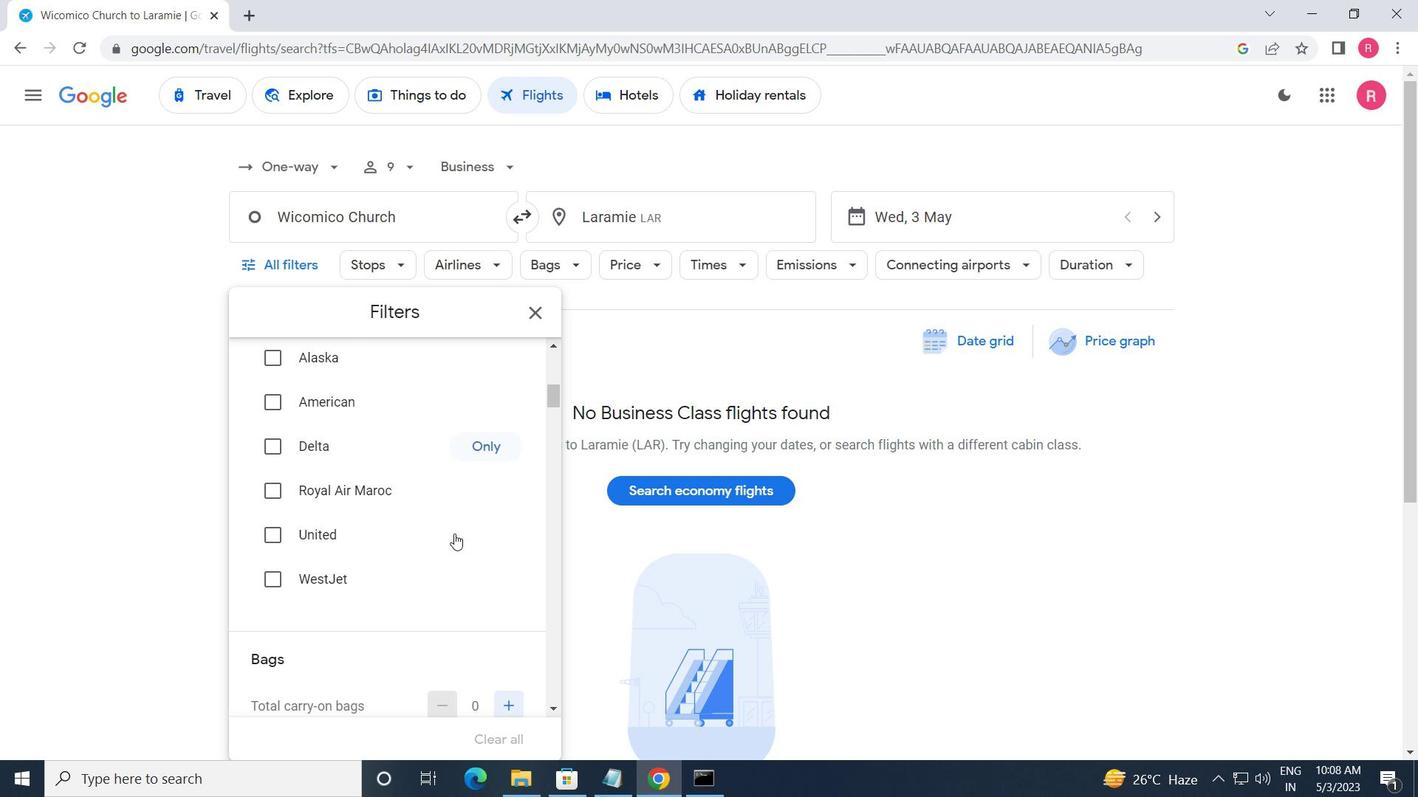 
Action: Mouse moved to (497, 551)
Screenshot: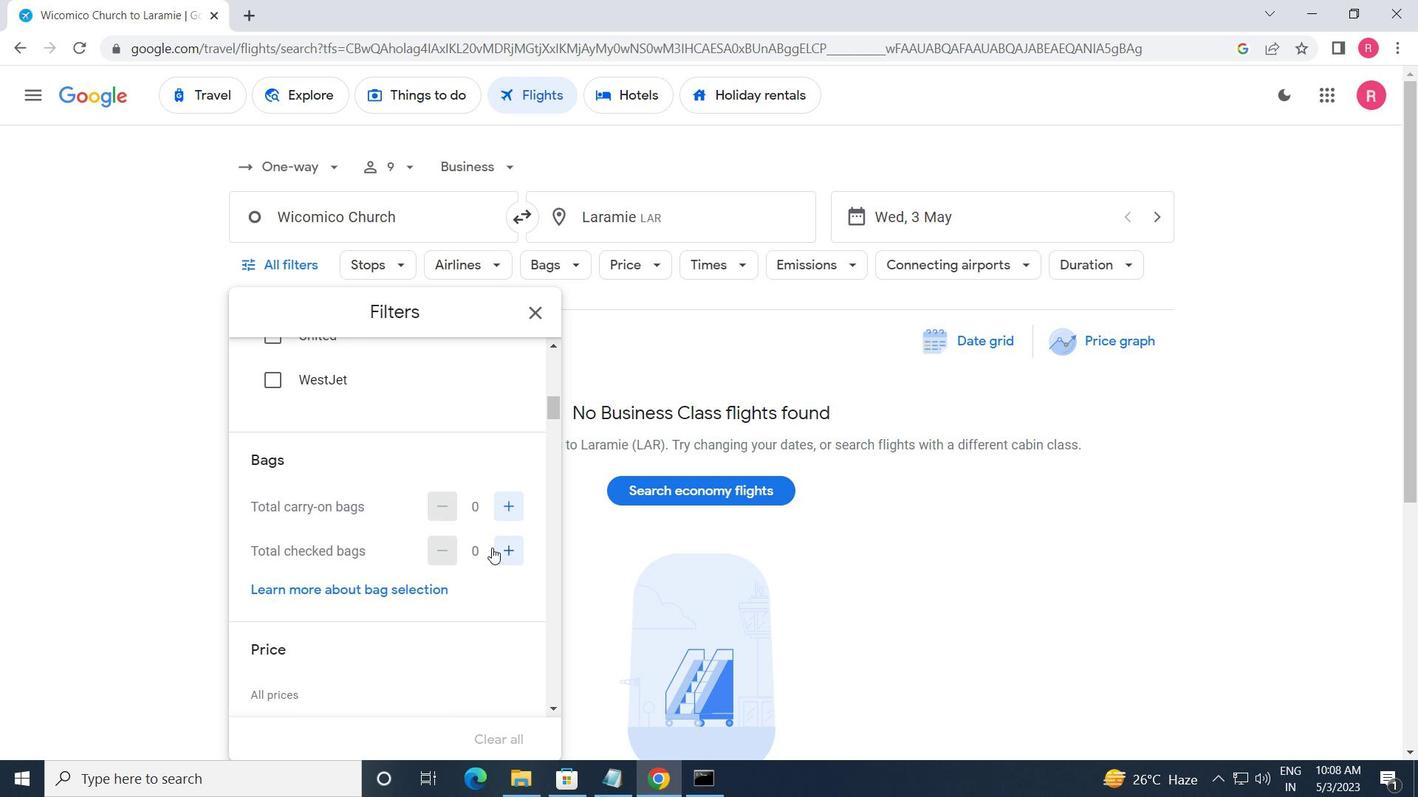 
Action: Mouse pressed left at (497, 551)
Screenshot: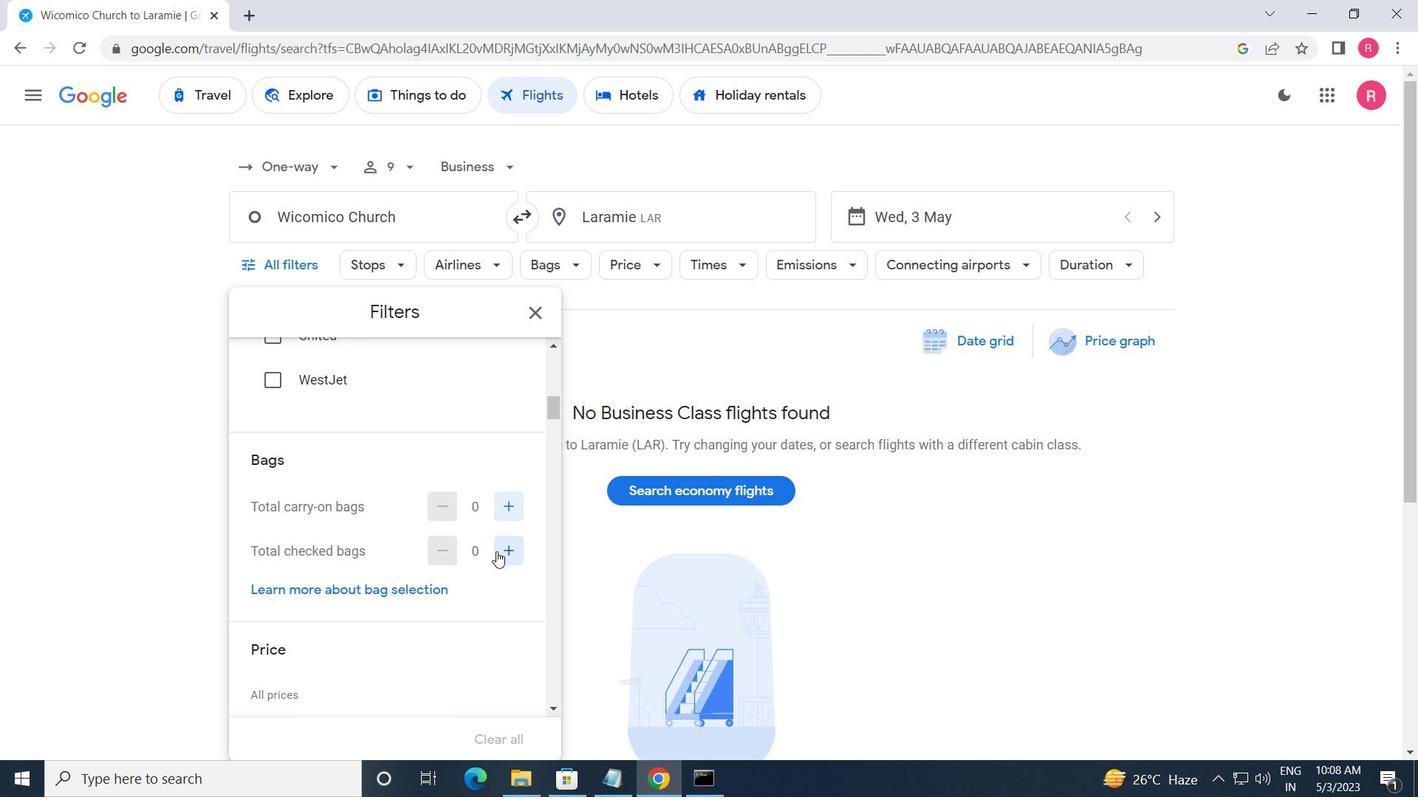 
Action: Mouse pressed left at (497, 551)
Screenshot: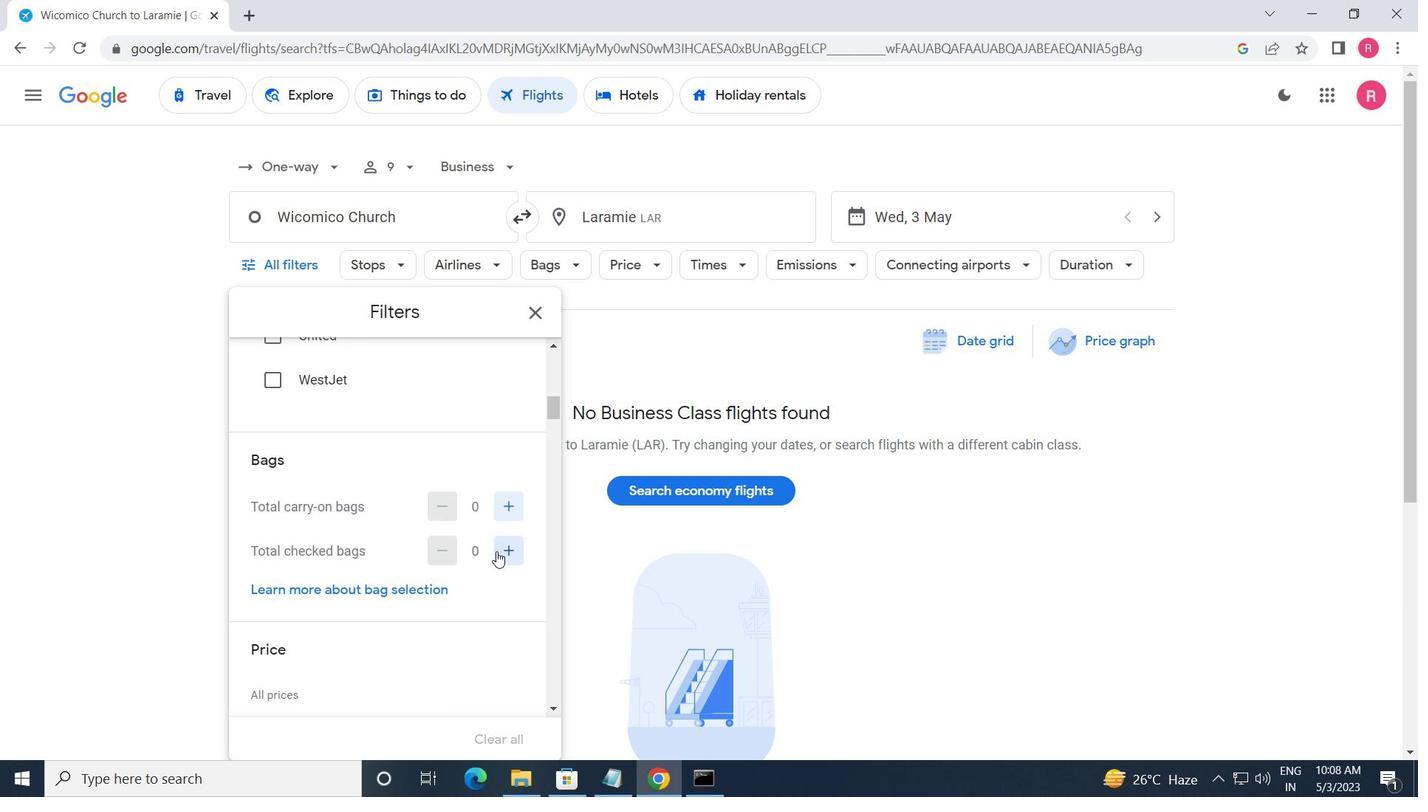 
Action: Mouse scrolled (497, 550) with delta (0, 0)
Screenshot: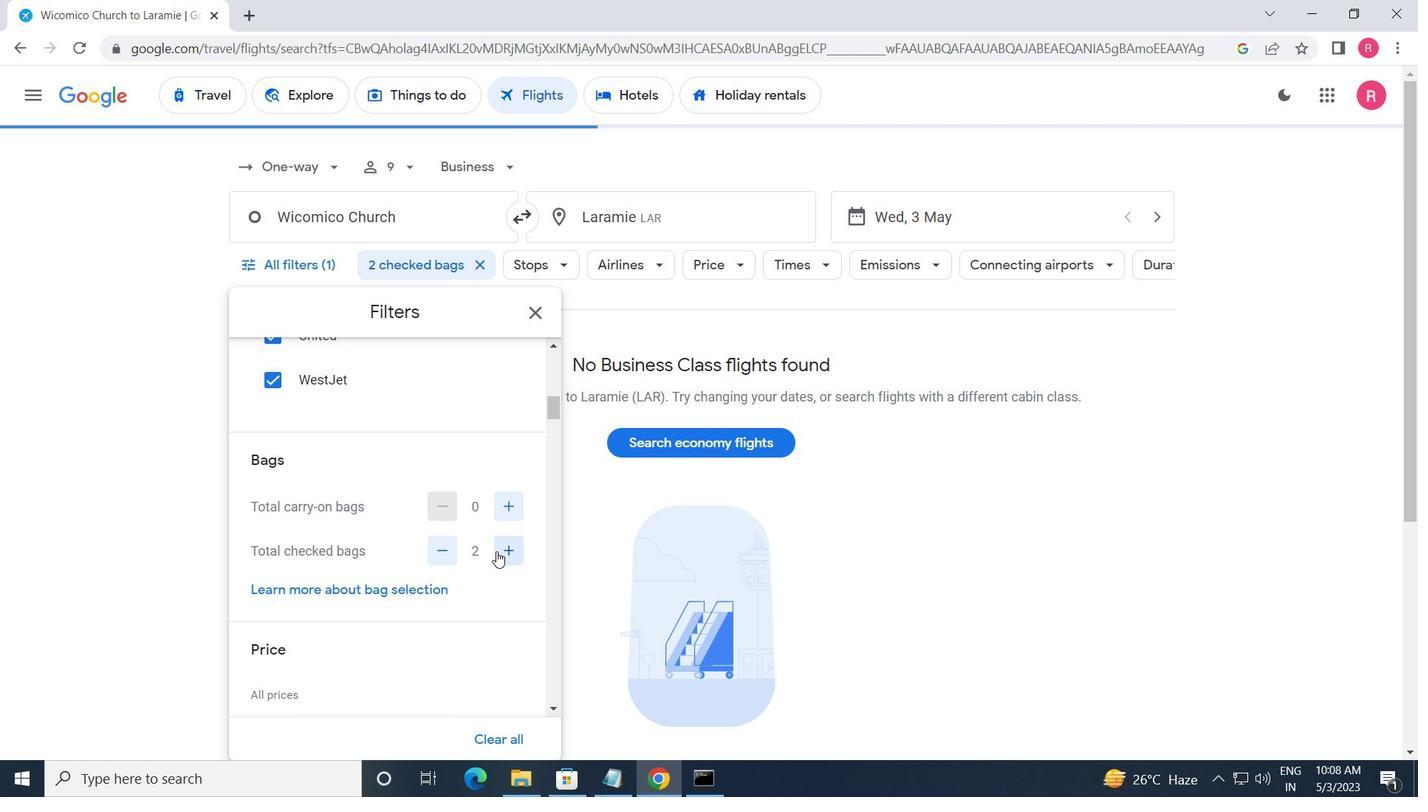 
Action: Mouse scrolled (497, 550) with delta (0, 0)
Screenshot: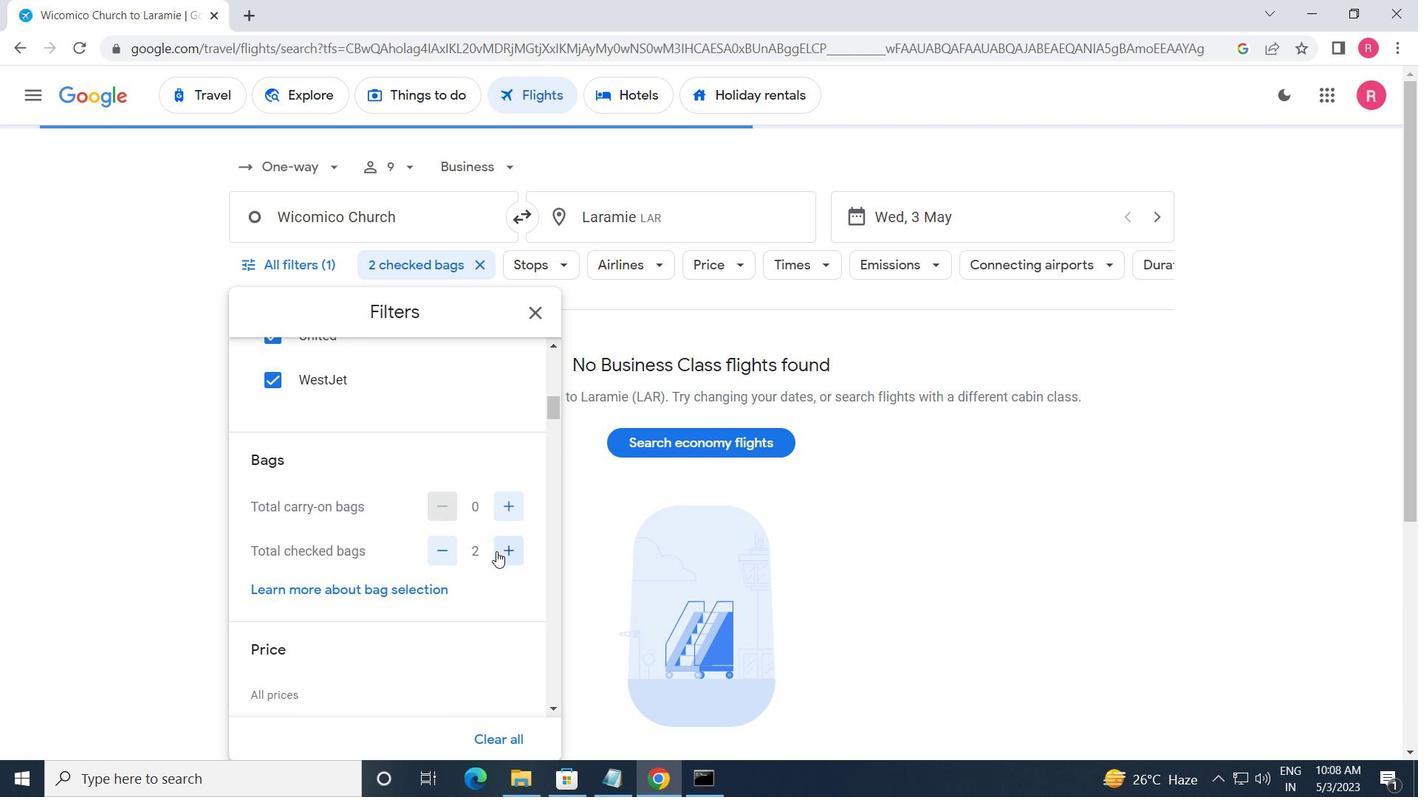 
Action: Mouse moved to (396, 565)
Screenshot: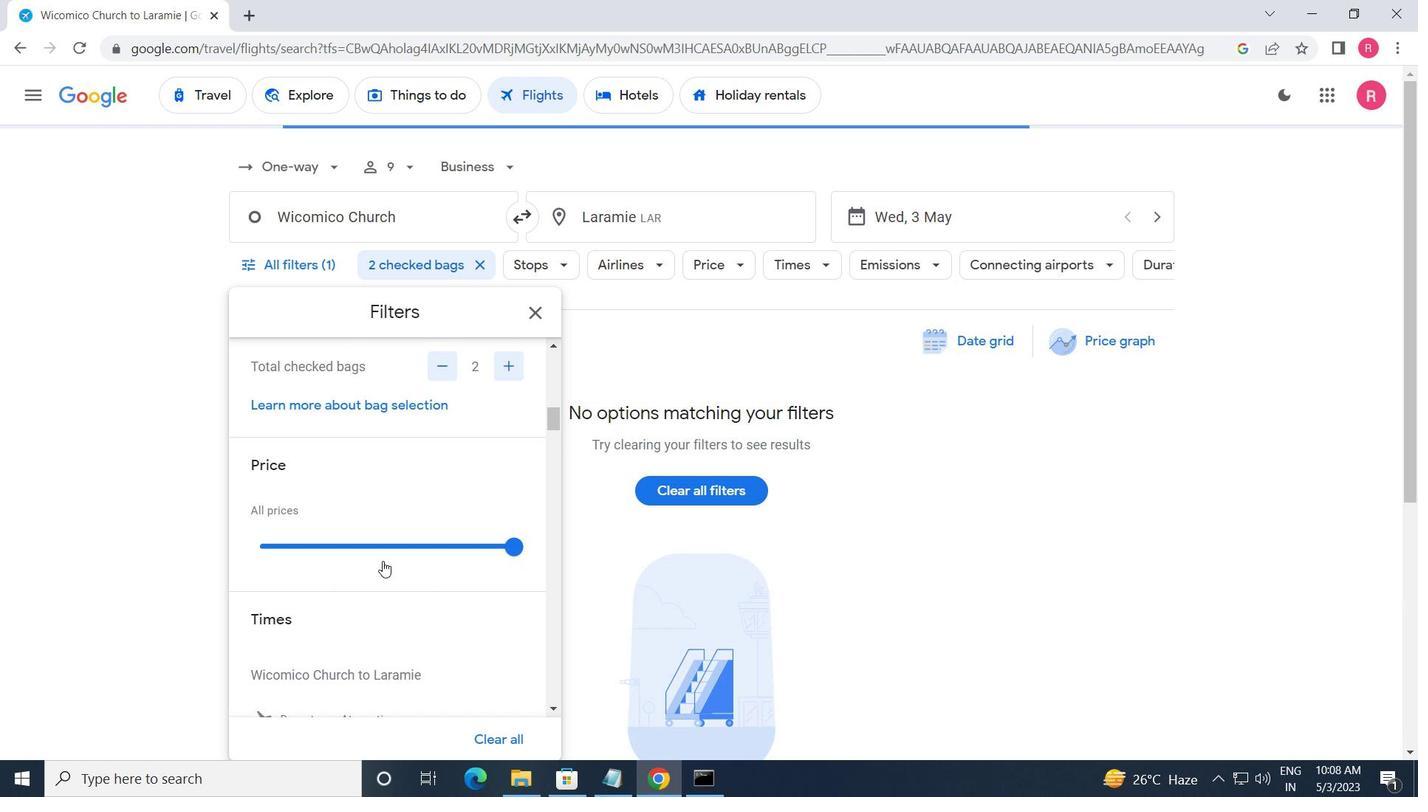 
Action: Mouse scrolled (396, 564) with delta (0, 0)
Screenshot: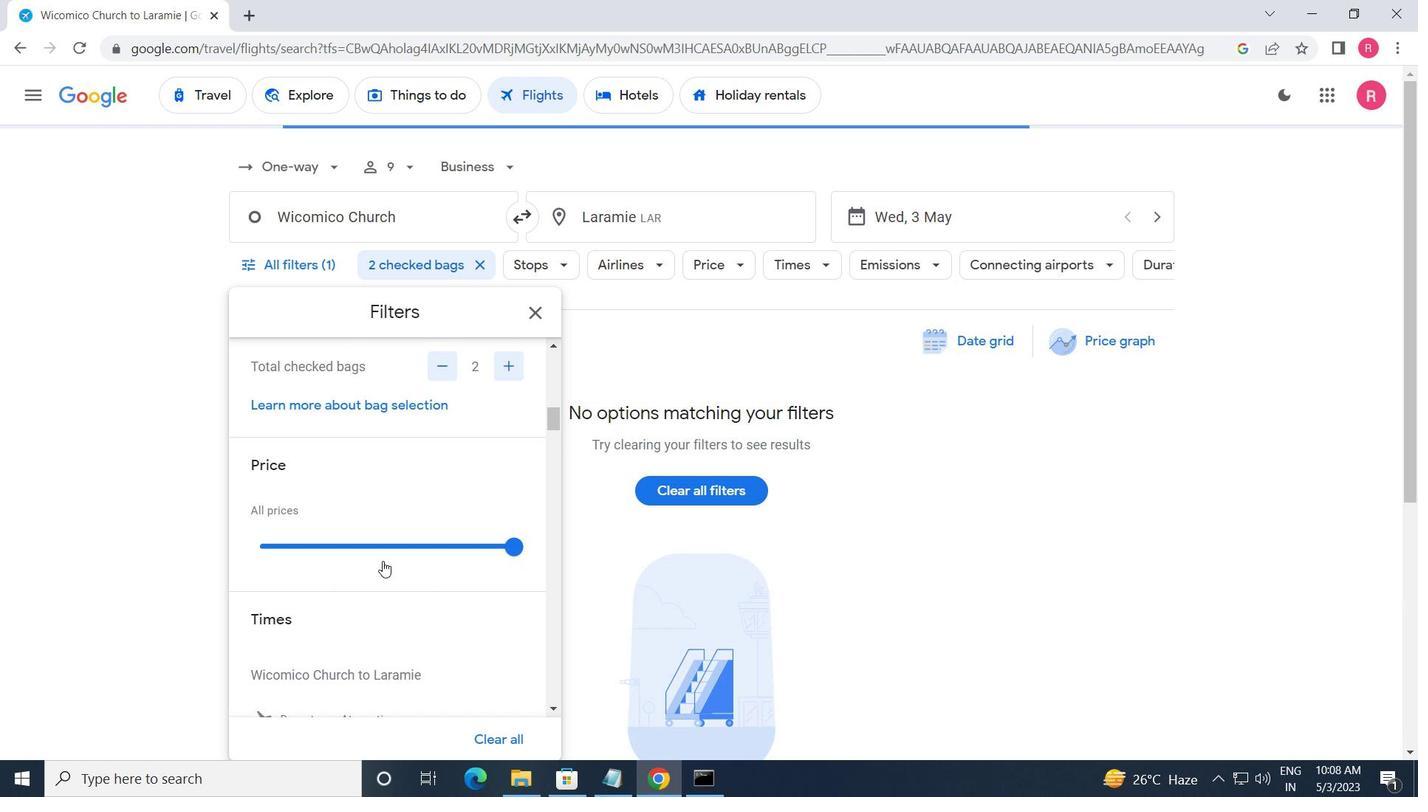 
Action: Mouse moved to (398, 565)
Screenshot: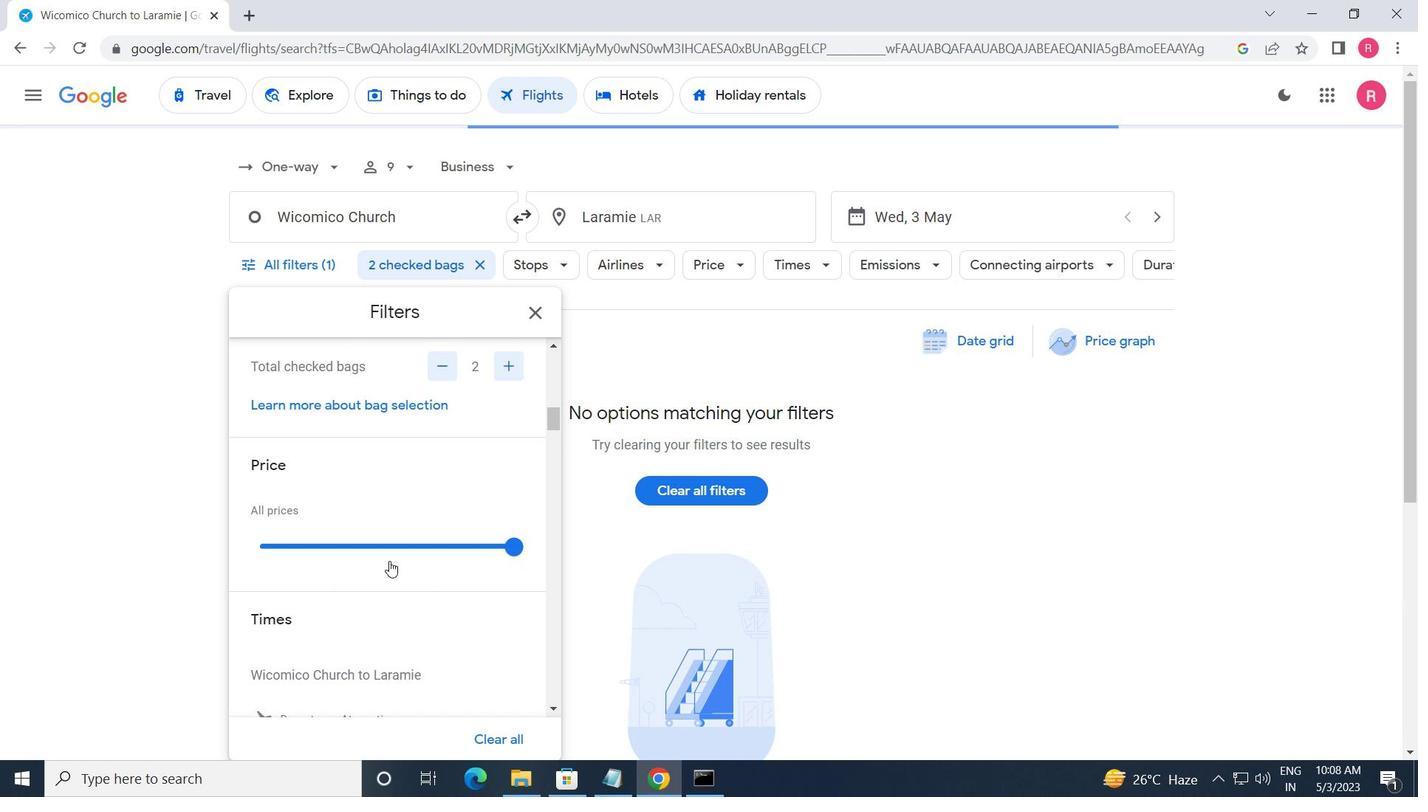 
Action: Mouse scrolled (398, 565) with delta (0, 0)
Screenshot: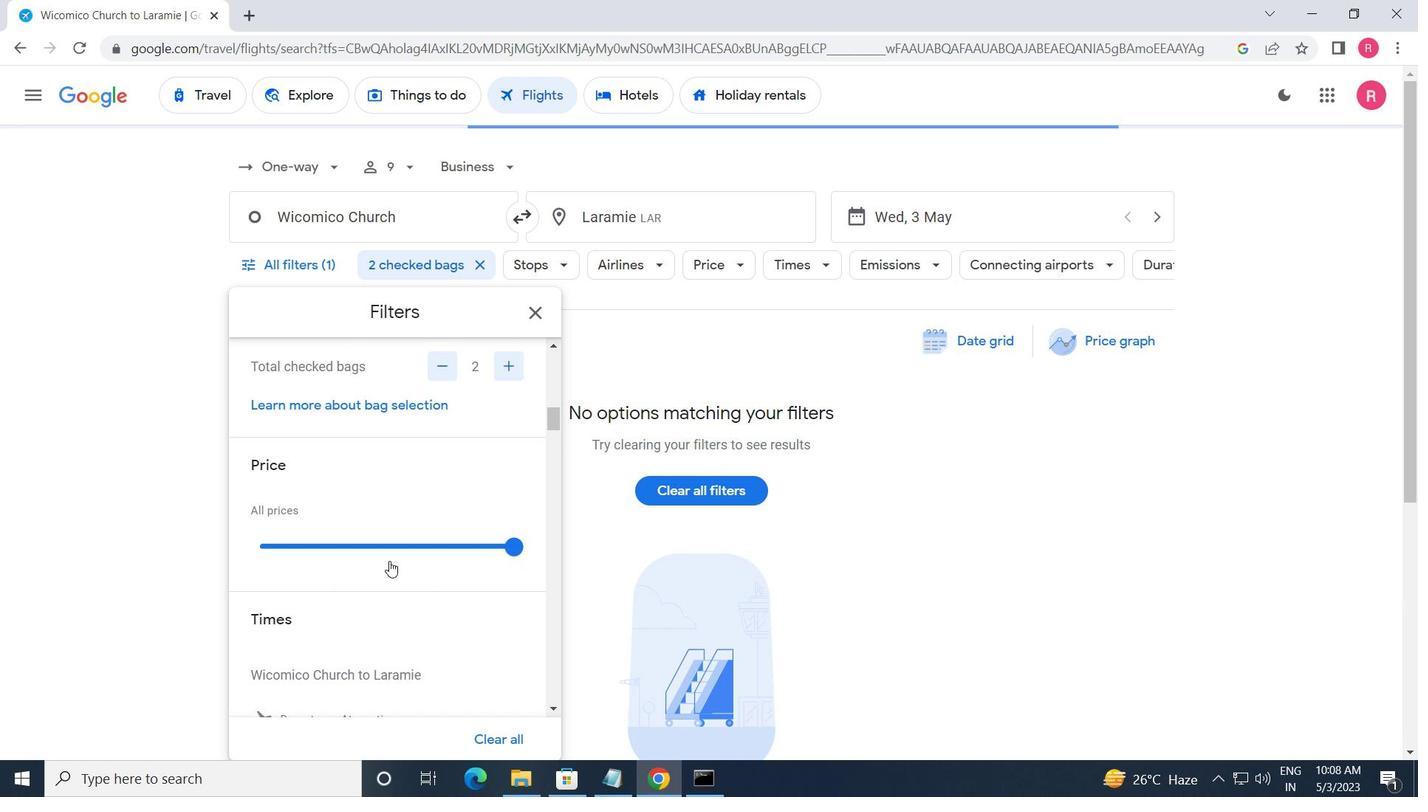 
Action: Mouse moved to (270, 565)
Screenshot: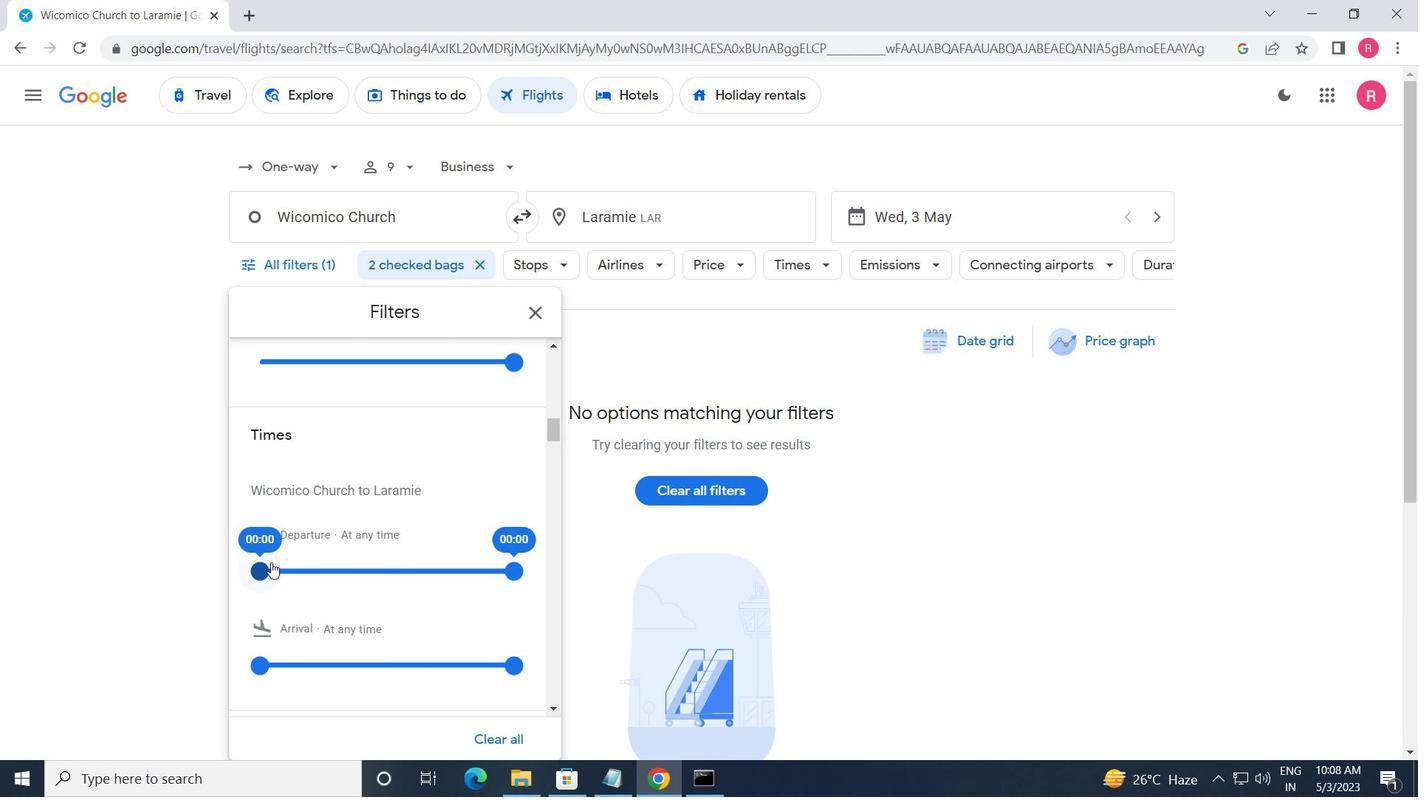 
Action: Mouse pressed left at (270, 565)
Screenshot: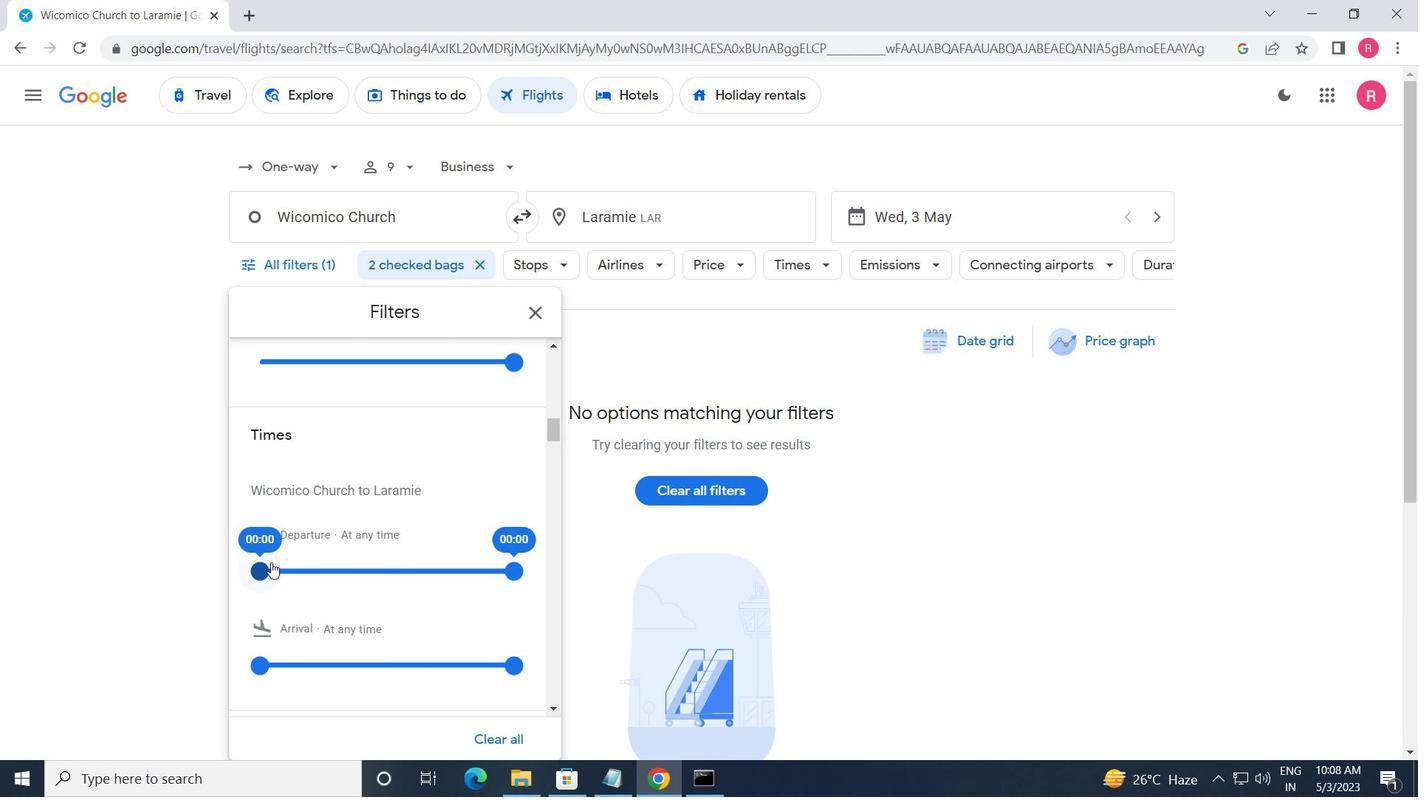 
Action: Mouse moved to (517, 574)
Screenshot: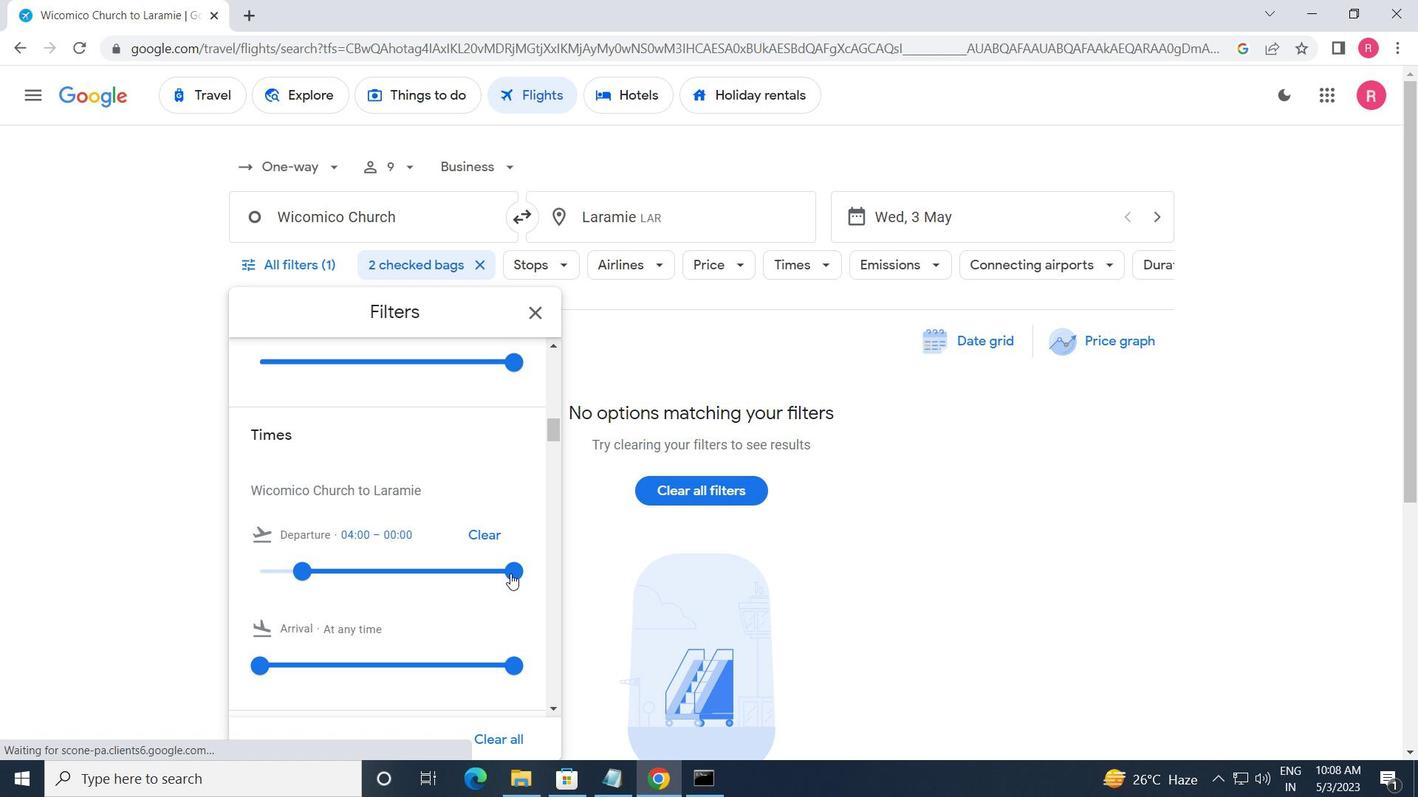
Action: Mouse pressed left at (517, 574)
Screenshot: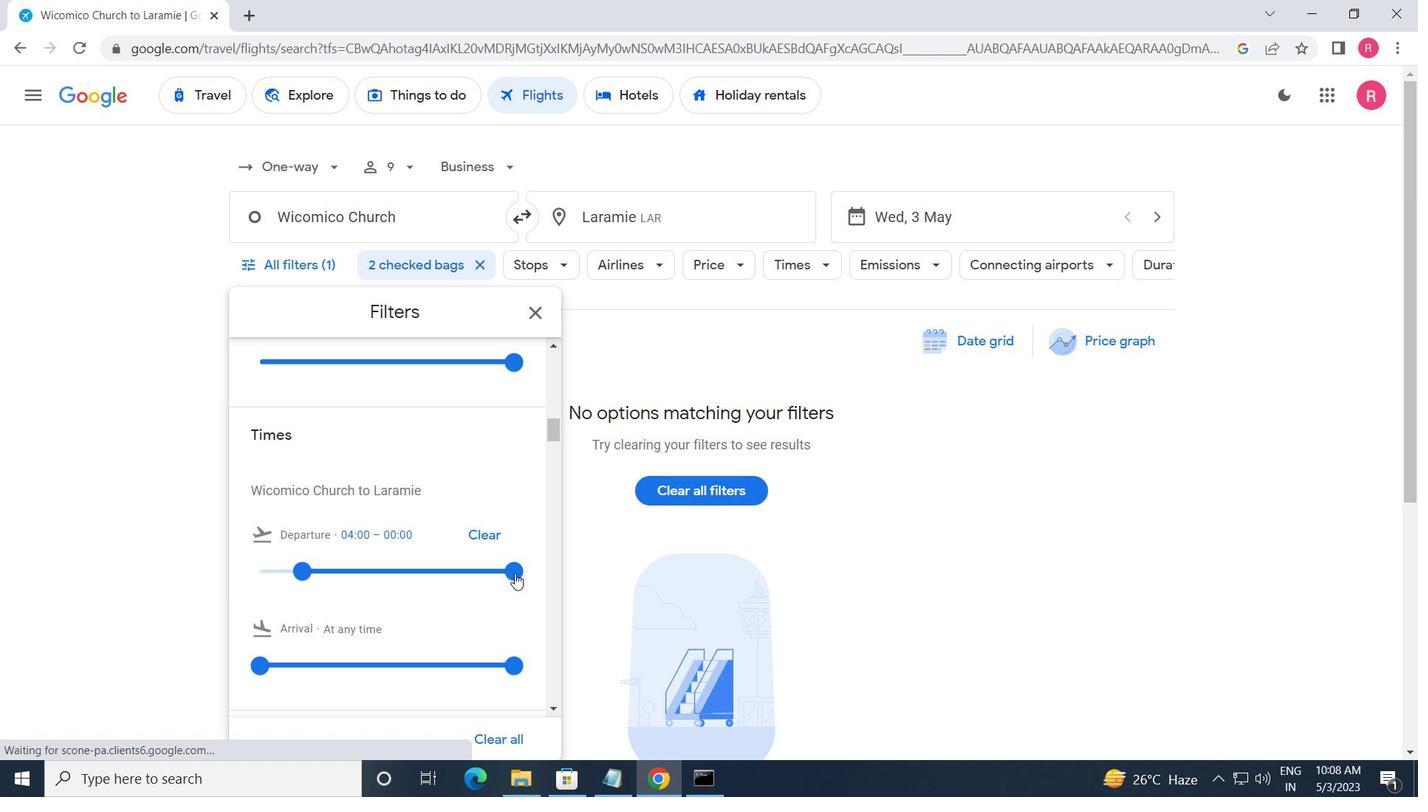 
Action: Mouse moved to (533, 316)
Screenshot: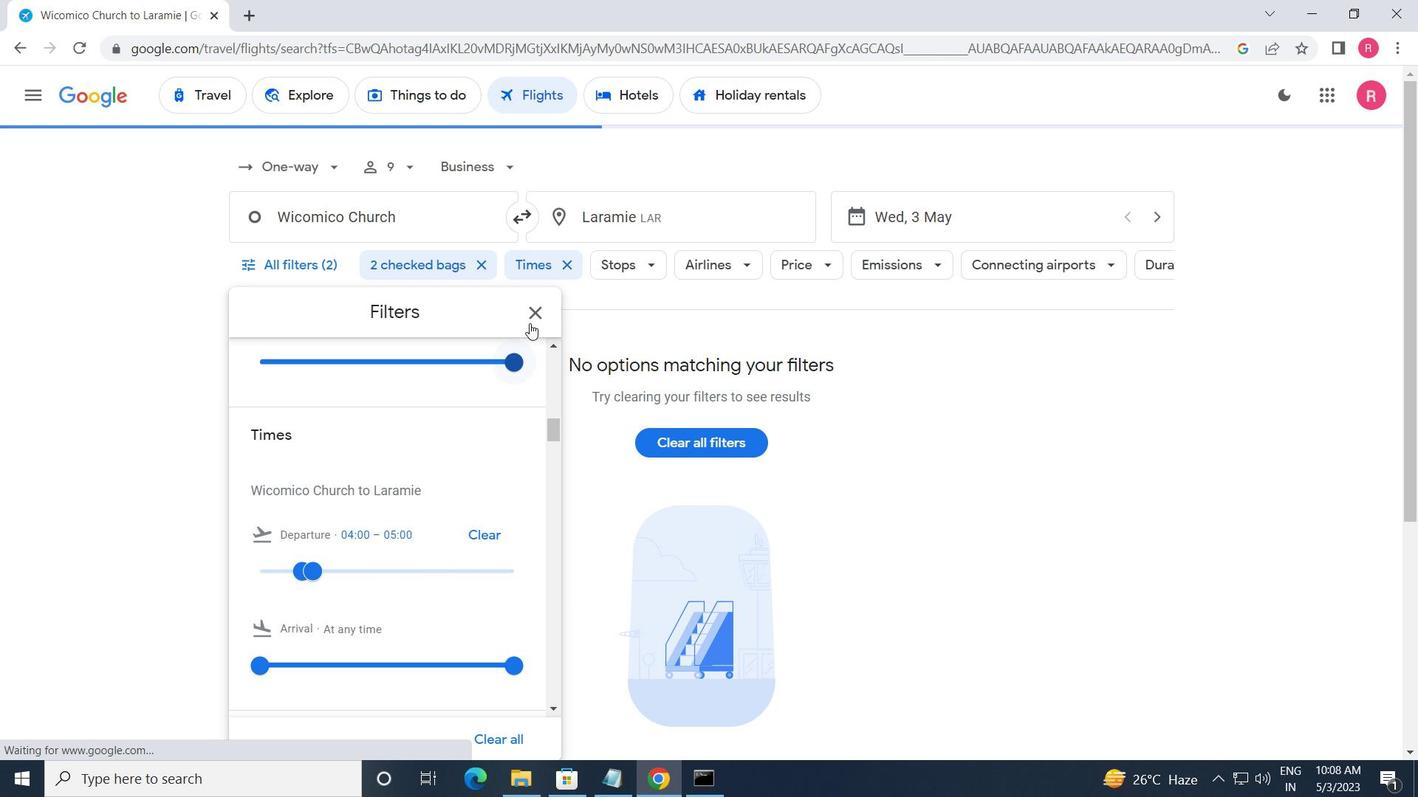 
Action: Mouse pressed left at (533, 316)
Screenshot: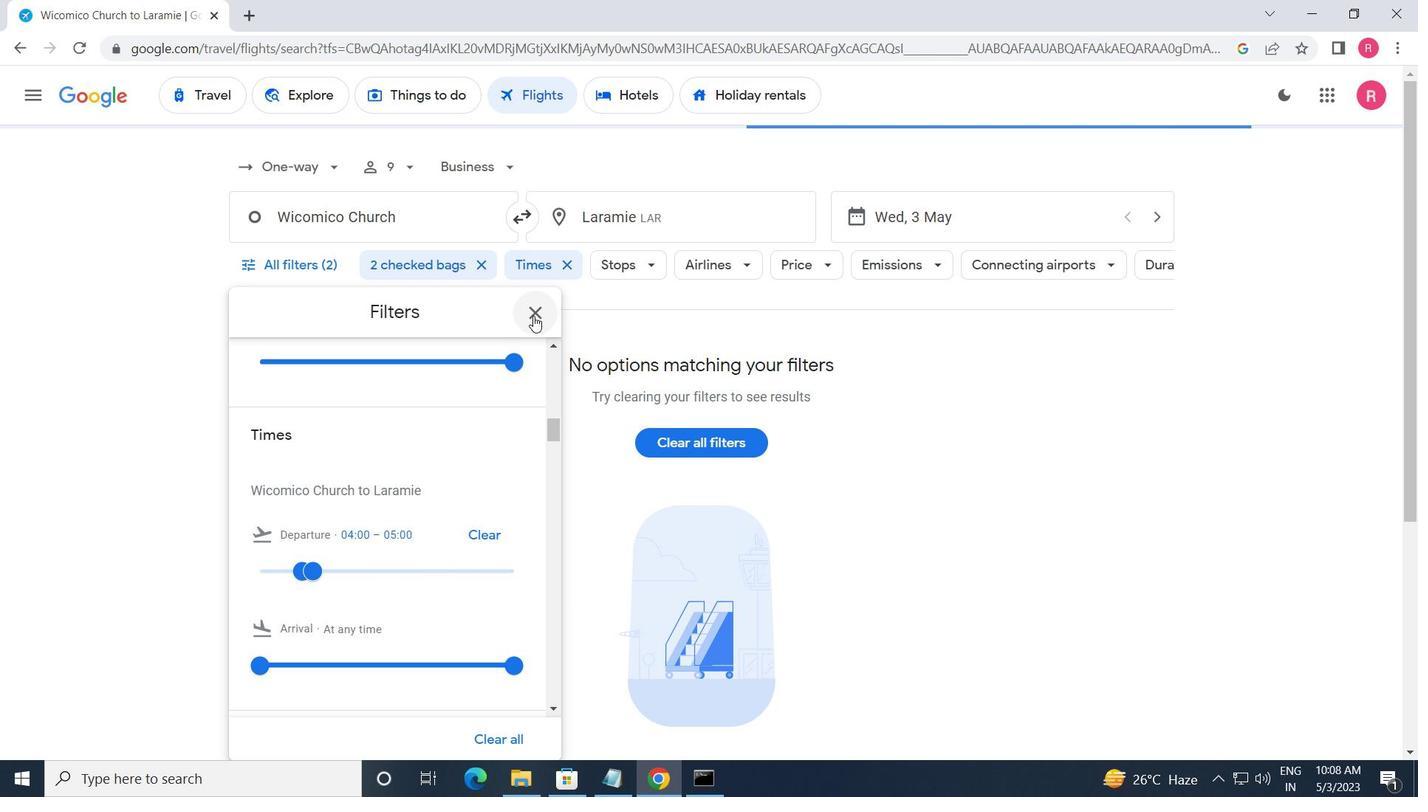 
Action: Mouse moved to (556, 385)
Screenshot: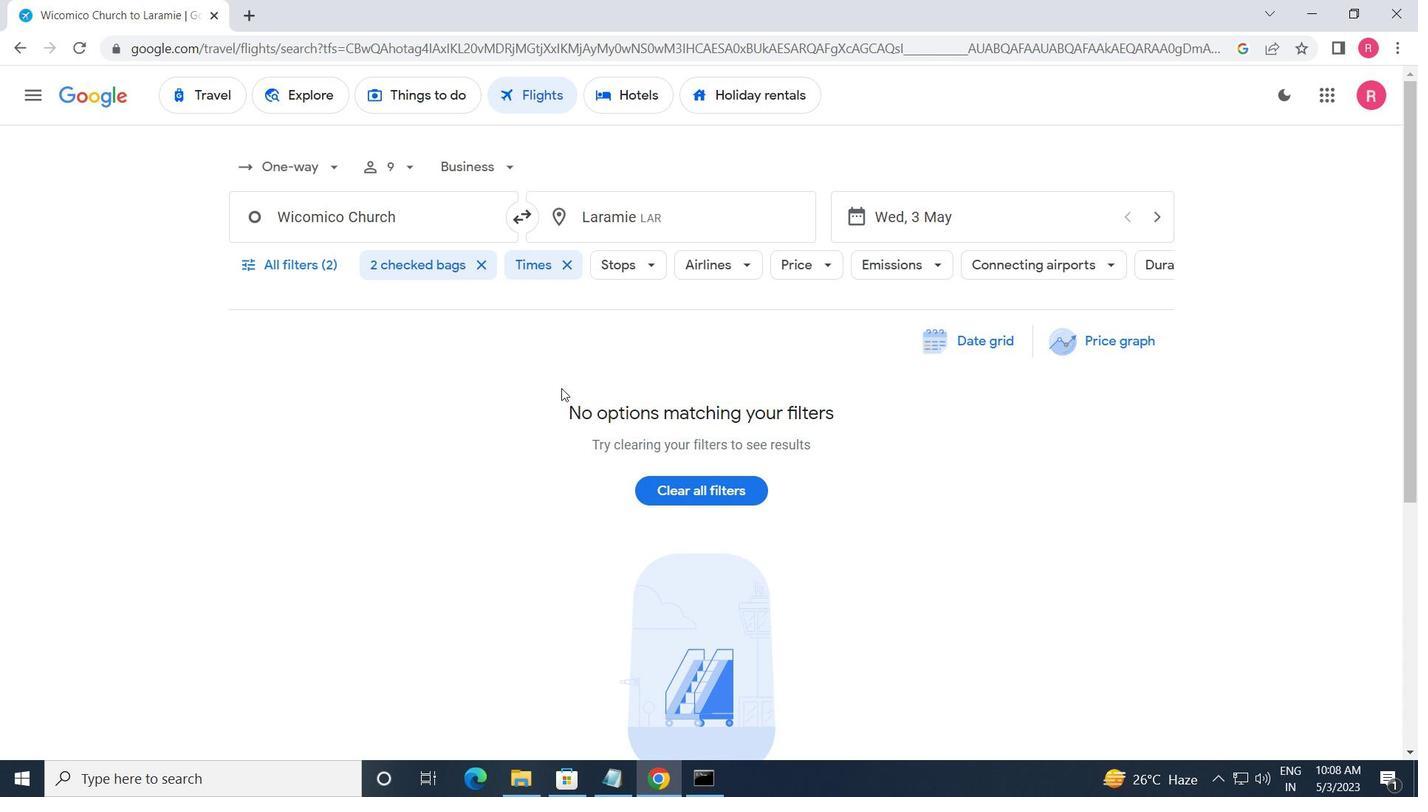 
